 Task: Find connections with filter location Xinyu with filter topic #Creativitywith filter profile language Potuguese with filter current company S&P Global Ratings with filter school Kendriya Vidyalaya with filter industry Trusts and Estates with filter service category Interior Design with filter keywords title Community Food Project Worker
Action: Mouse scrolled (524, 752) with delta (0, 0)
Screenshot: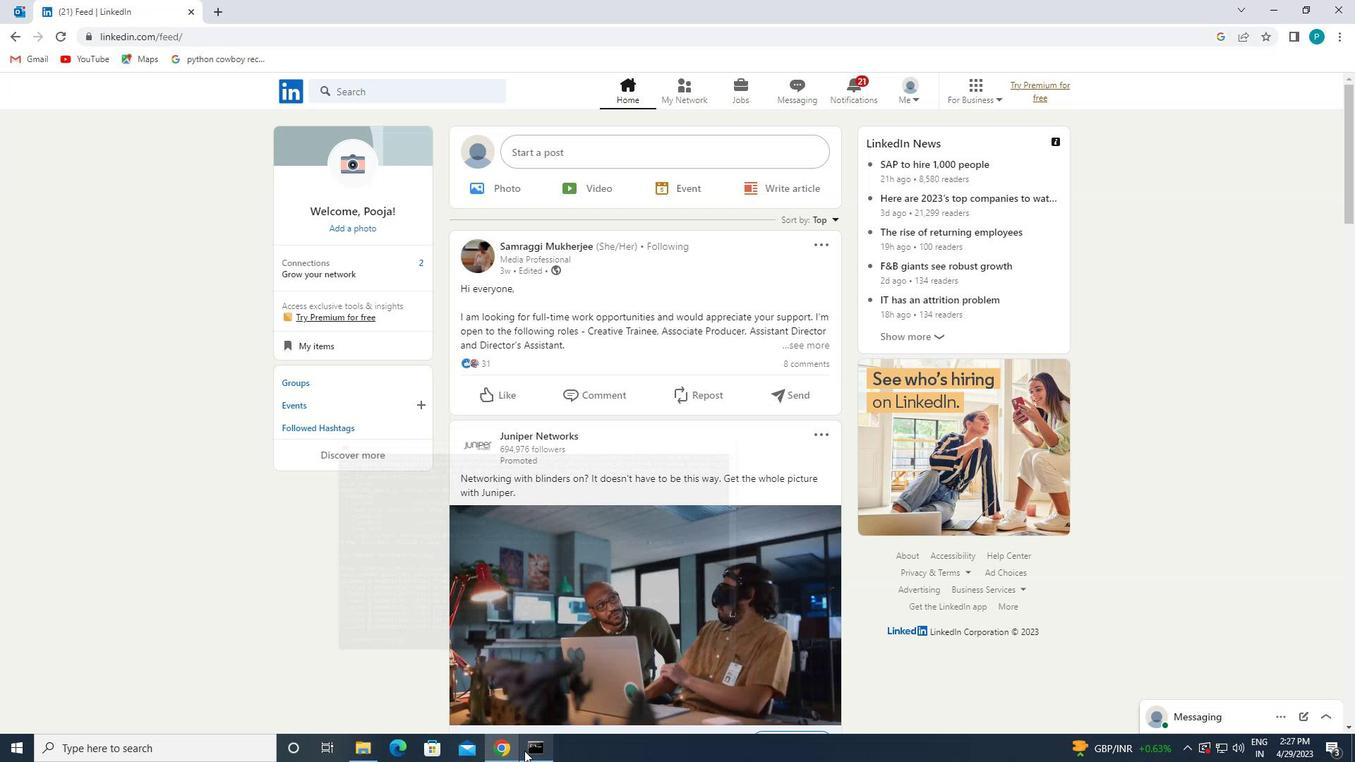 
Action: Mouse moved to (672, 91)
Screenshot: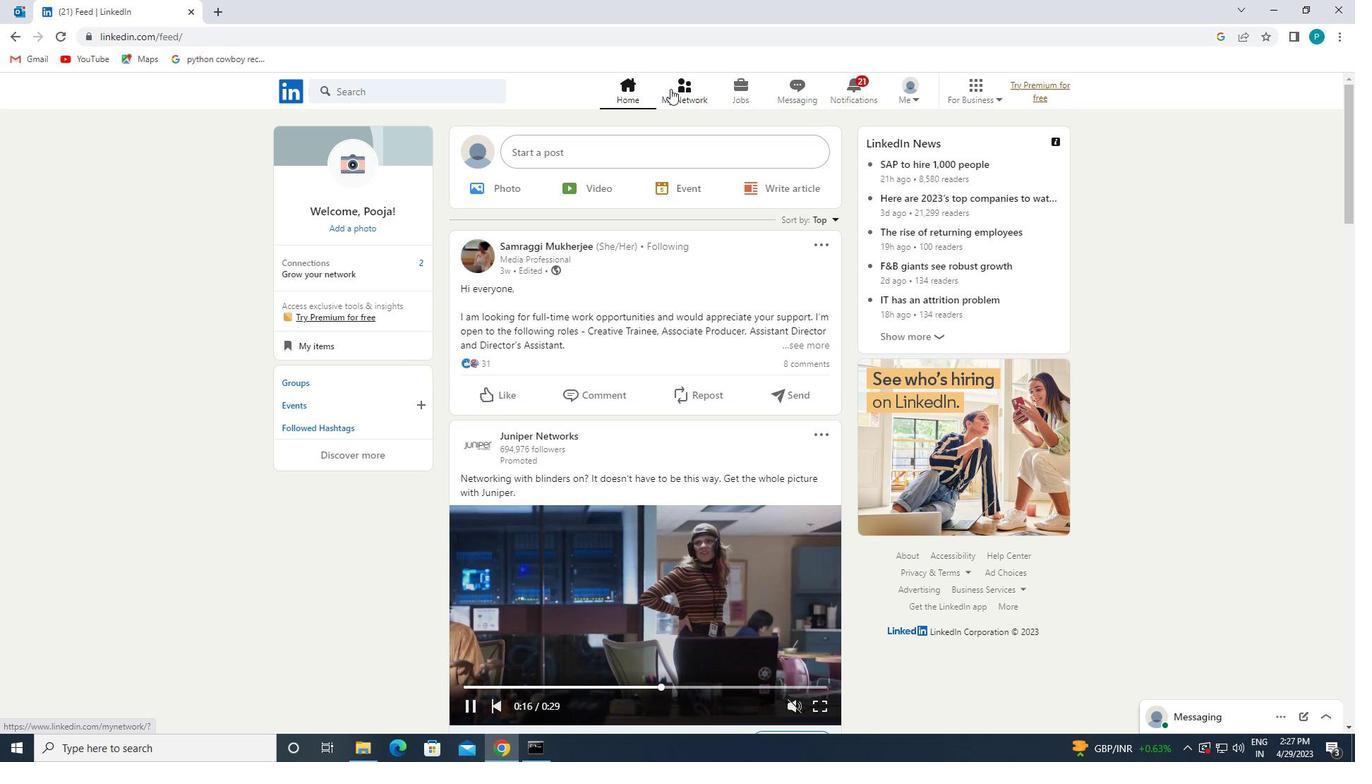 
Action: Mouse pressed left at (672, 91)
Screenshot: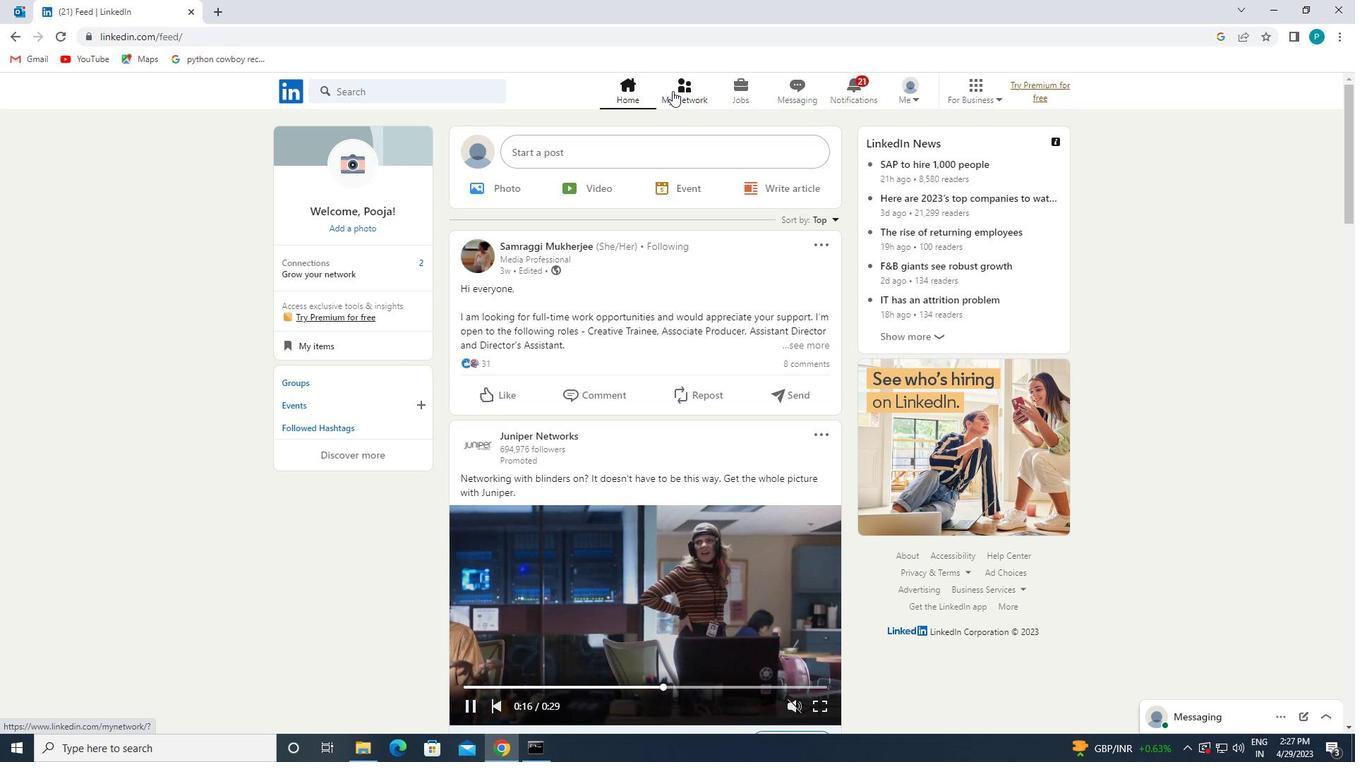 
Action: Mouse moved to (408, 164)
Screenshot: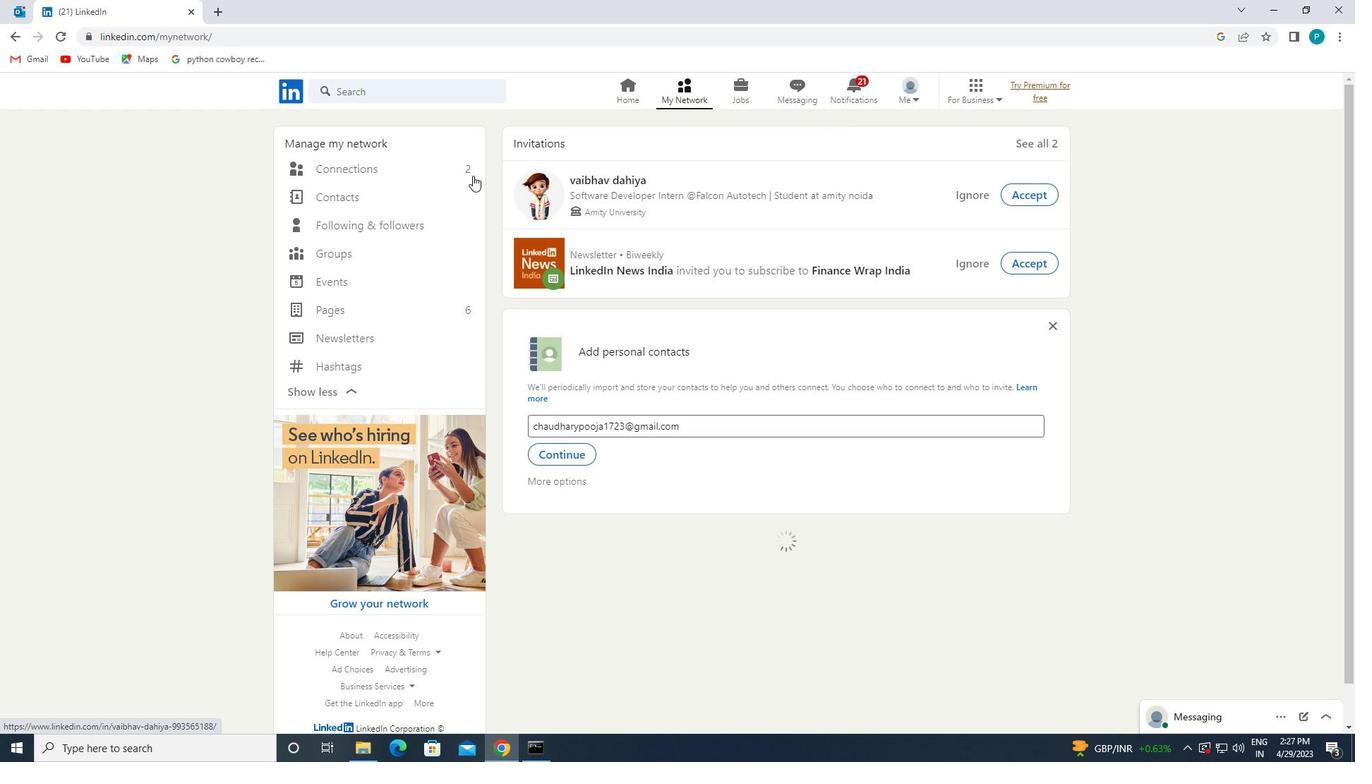 
Action: Mouse pressed left at (408, 164)
Screenshot: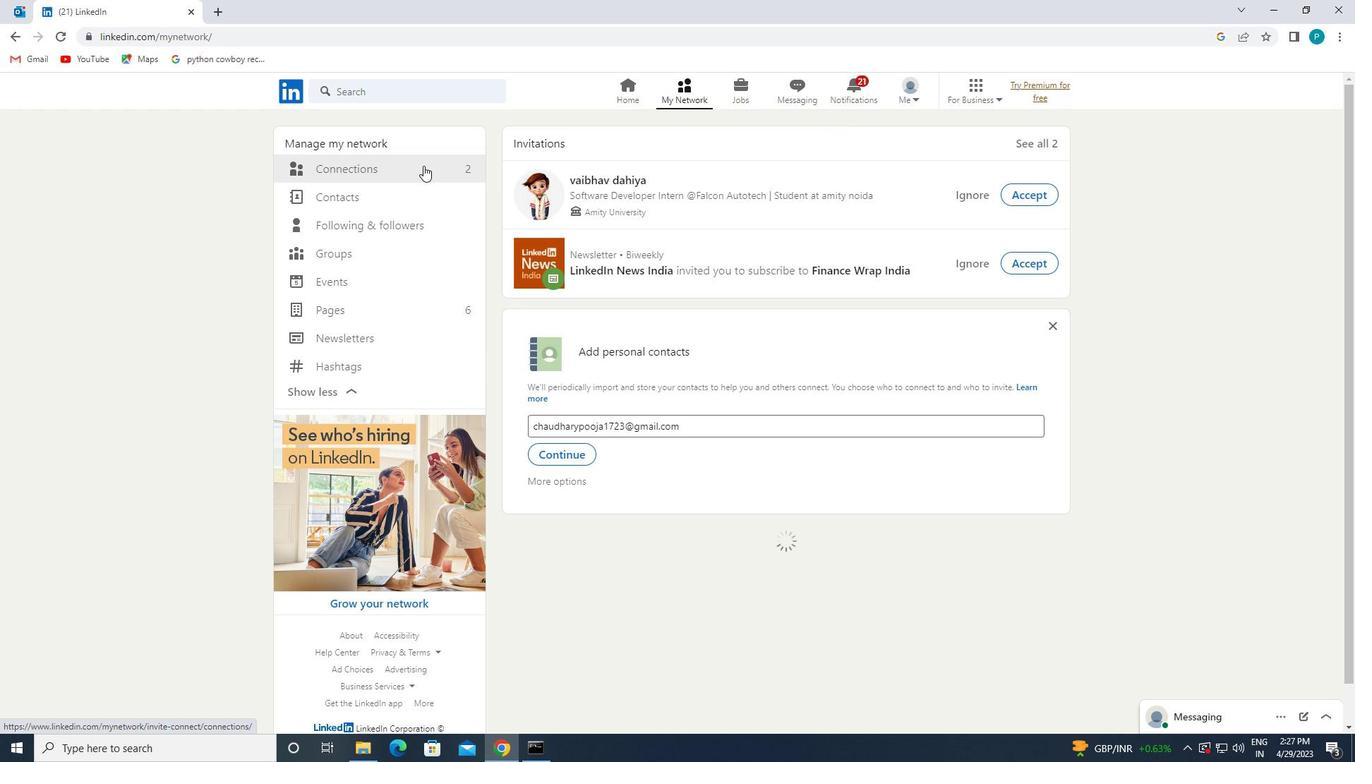 
Action: Mouse moved to (807, 173)
Screenshot: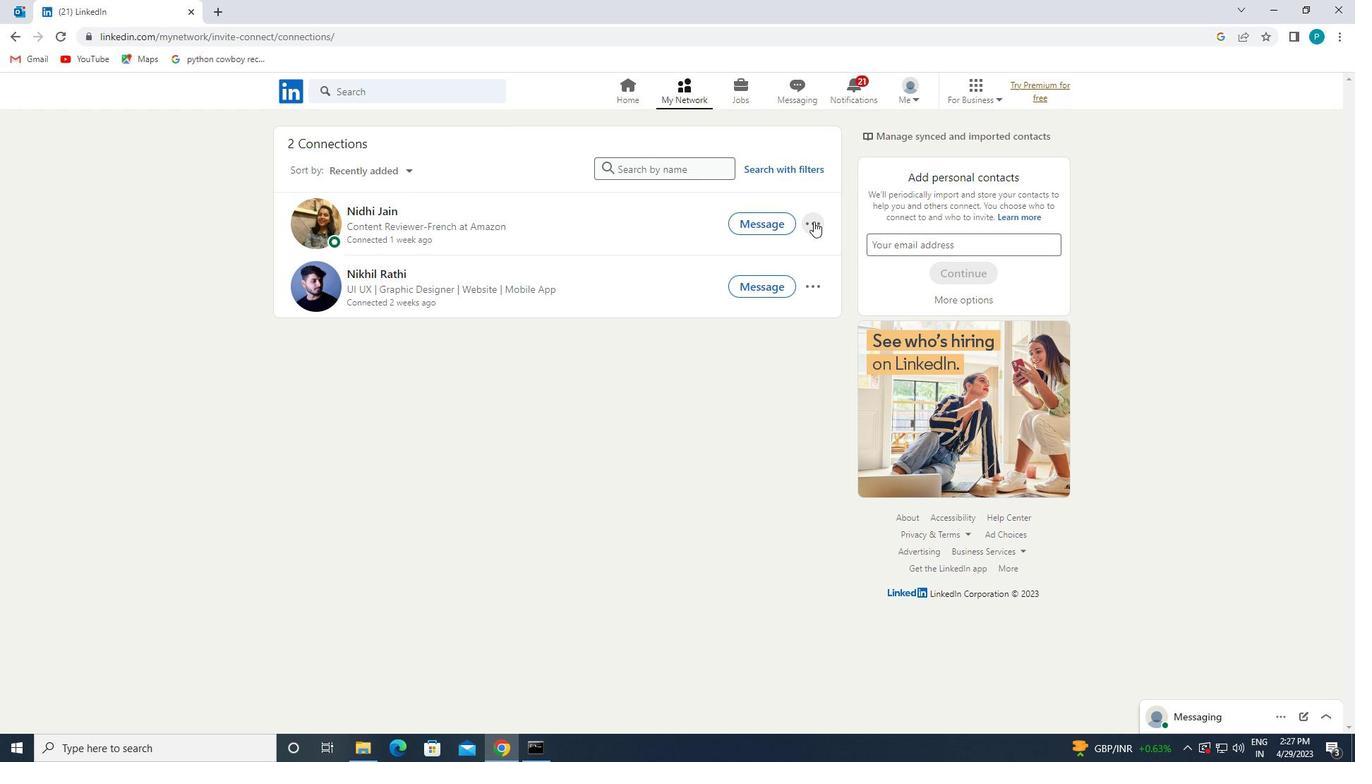 
Action: Mouse pressed left at (807, 173)
Screenshot: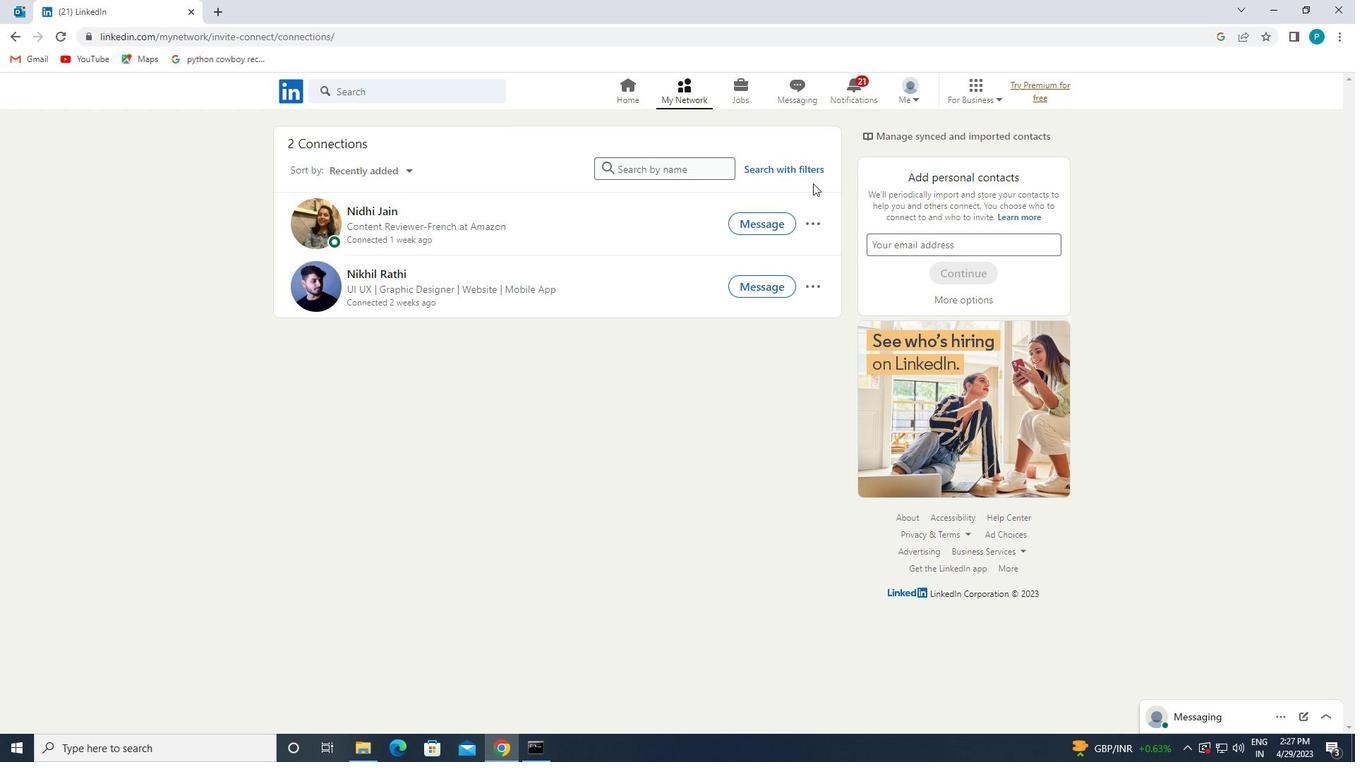 
Action: Mouse moved to (718, 144)
Screenshot: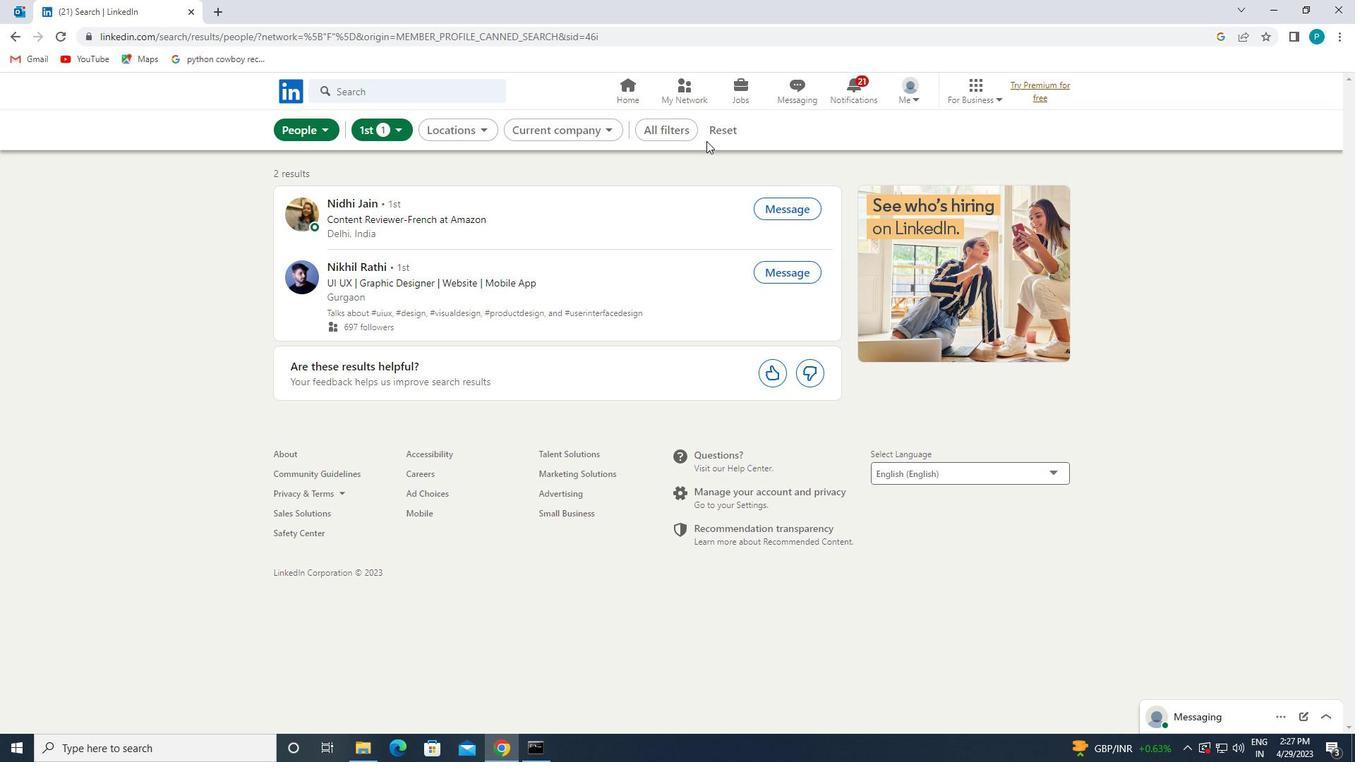 
Action: Mouse pressed left at (718, 144)
Screenshot: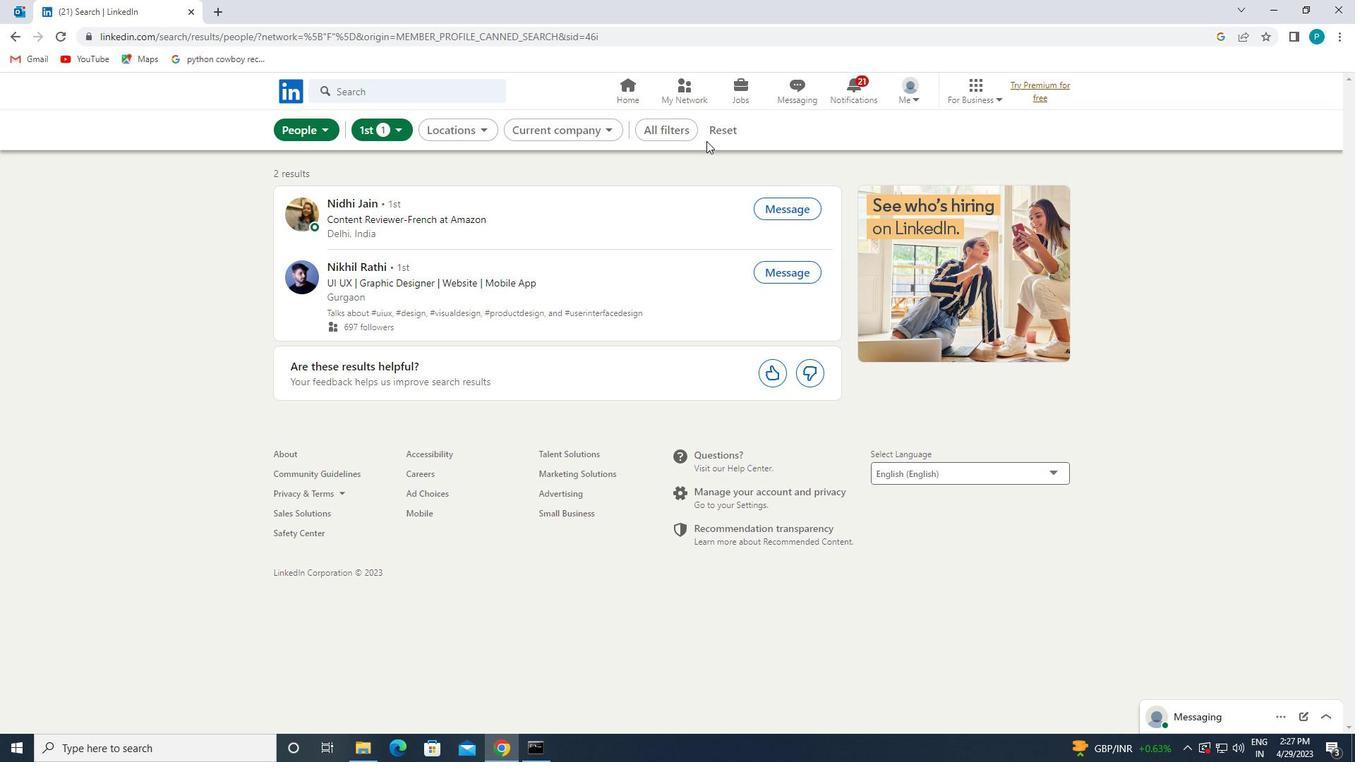
Action: Mouse moved to (718, 133)
Screenshot: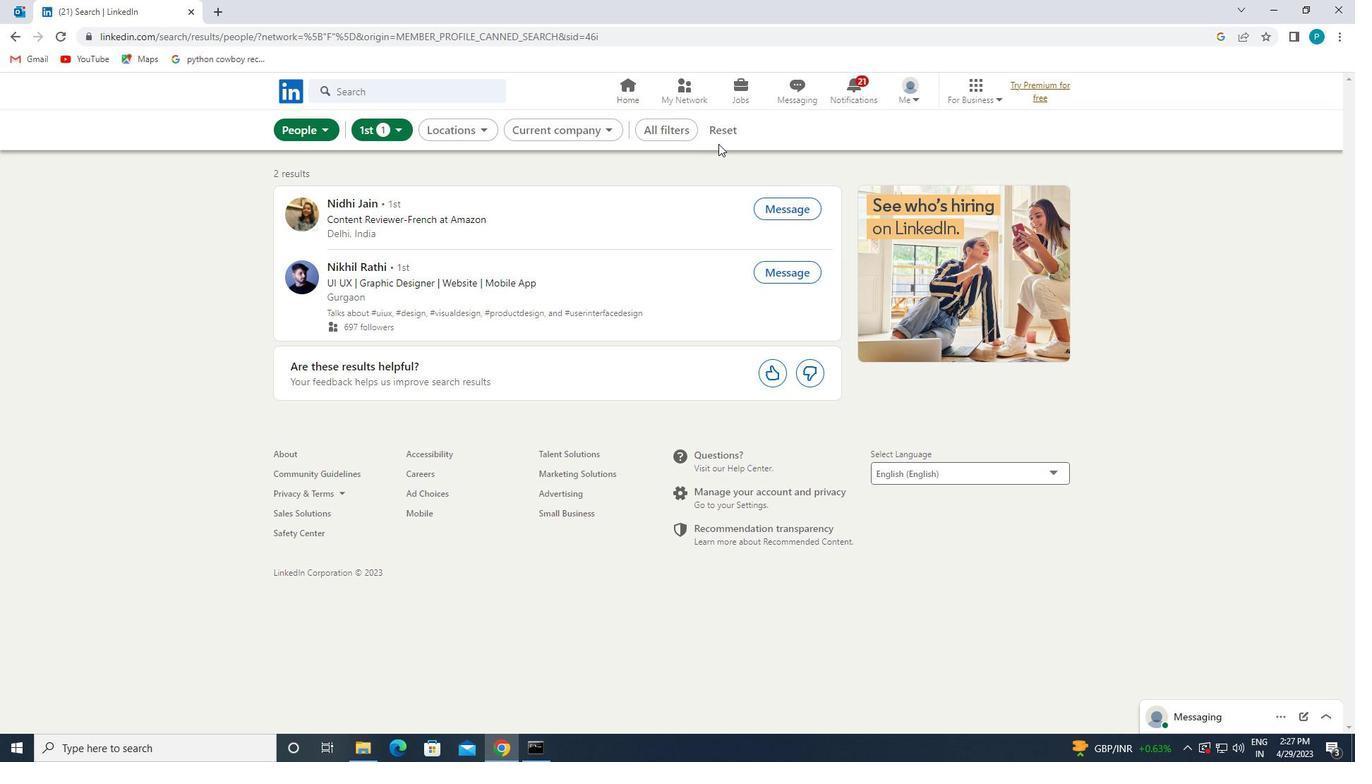 
Action: Mouse pressed left at (718, 133)
Screenshot: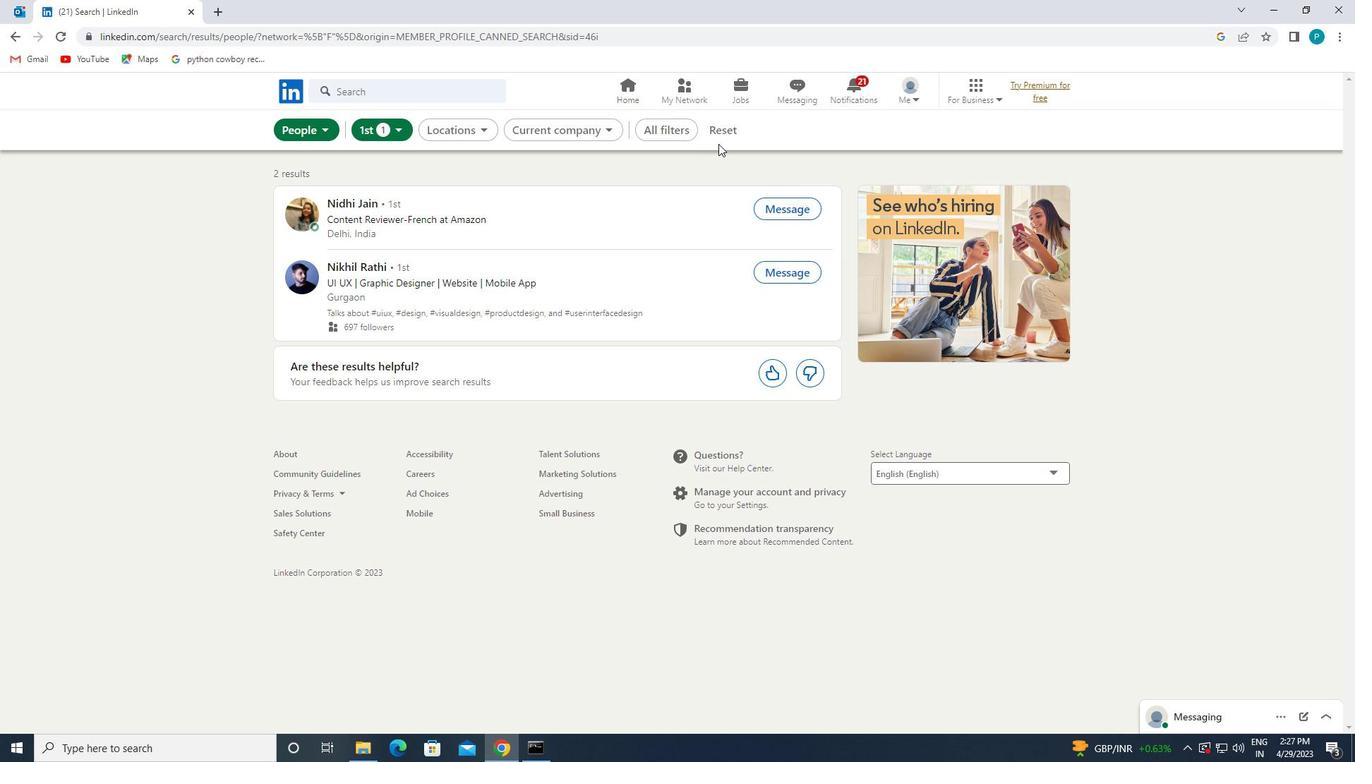 
Action: Mouse moved to (670, 127)
Screenshot: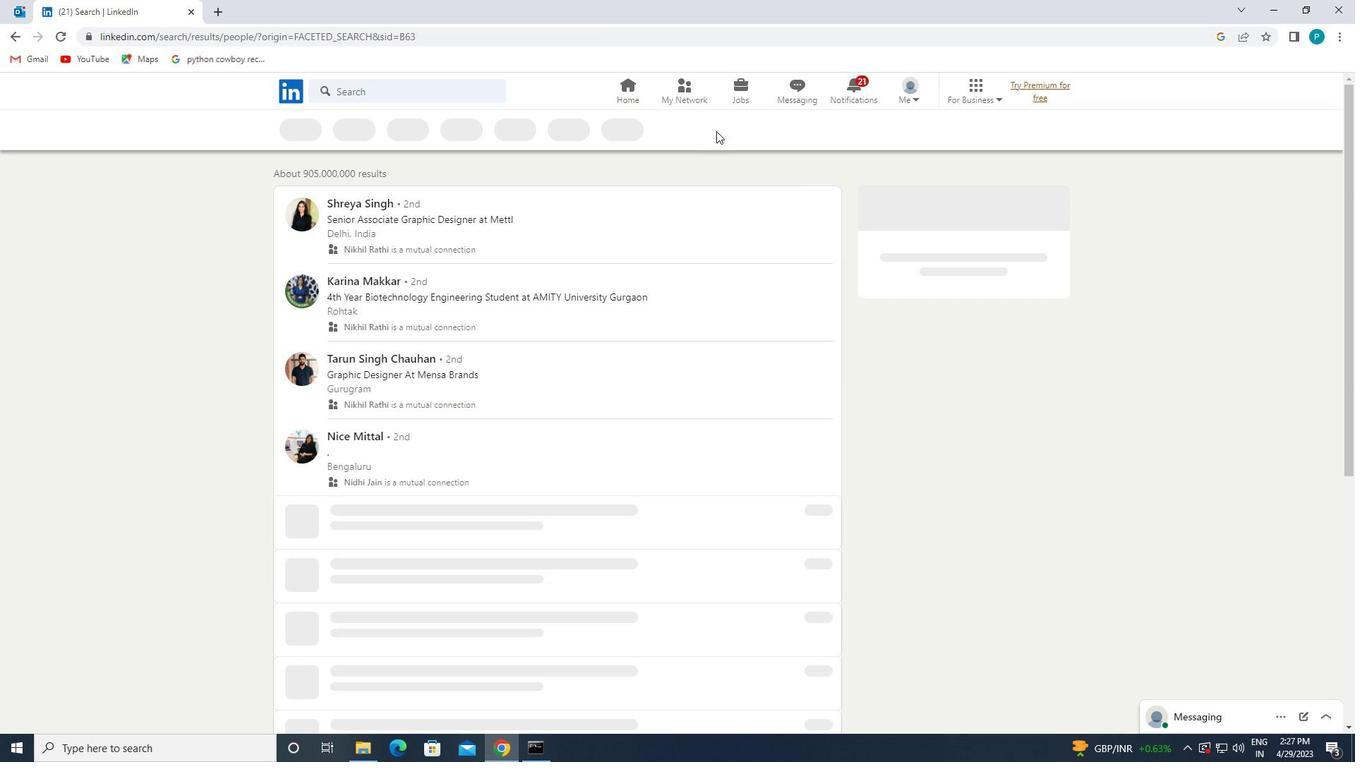 
Action: Mouse pressed left at (670, 127)
Screenshot: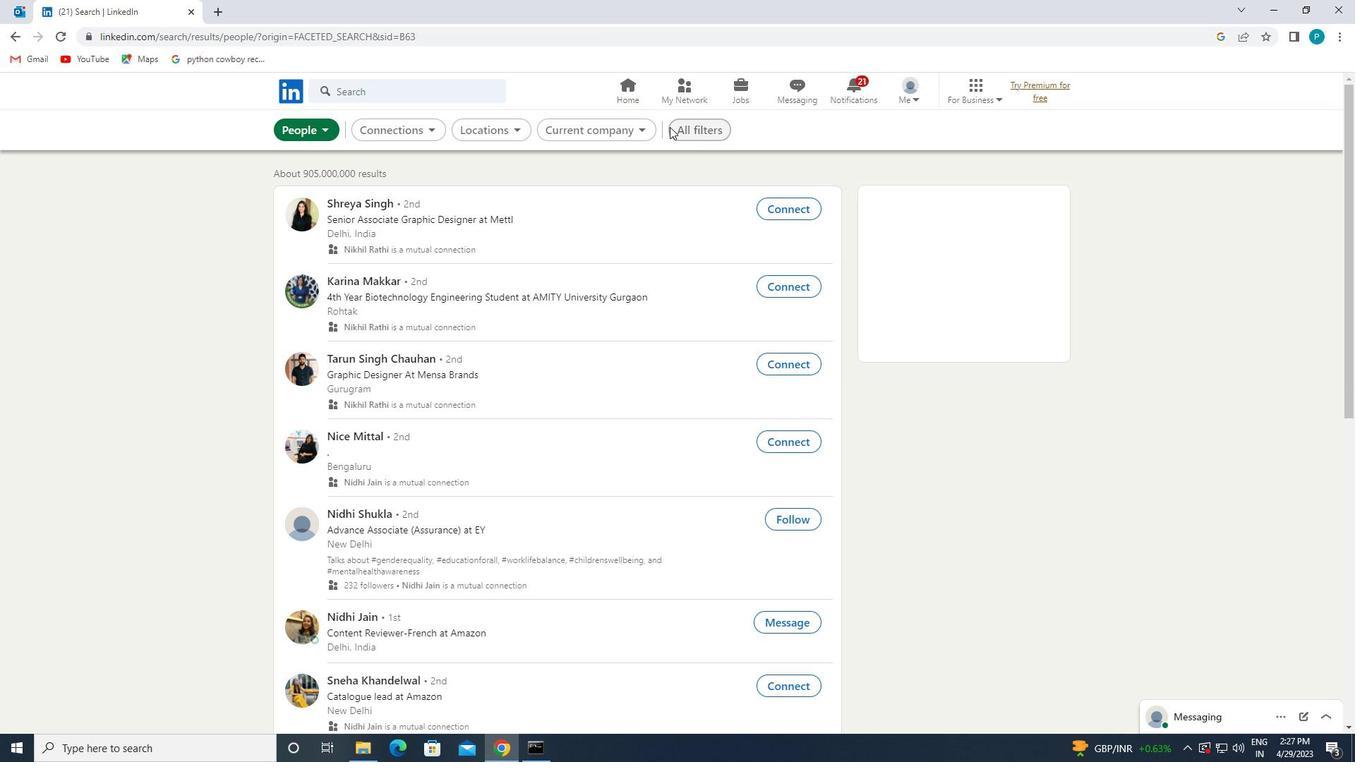 
Action: Mouse moved to (1180, 338)
Screenshot: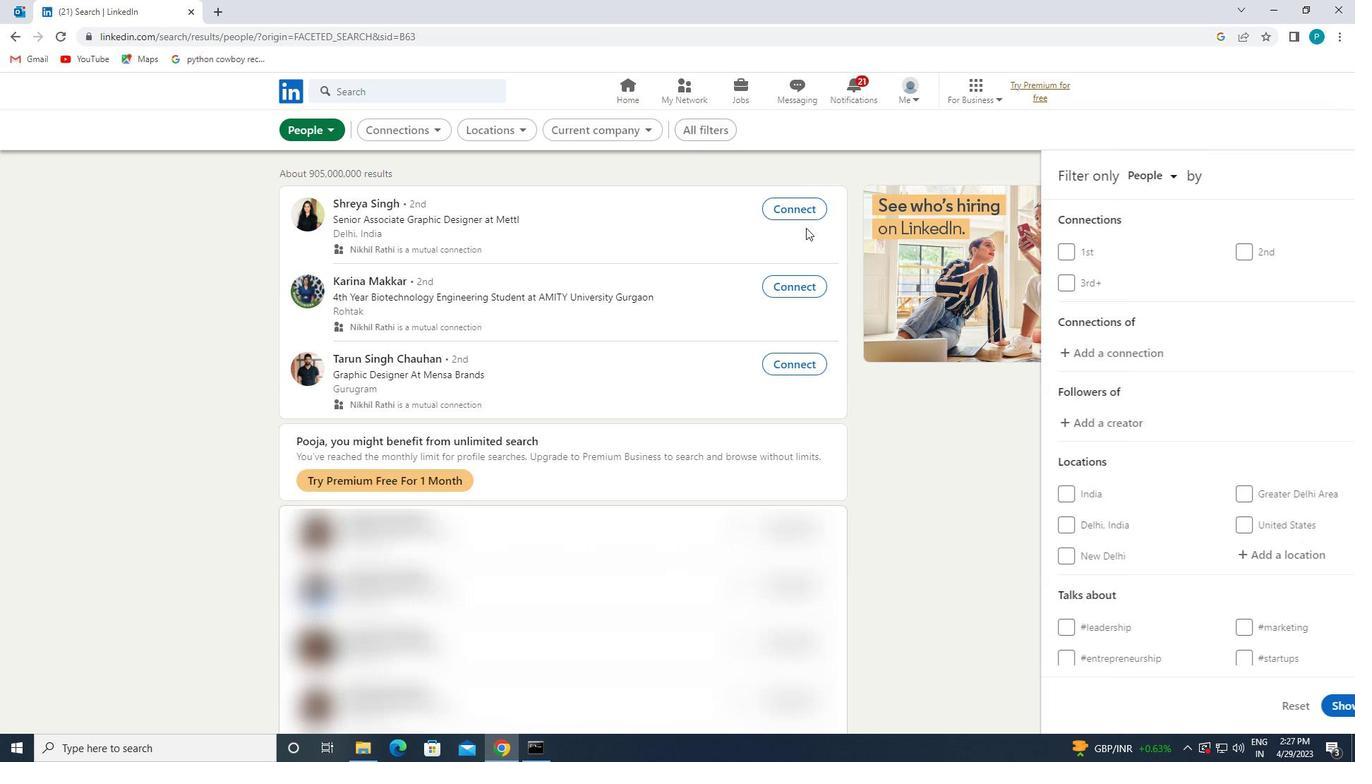 
Action: Mouse scrolled (1180, 338) with delta (0, 0)
Screenshot: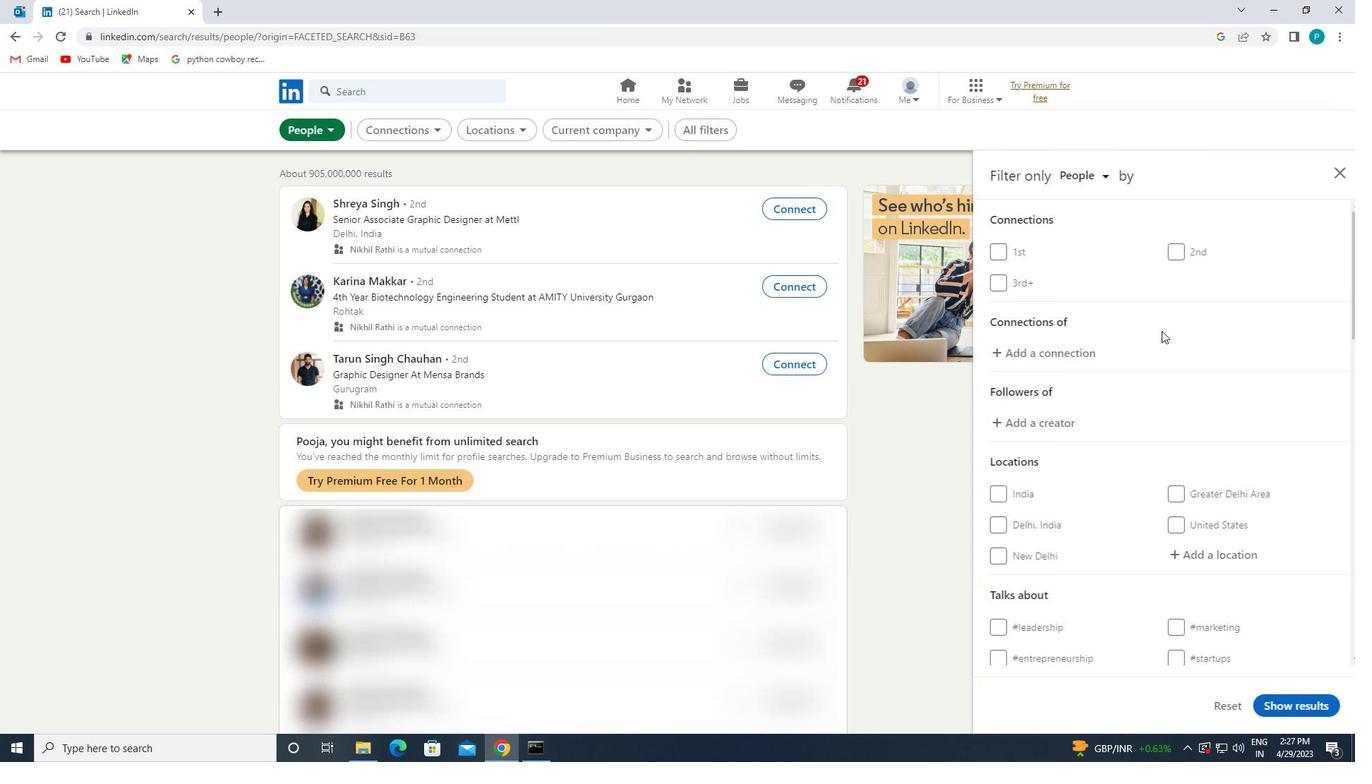 
Action: Mouse scrolled (1180, 338) with delta (0, 0)
Screenshot: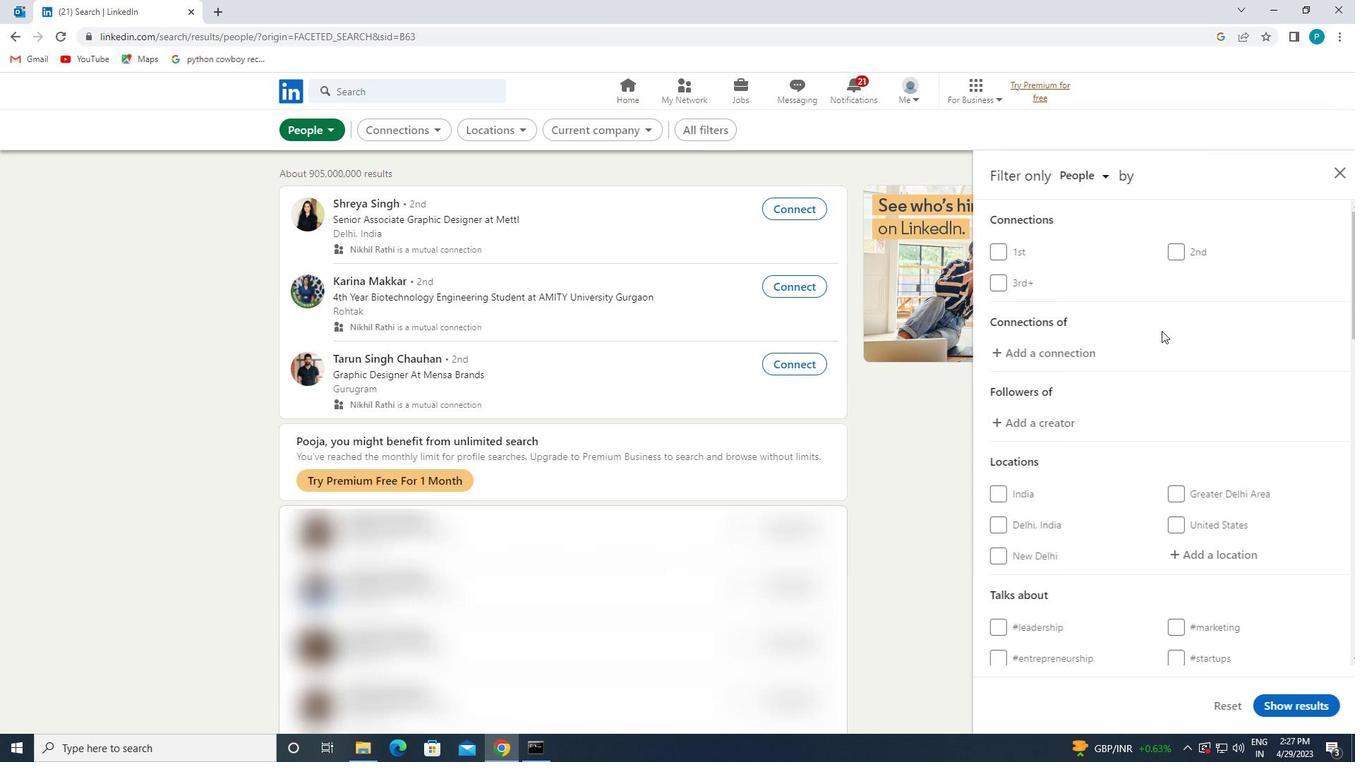 
Action: Mouse moved to (1217, 415)
Screenshot: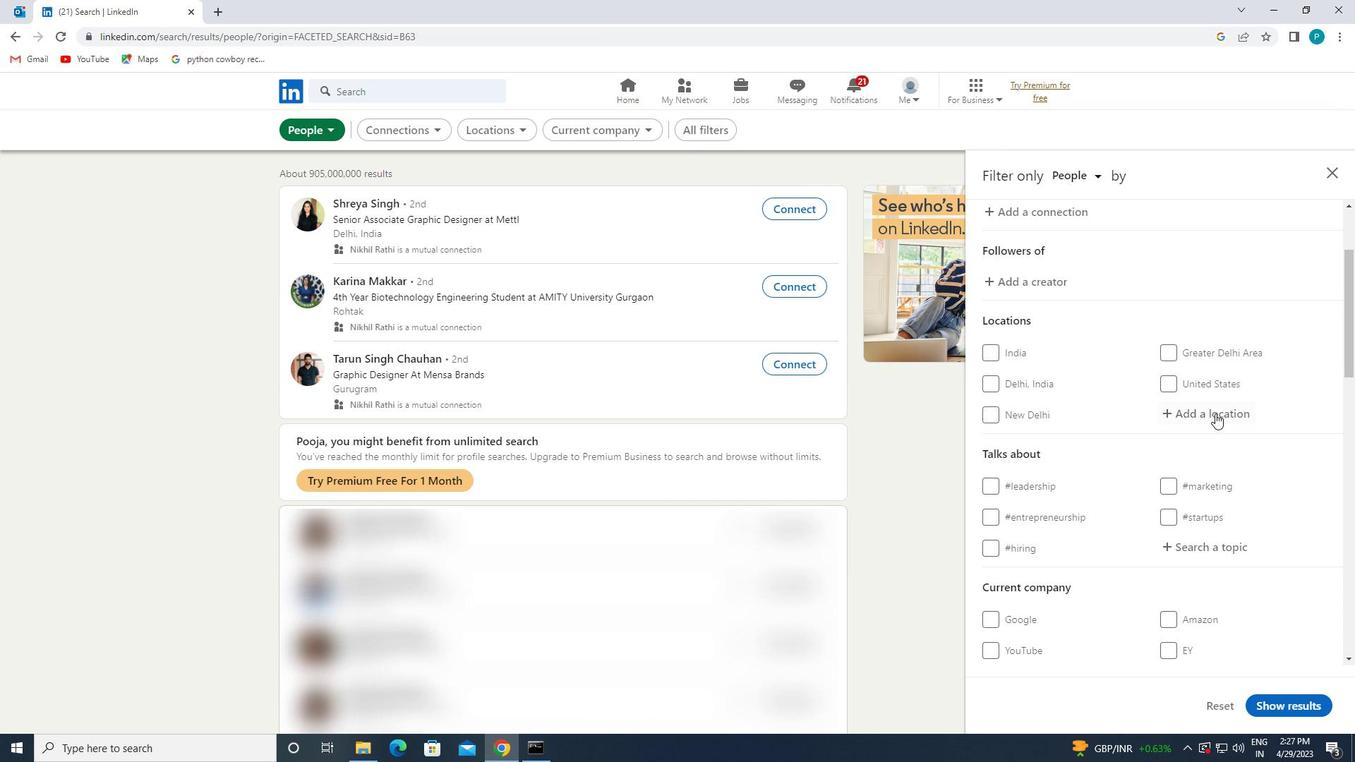 
Action: Mouse pressed left at (1217, 415)
Screenshot: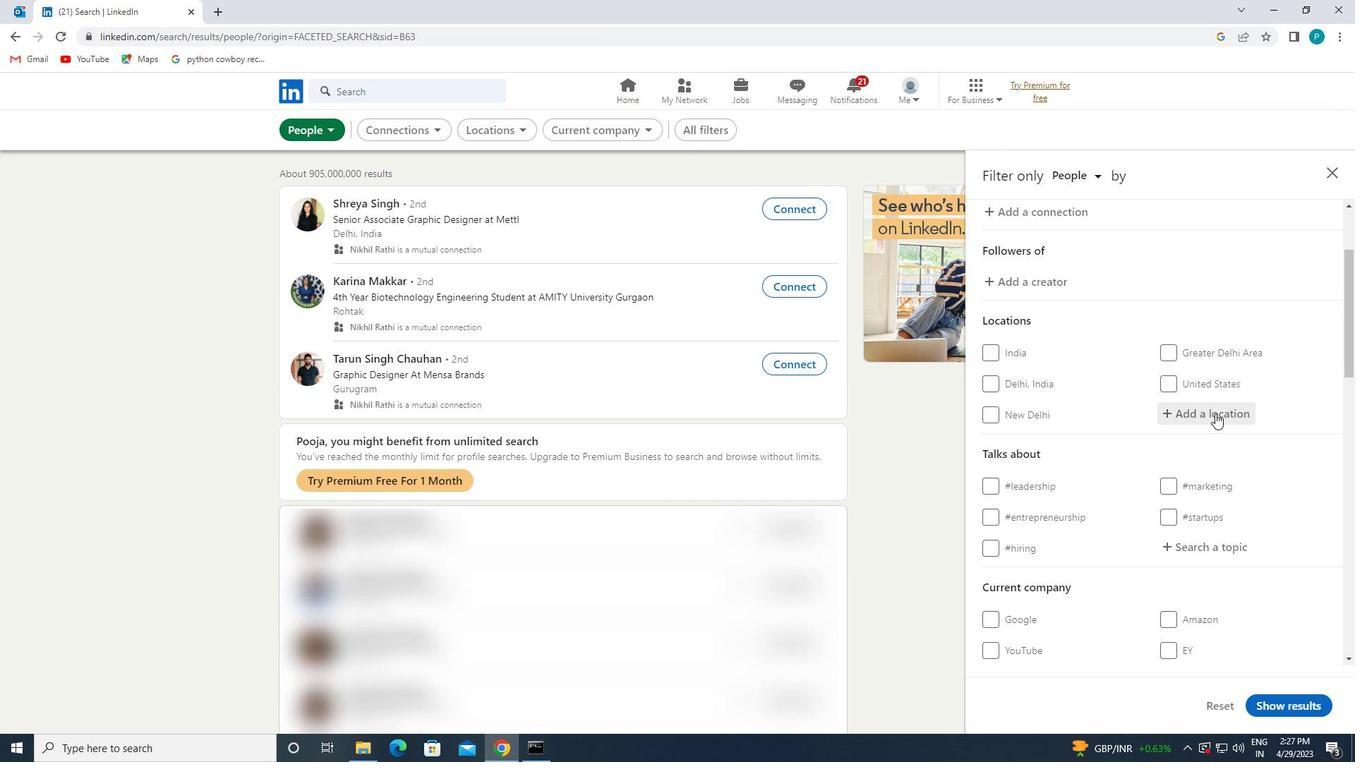 
Action: Key pressed <Key.caps_lock>x<Key.caps_lock>inyu
Screenshot: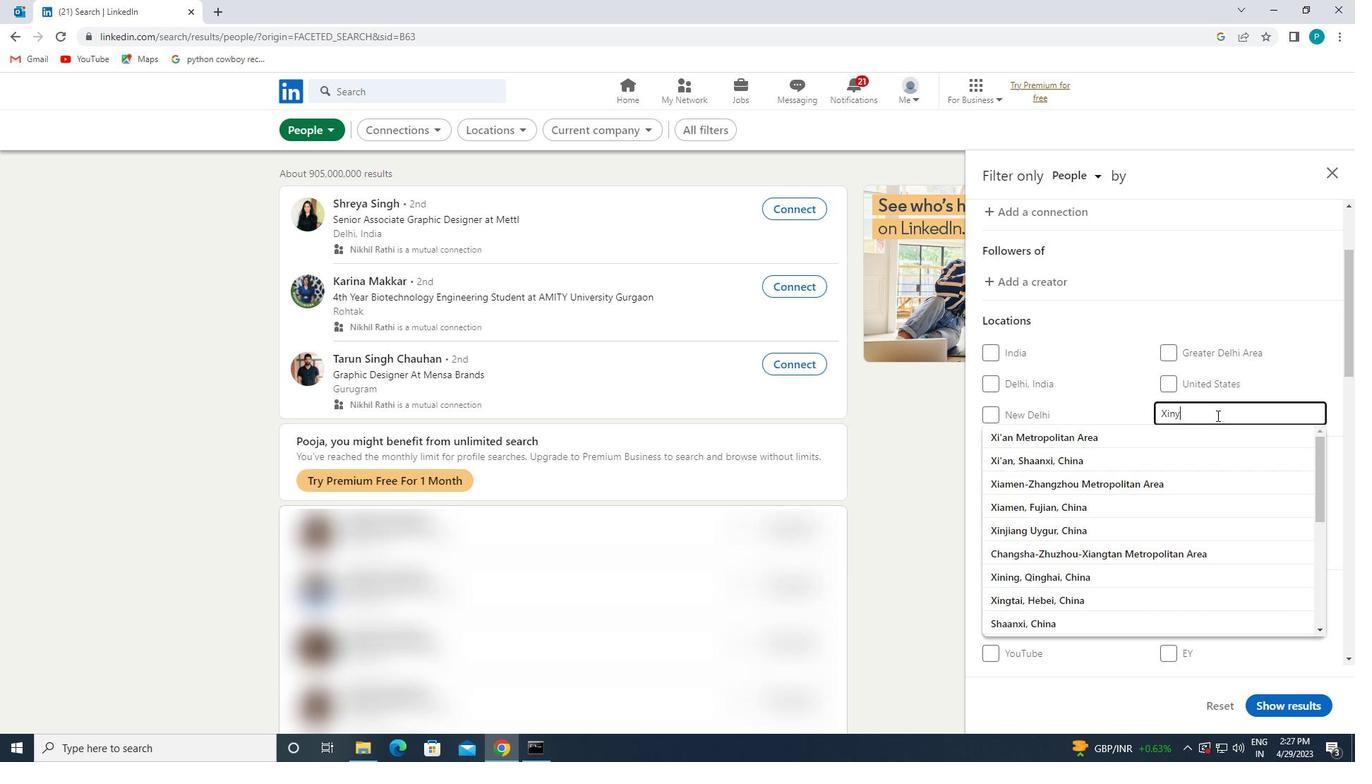 
Action: Mouse moved to (1220, 438)
Screenshot: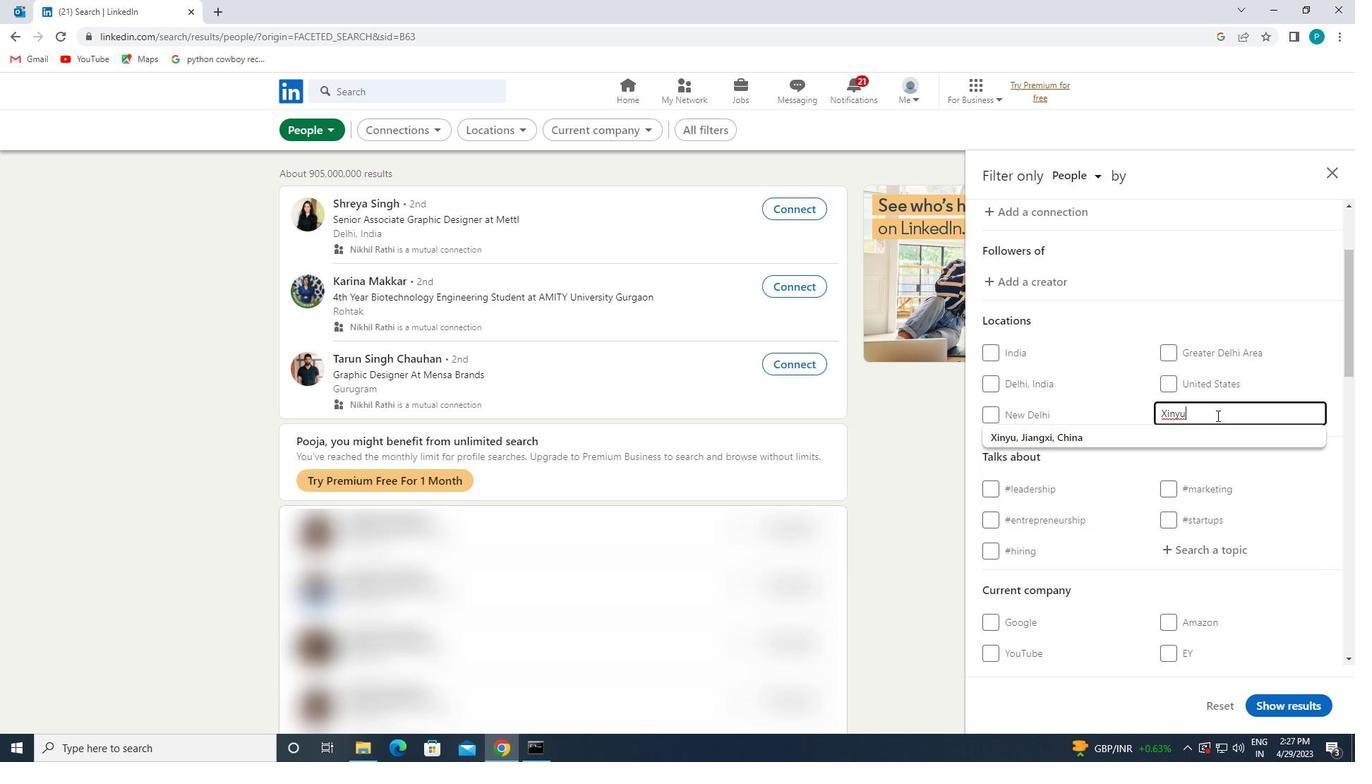 
Action: Mouse pressed left at (1220, 438)
Screenshot: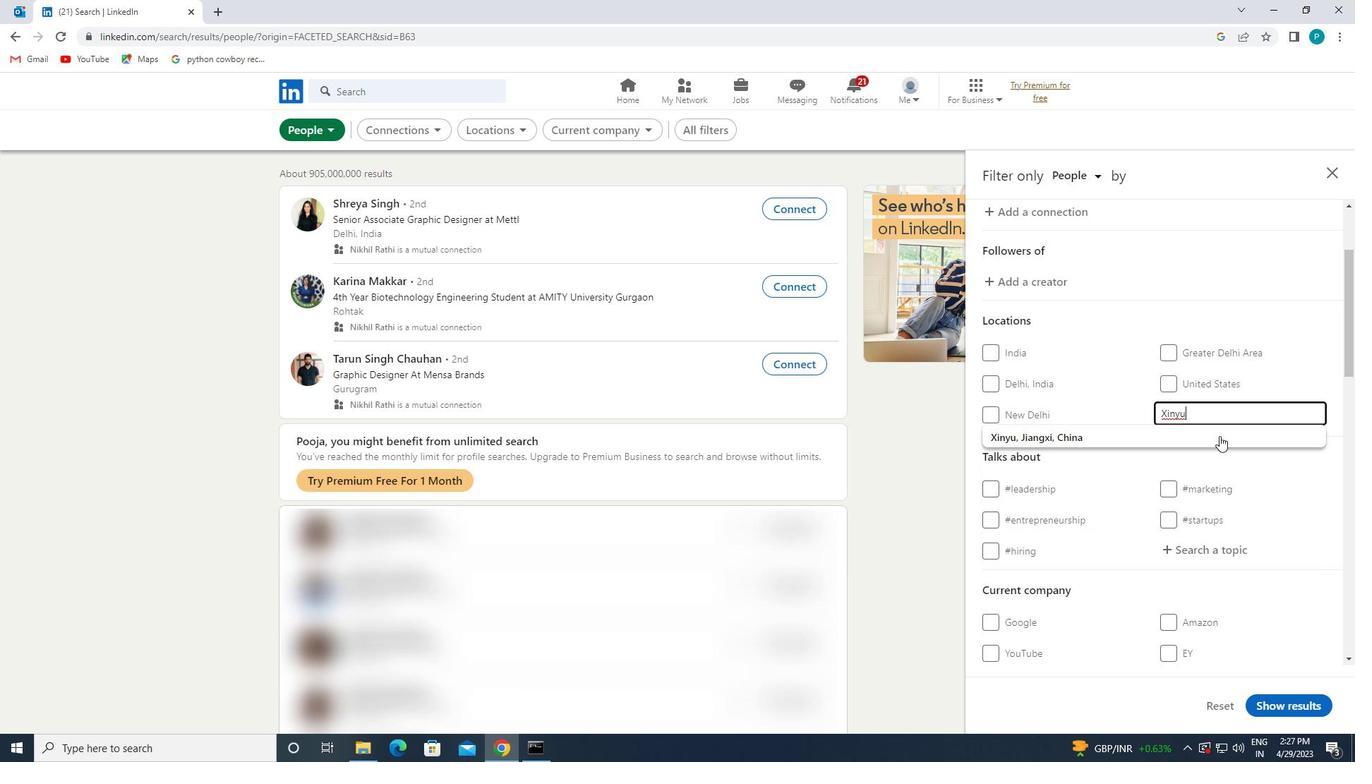 
Action: Mouse moved to (1223, 451)
Screenshot: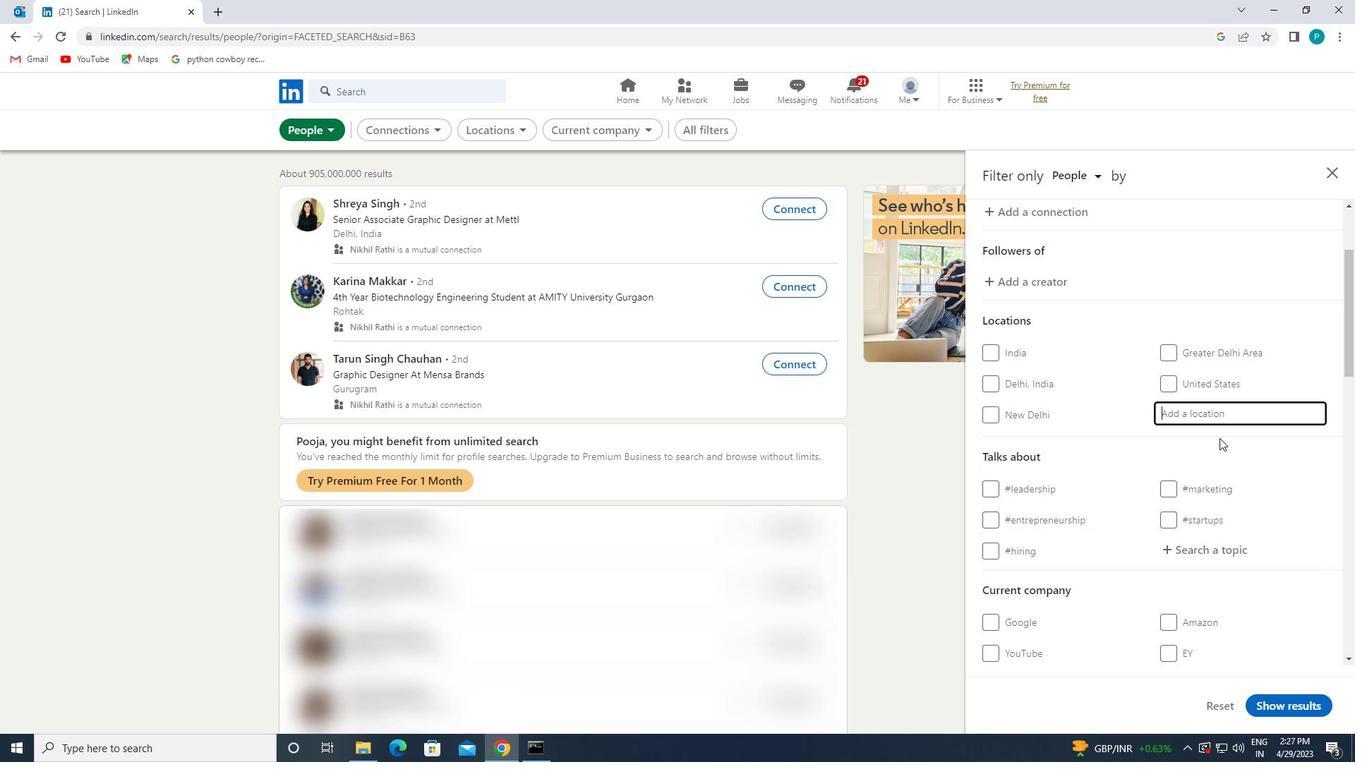
Action: Mouse scrolled (1223, 451) with delta (0, 0)
Screenshot: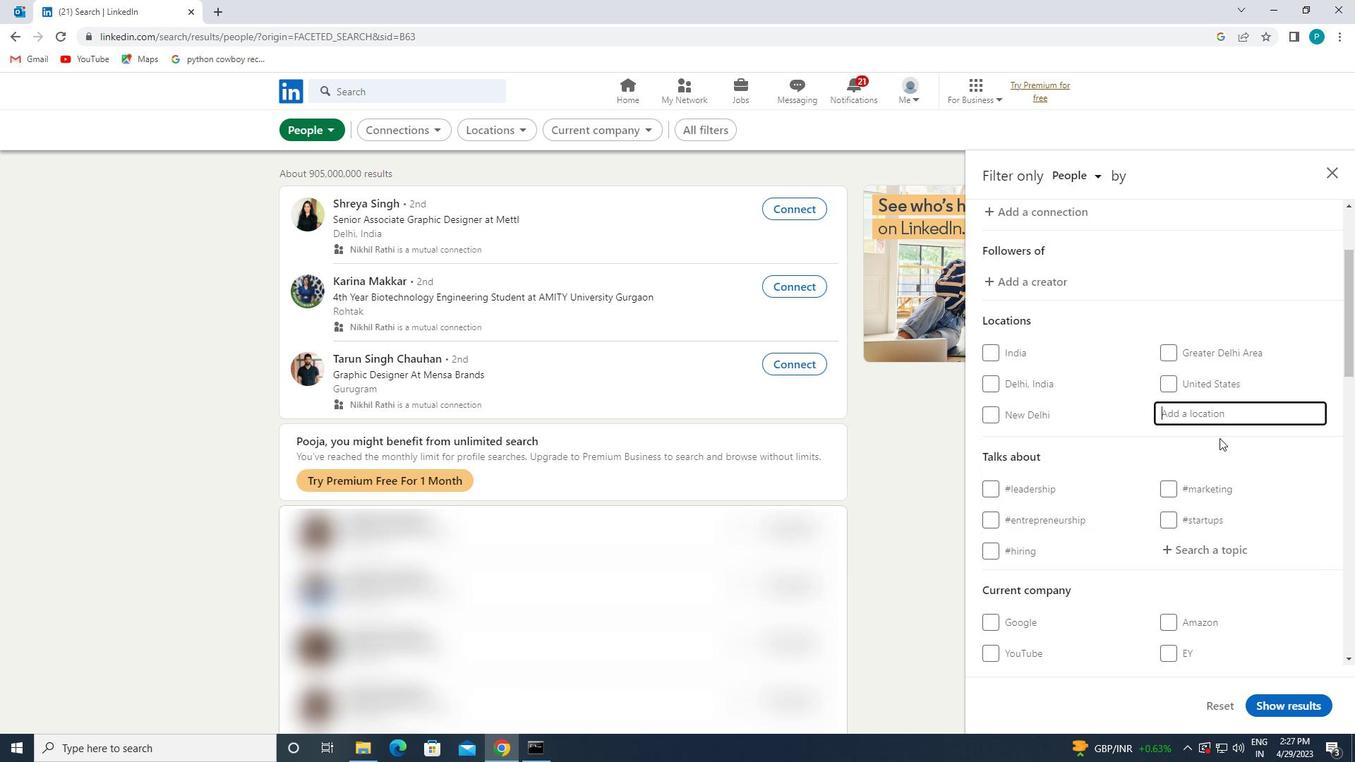 
Action: Mouse scrolled (1223, 451) with delta (0, 0)
Screenshot: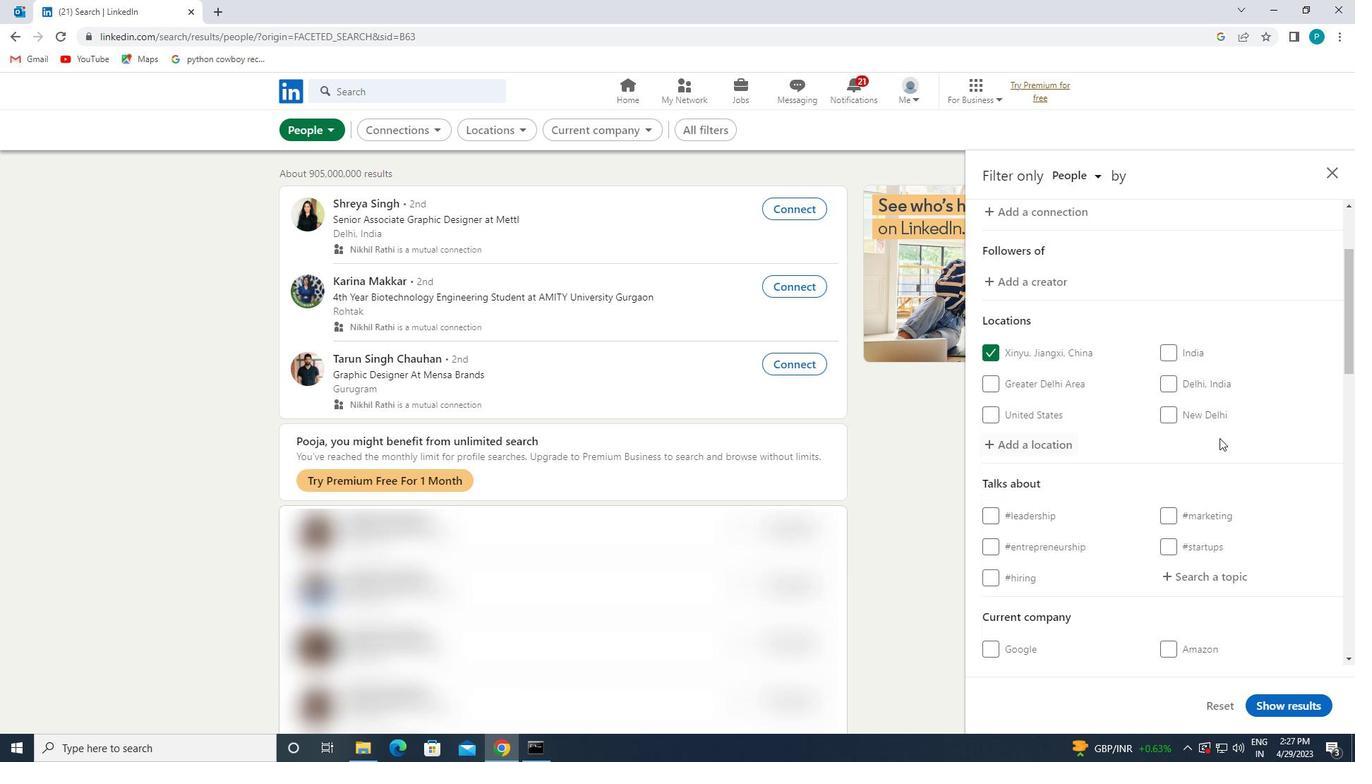 
Action: Mouse pressed left at (1223, 451)
Screenshot: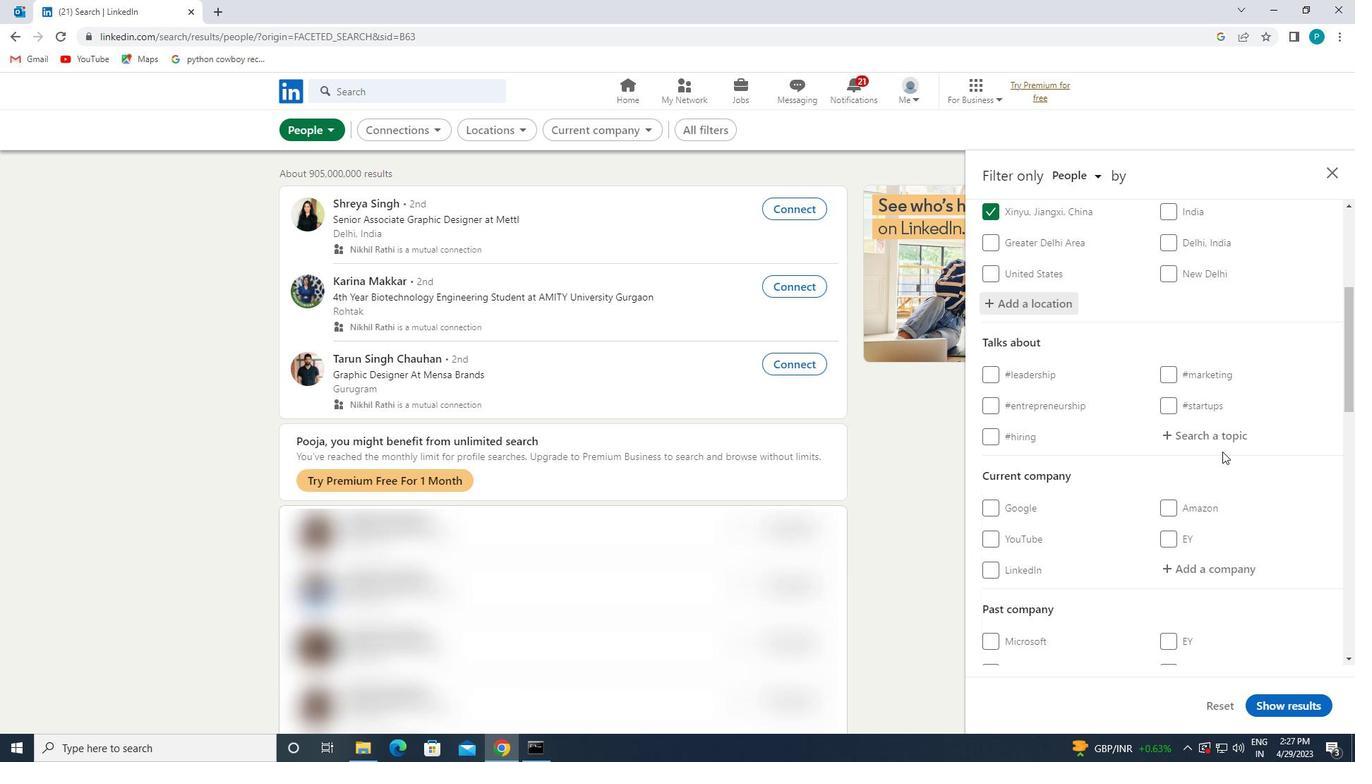 
Action: Mouse moved to (1214, 436)
Screenshot: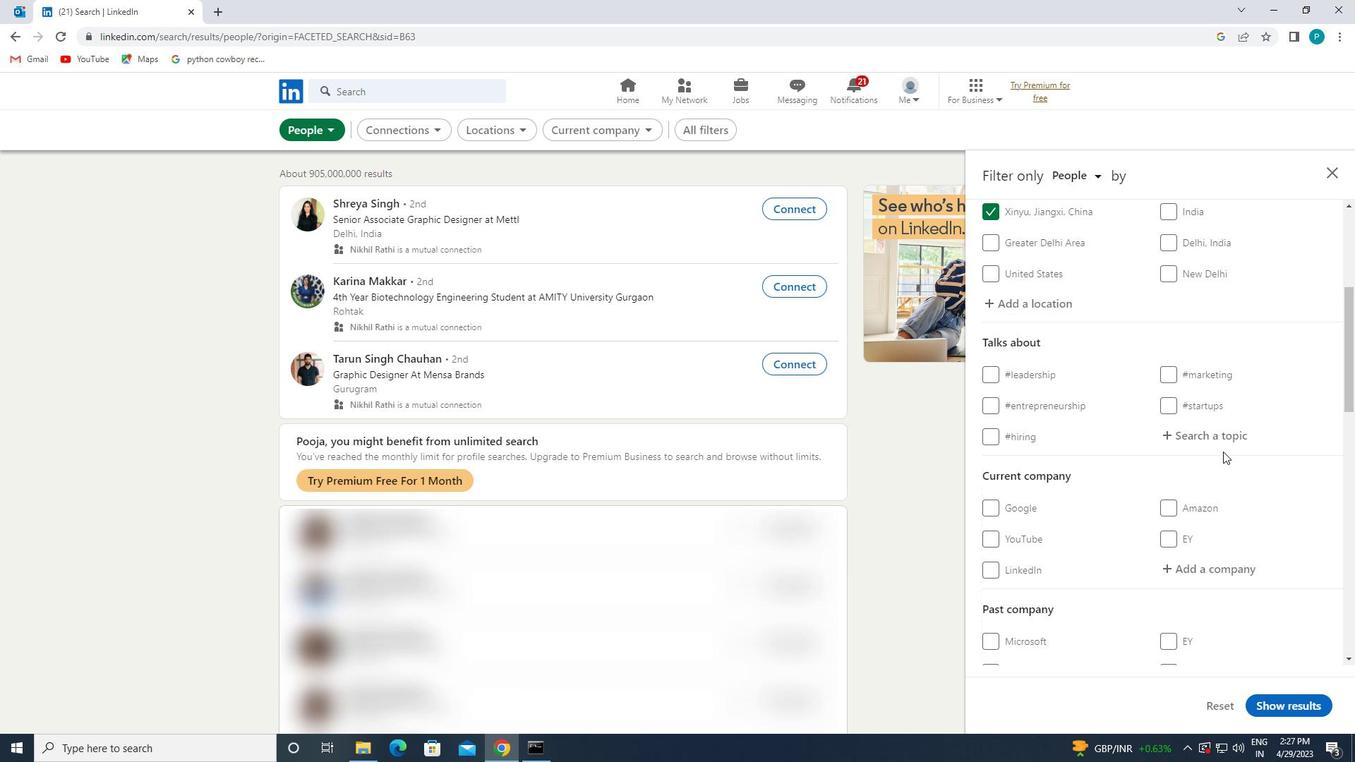 
Action: Mouse pressed left at (1214, 436)
Screenshot: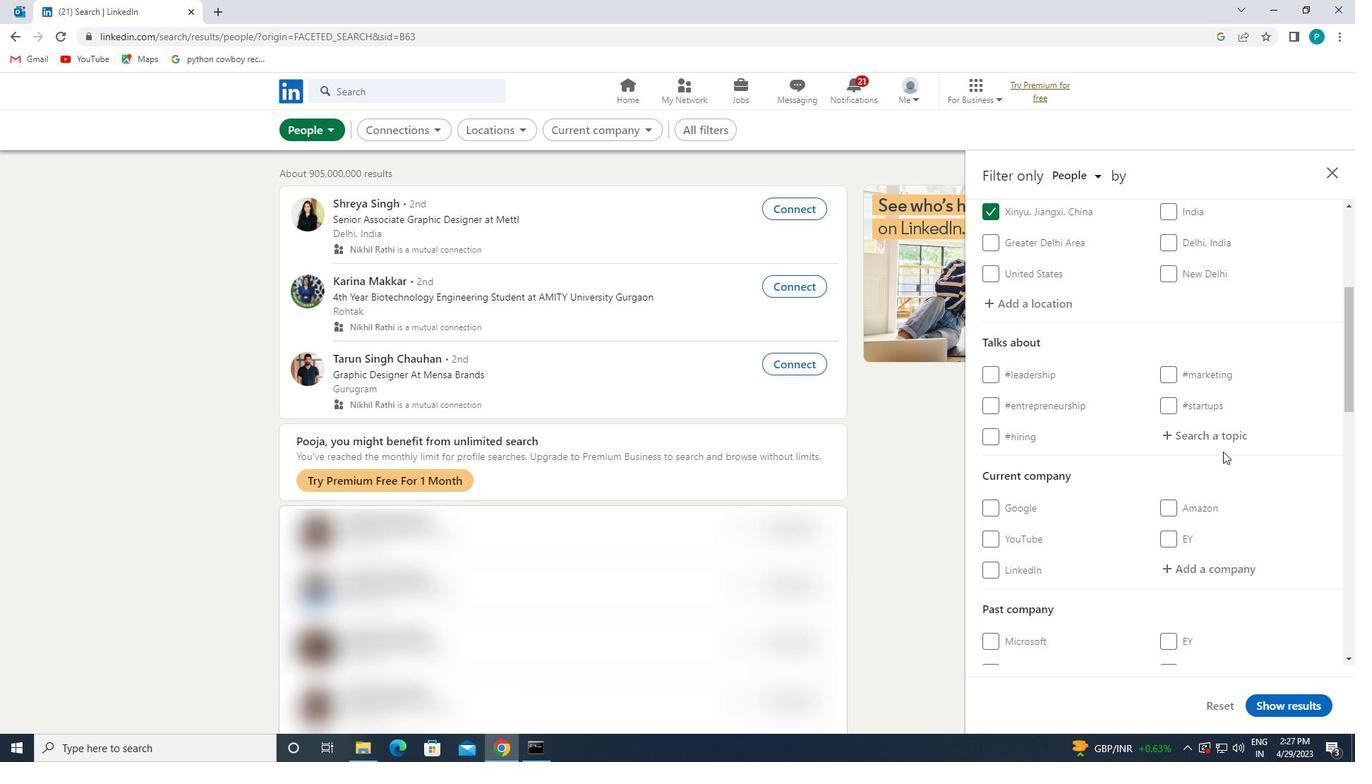 
Action: Key pressed <Key.shift>#<Key.caps_lock>C<Key.caps_lock>REATIVITY
Screenshot: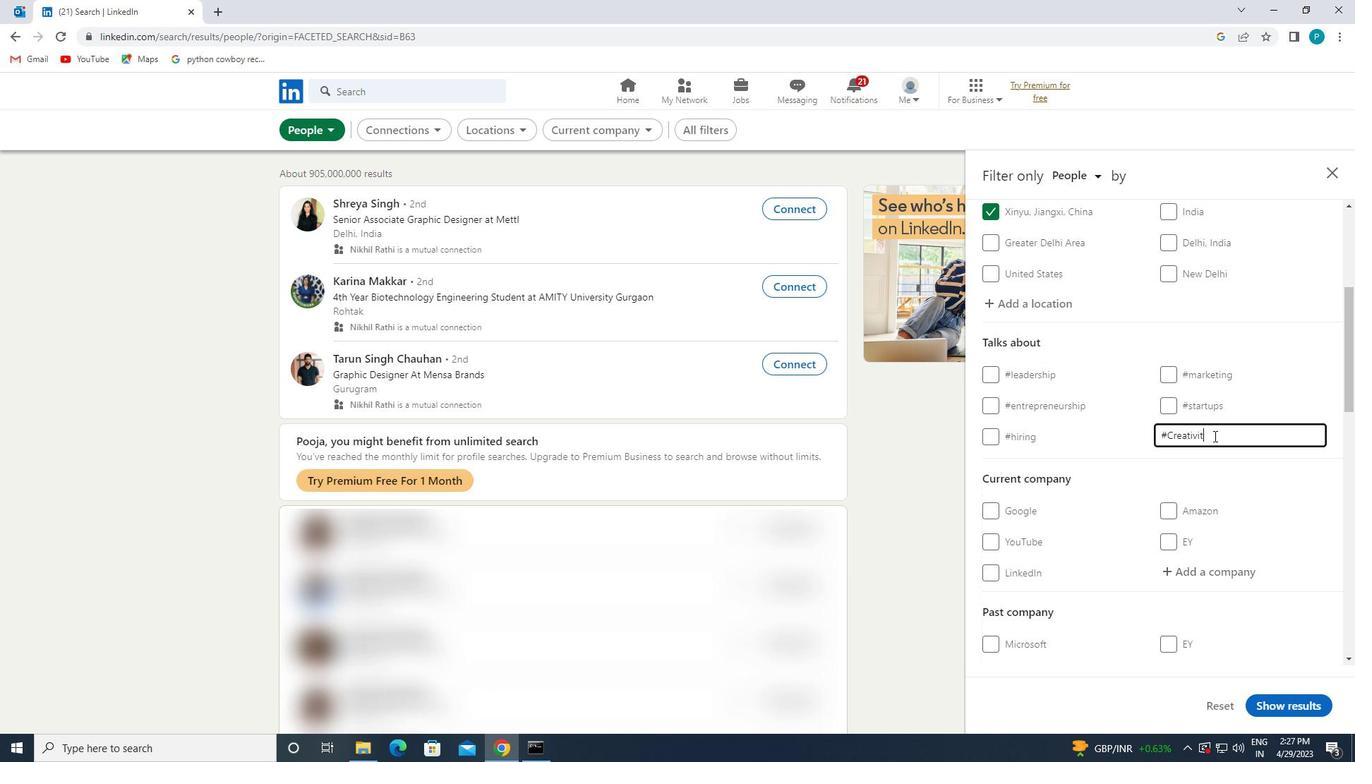 
Action: Mouse scrolled (1214, 435) with delta (0, 0)
Screenshot: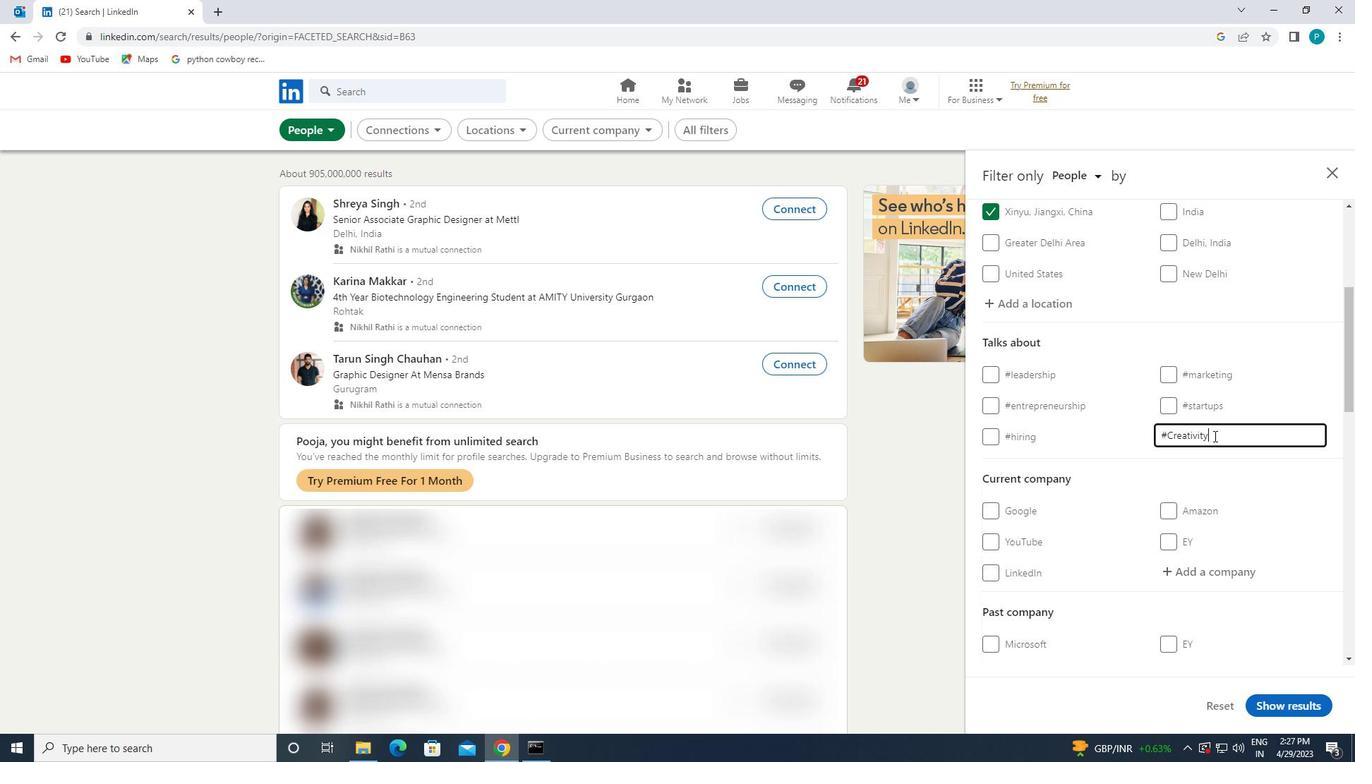 
Action: Mouse scrolled (1214, 435) with delta (0, 0)
Screenshot: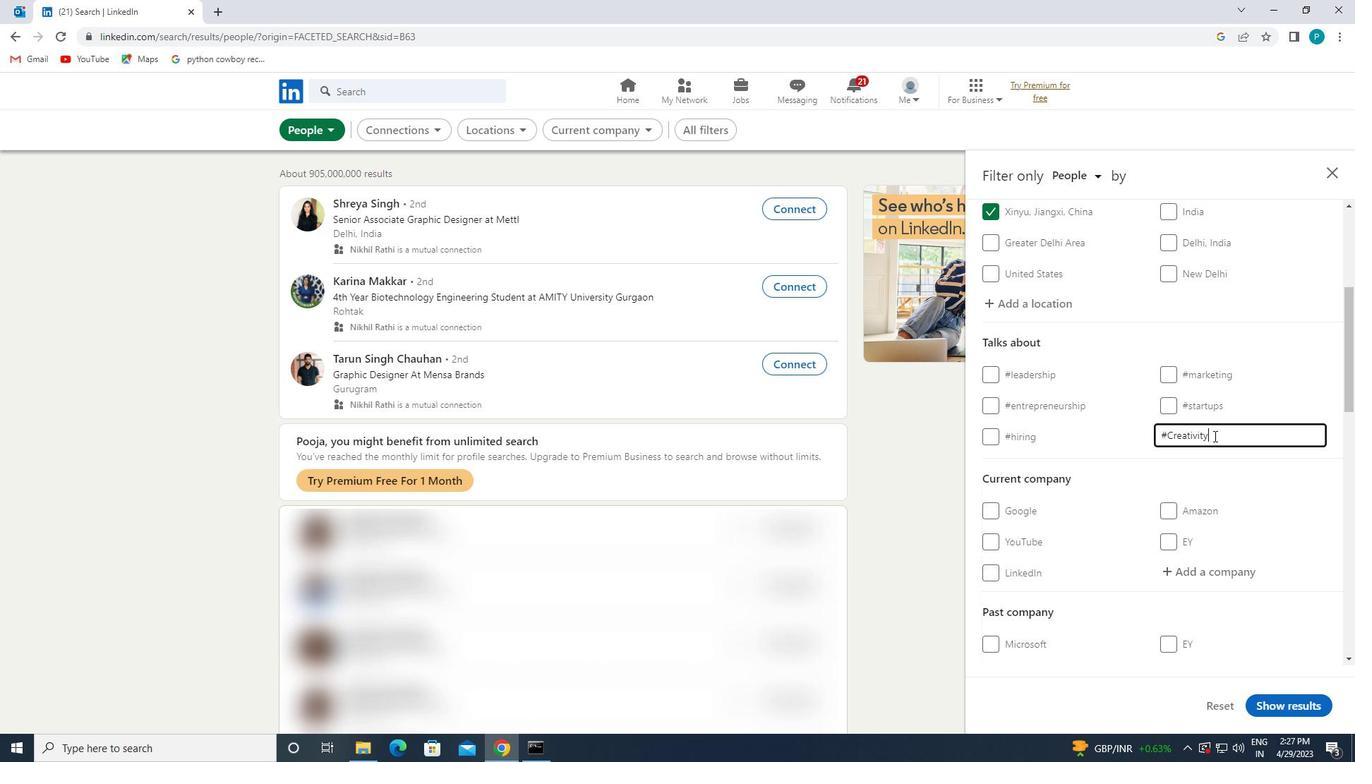 
Action: Mouse scrolled (1214, 435) with delta (0, 0)
Screenshot: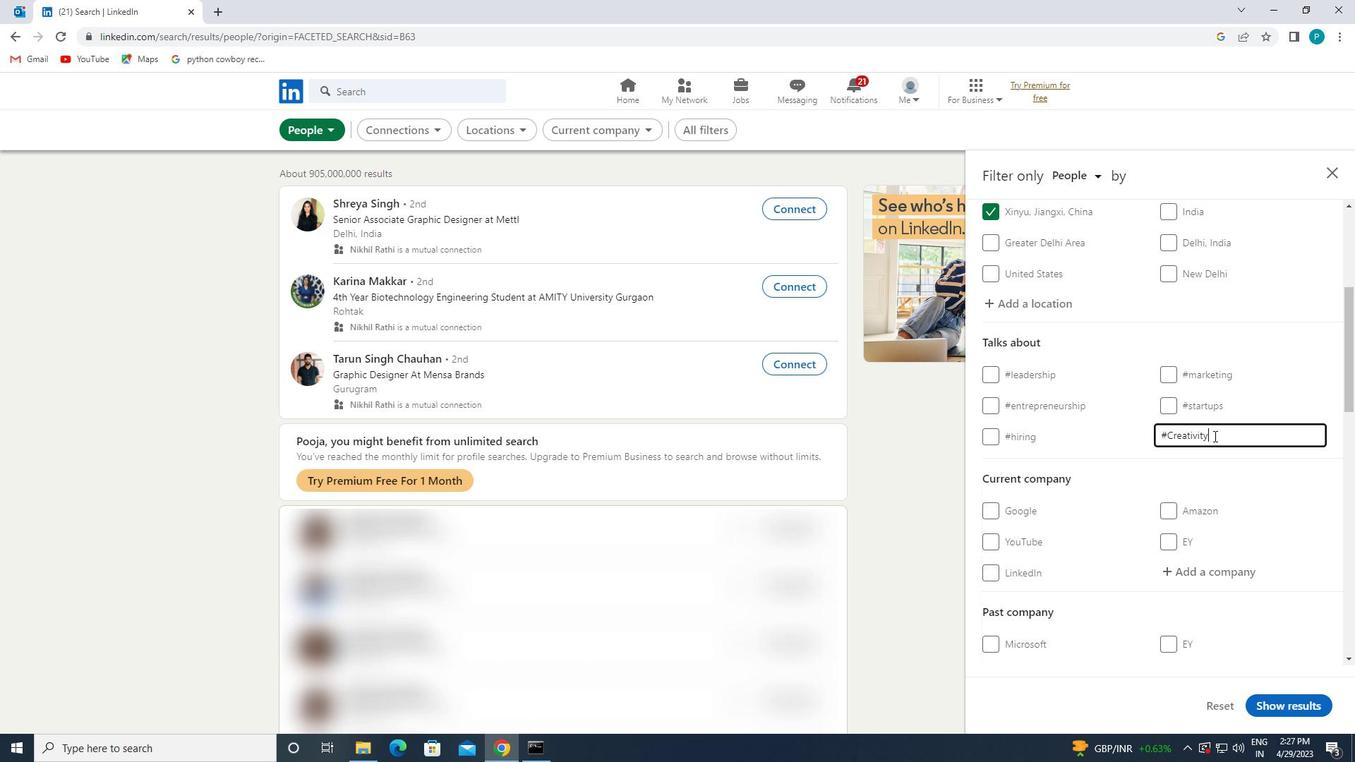 
Action: Mouse moved to (1168, 437)
Screenshot: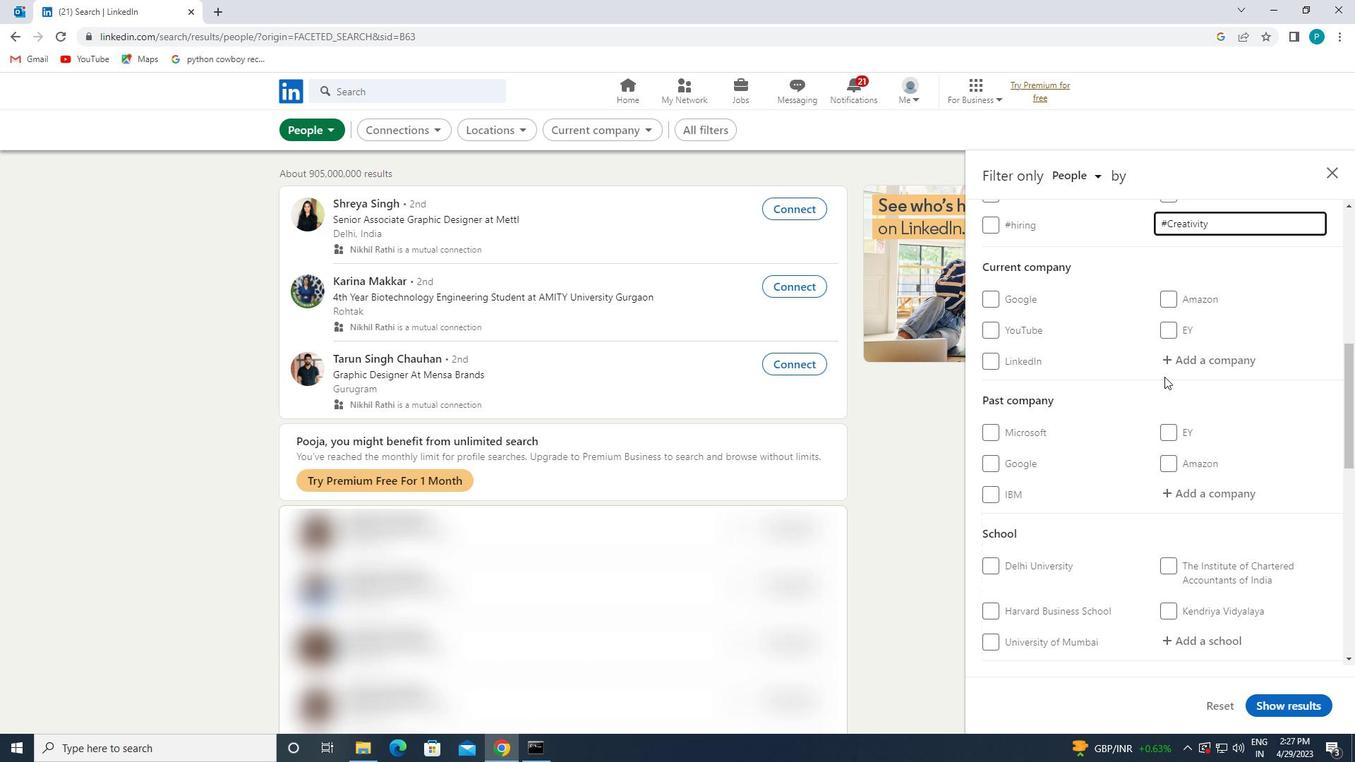 
Action: Mouse scrolled (1168, 436) with delta (0, 0)
Screenshot: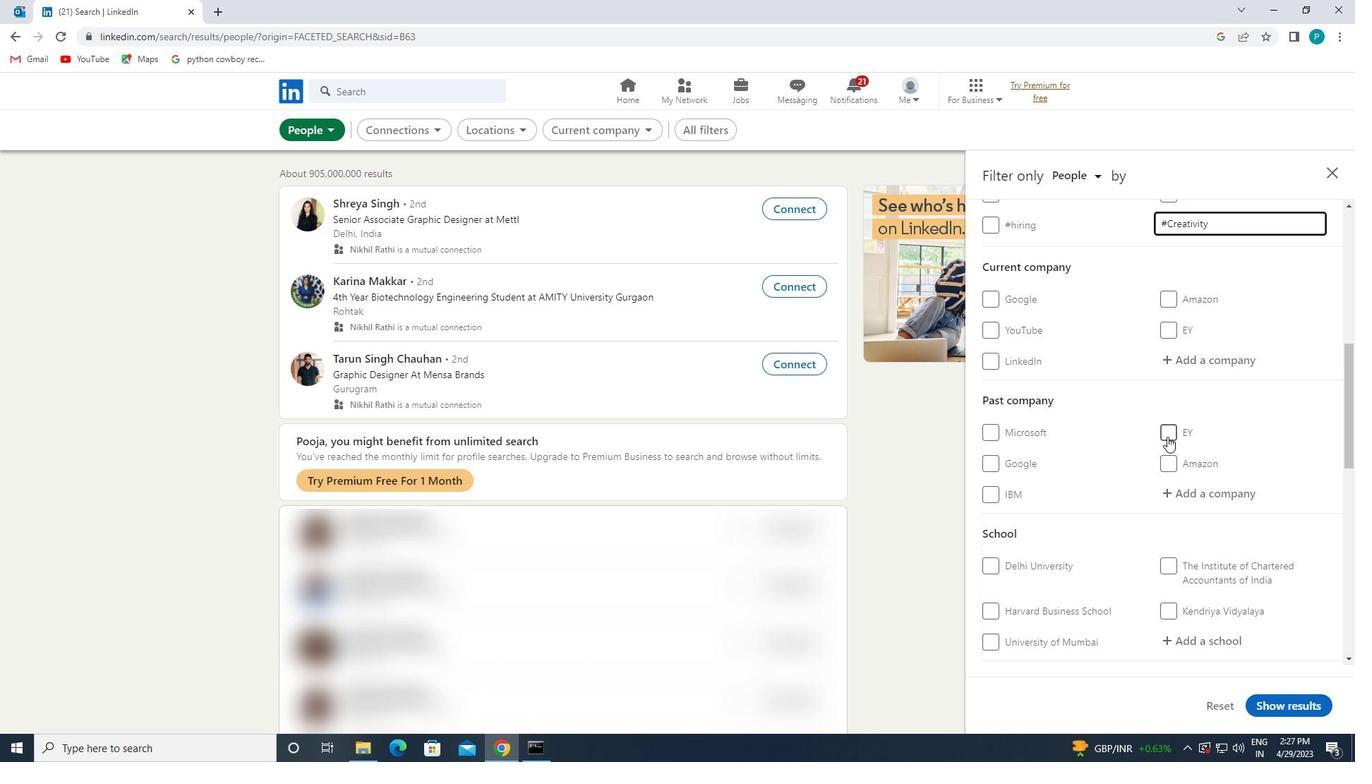 
Action: Mouse scrolled (1168, 436) with delta (0, 0)
Screenshot: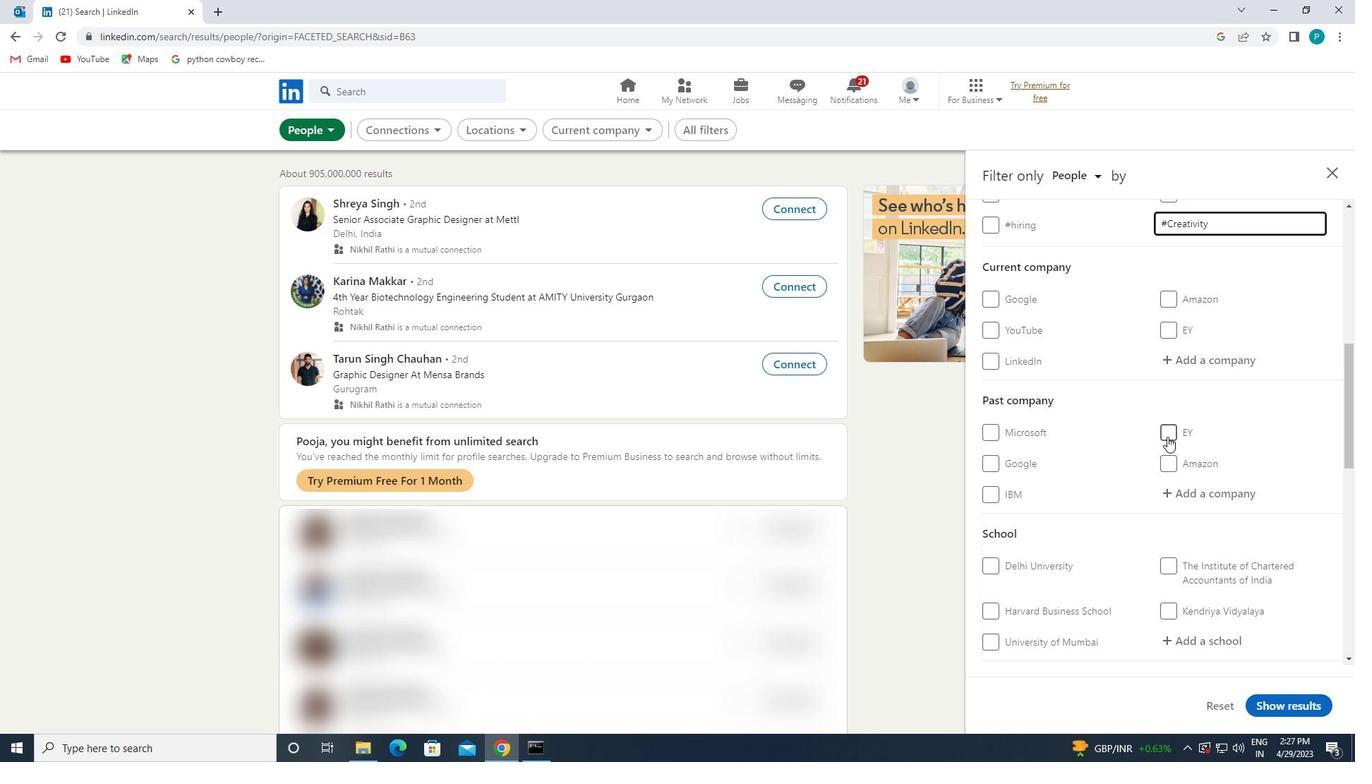 
Action: Mouse scrolled (1168, 436) with delta (0, 0)
Screenshot: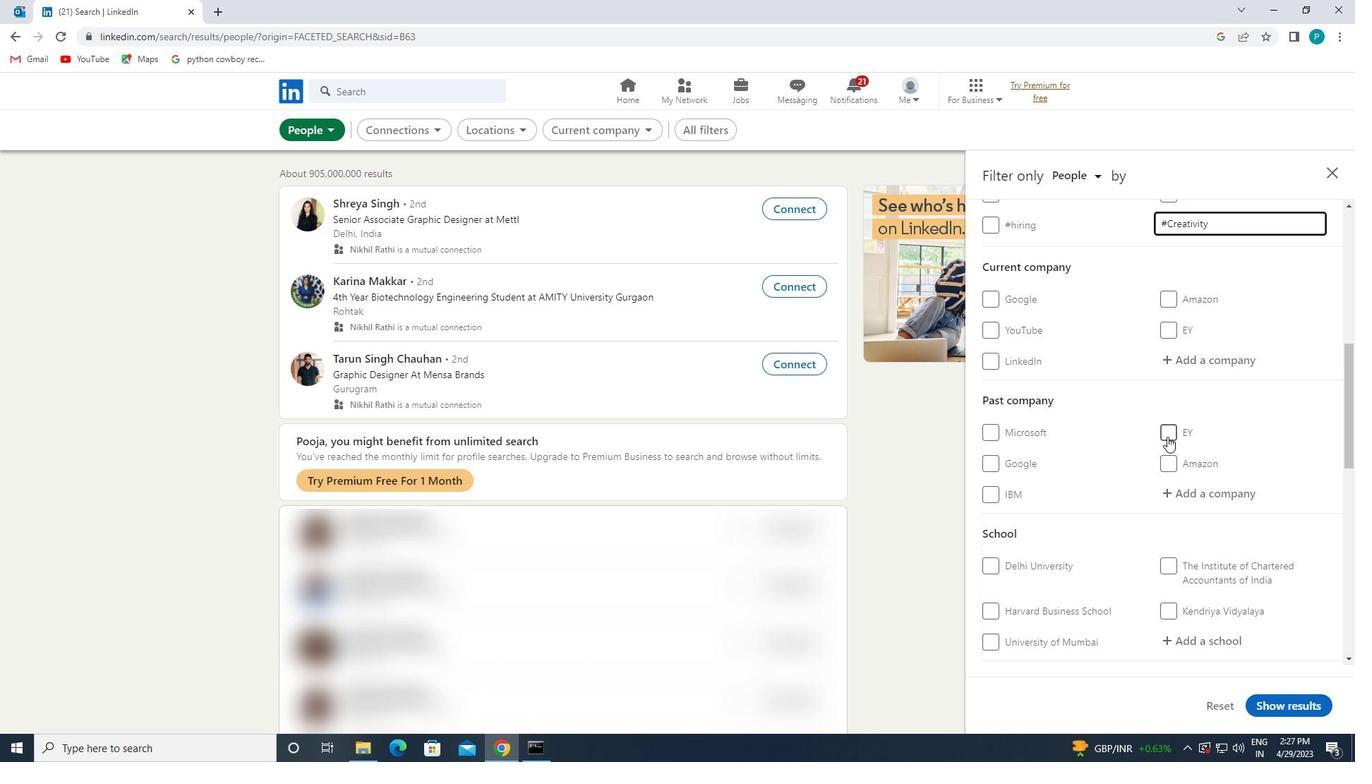 
Action: Mouse scrolled (1168, 436) with delta (0, 0)
Screenshot: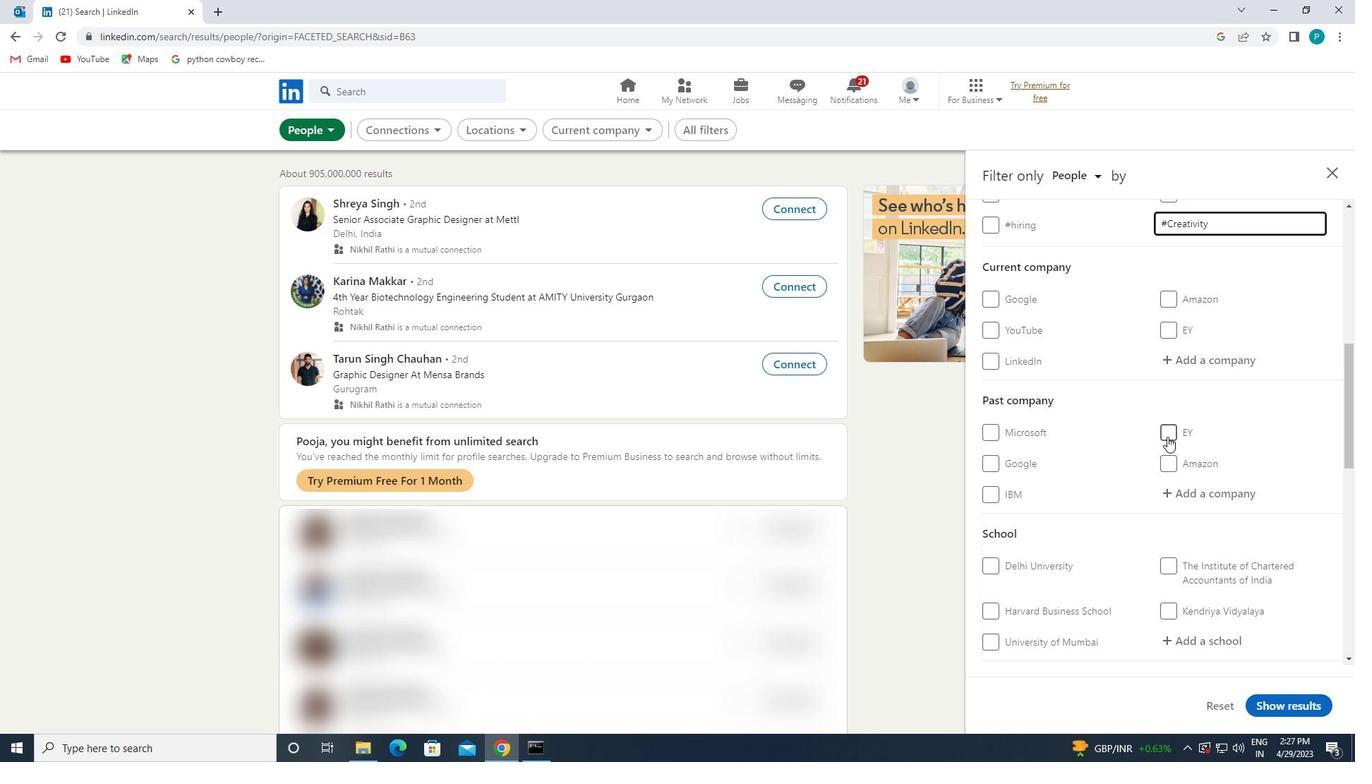 
Action: Mouse scrolled (1168, 436) with delta (0, 0)
Screenshot: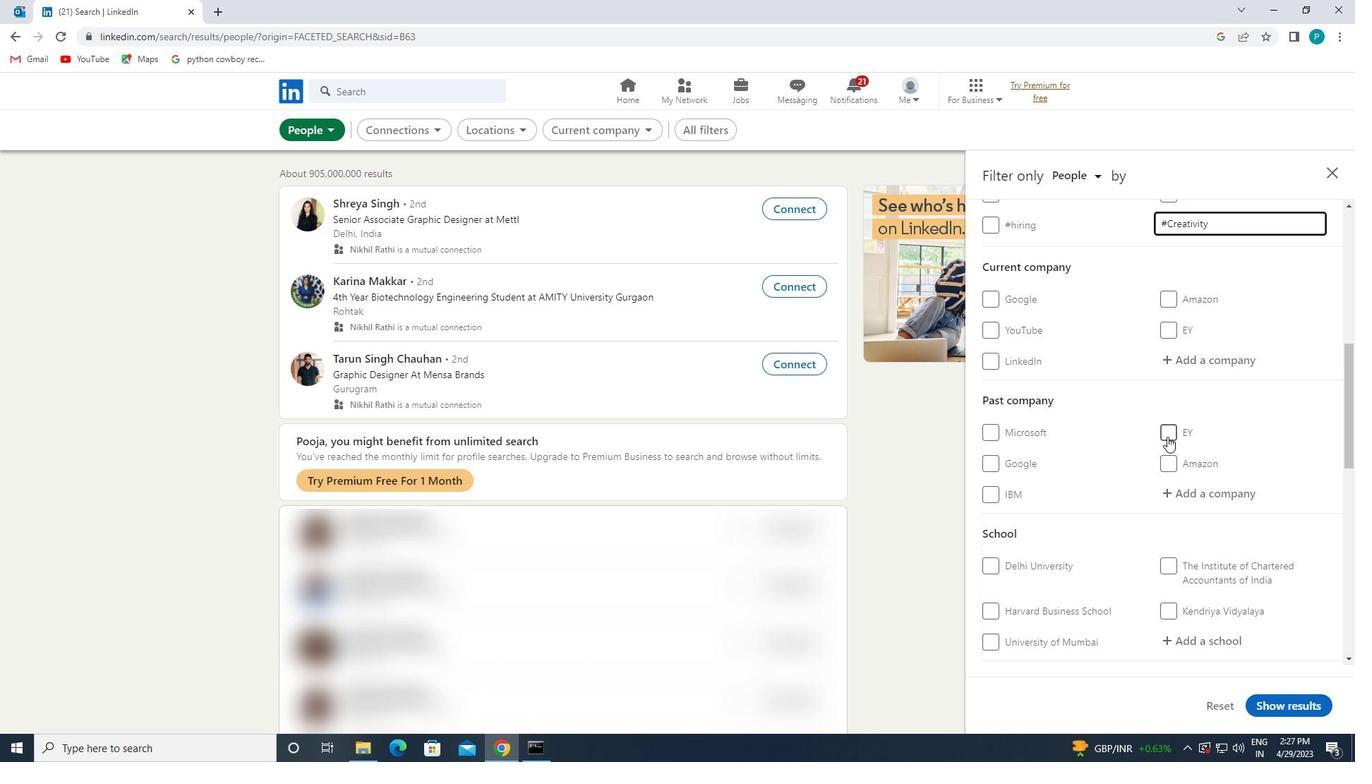 
Action: Mouse moved to (1115, 424)
Screenshot: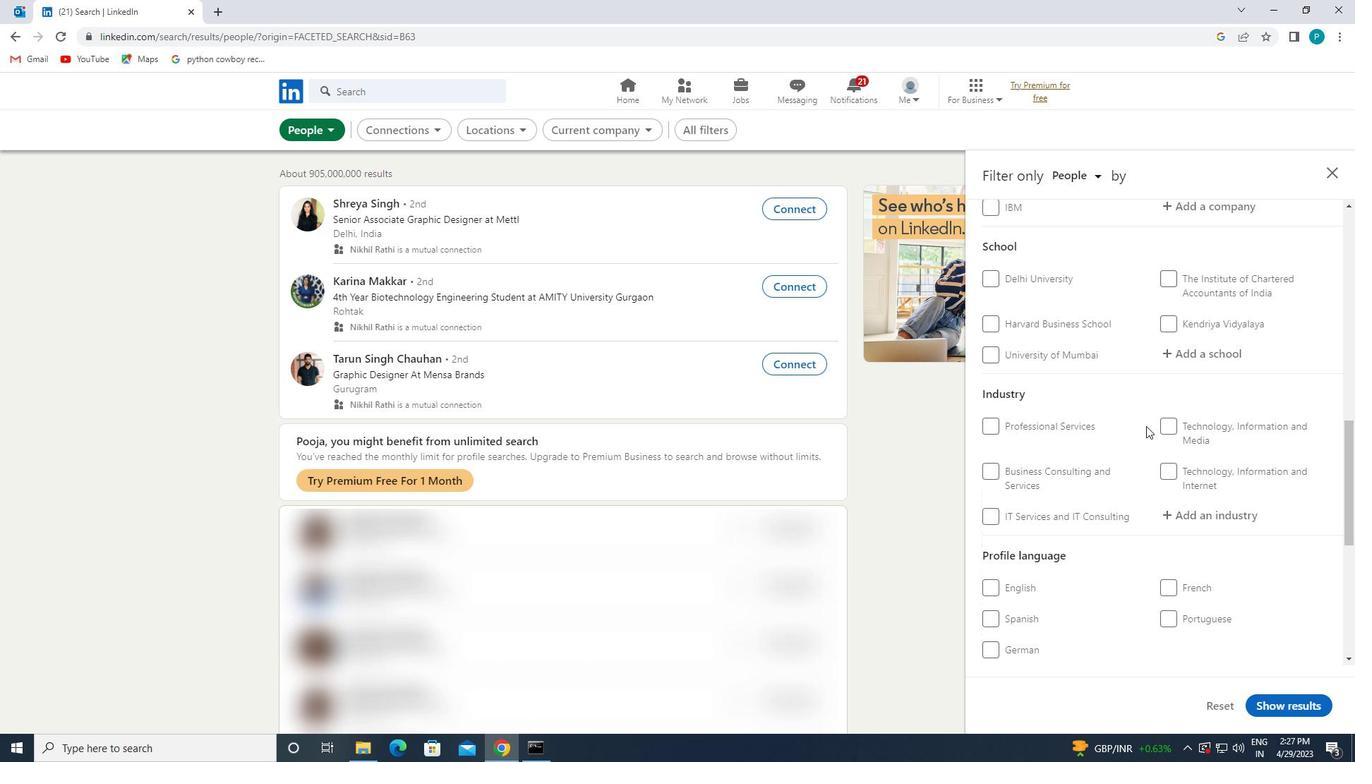 
Action: Mouse scrolled (1115, 423) with delta (0, 0)
Screenshot: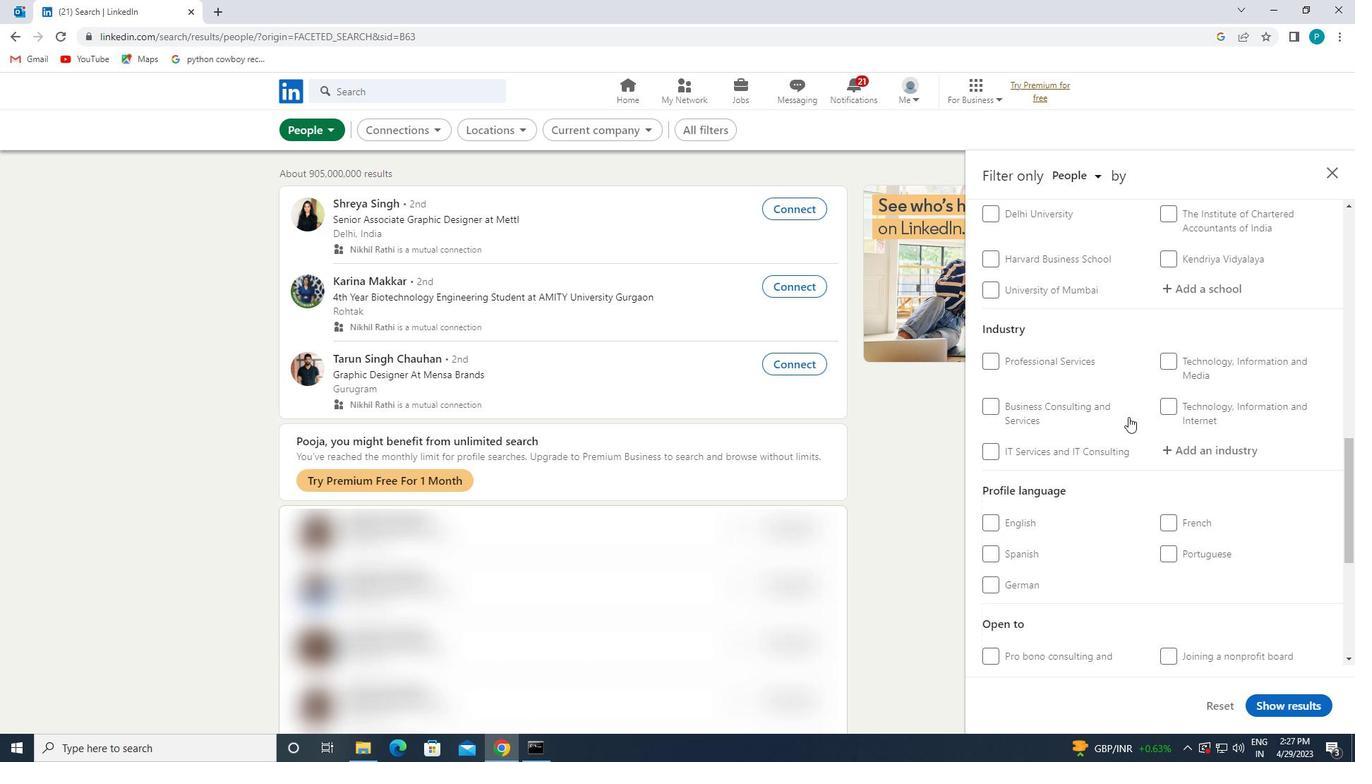 
Action: Mouse scrolled (1115, 423) with delta (0, 0)
Screenshot: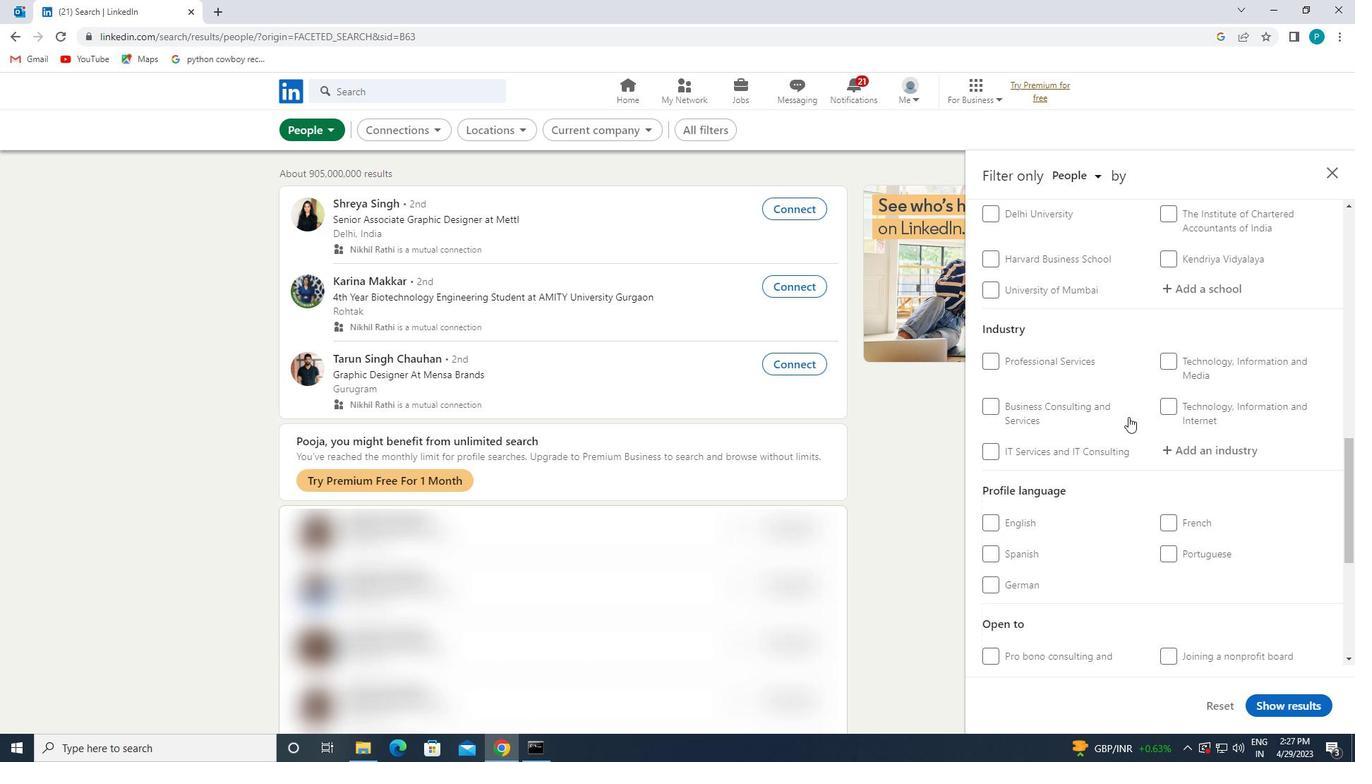 
Action: Mouse scrolled (1115, 423) with delta (0, 0)
Screenshot: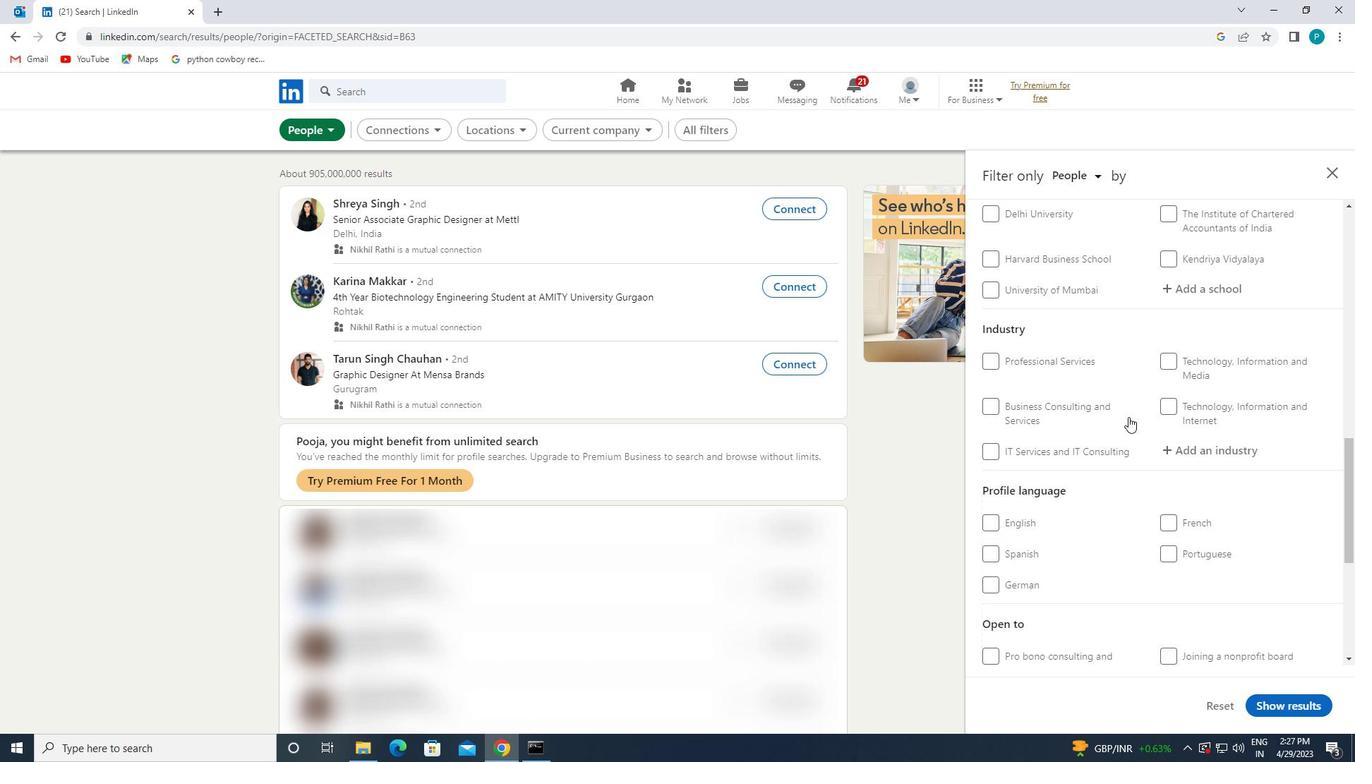 
Action: Mouse scrolled (1115, 423) with delta (0, 0)
Screenshot: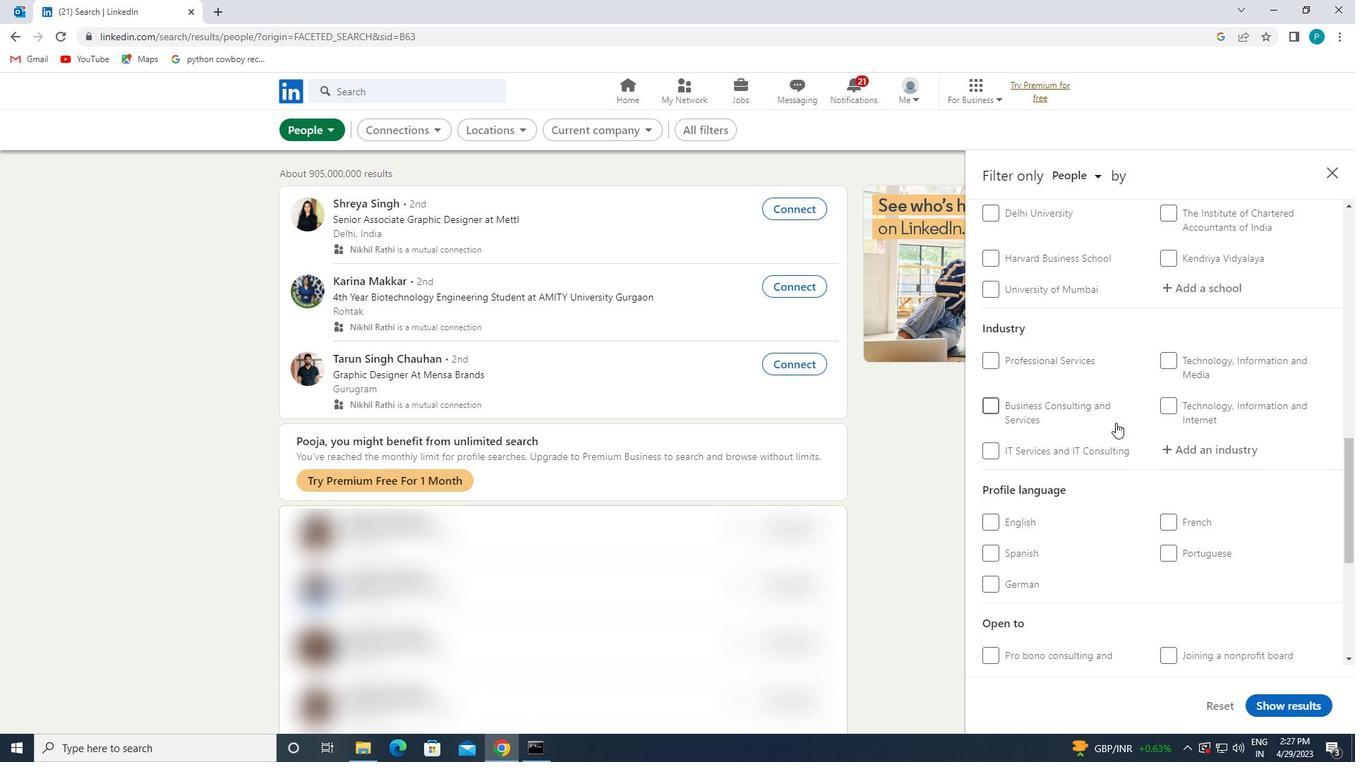 
Action: Mouse moved to (1155, 333)
Screenshot: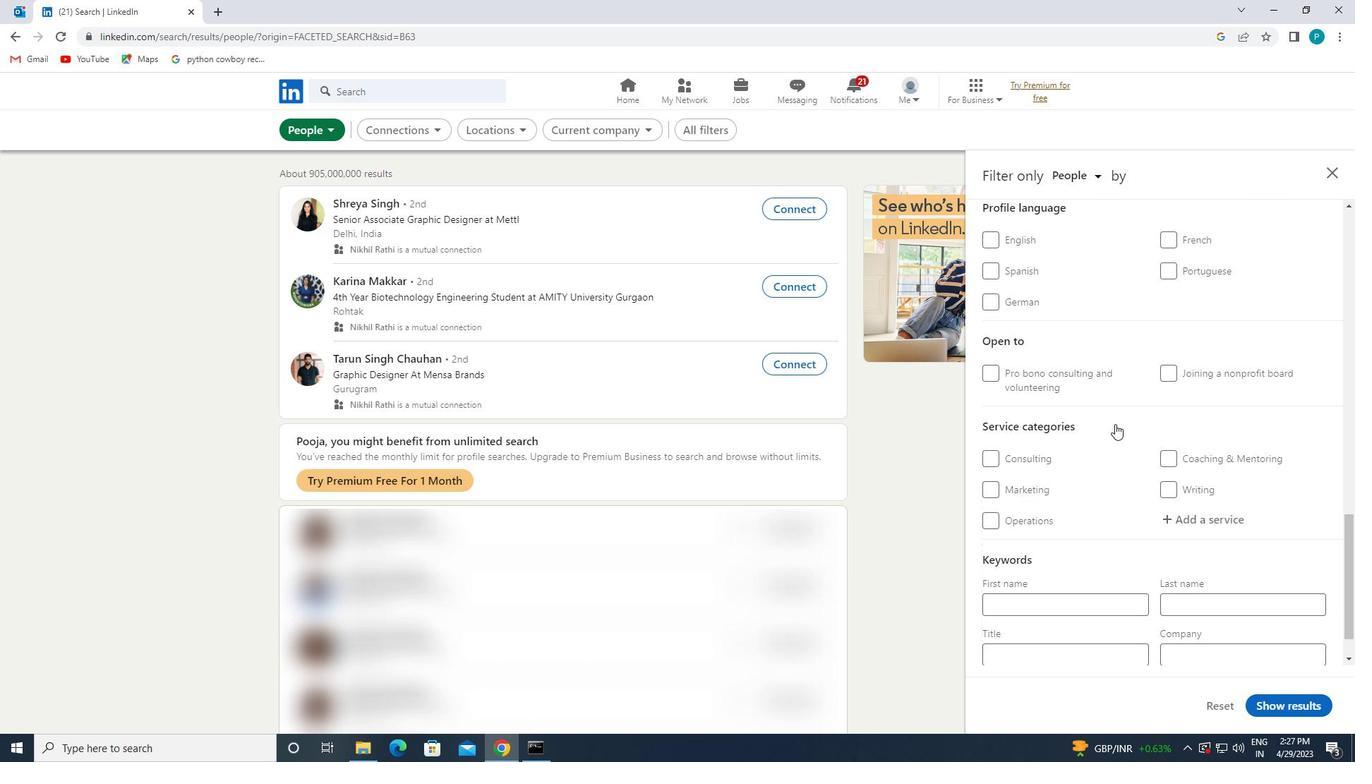 
Action: Mouse scrolled (1155, 334) with delta (0, 0)
Screenshot: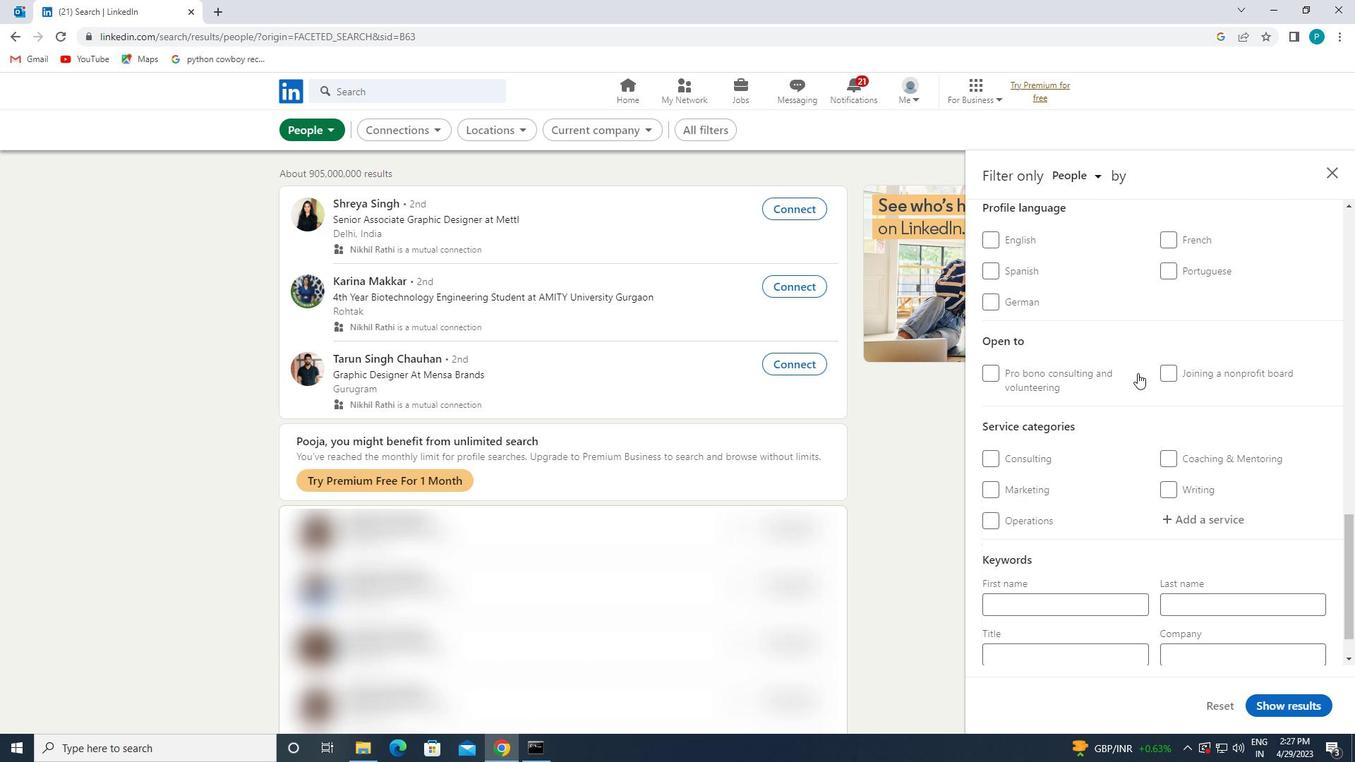 
Action: Mouse moved to (1168, 337)
Screenshot: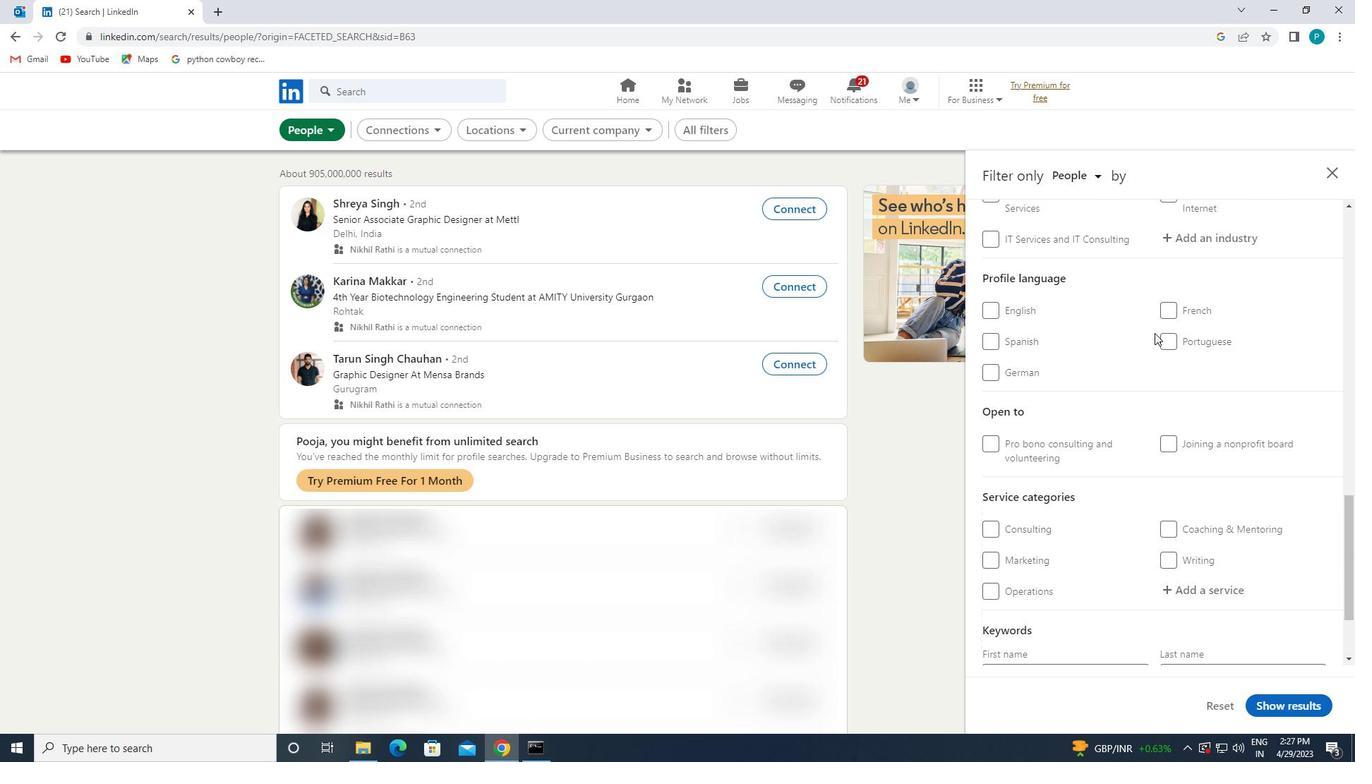 
Action: Mouse pressed left at (1168, 337)
Screenshot: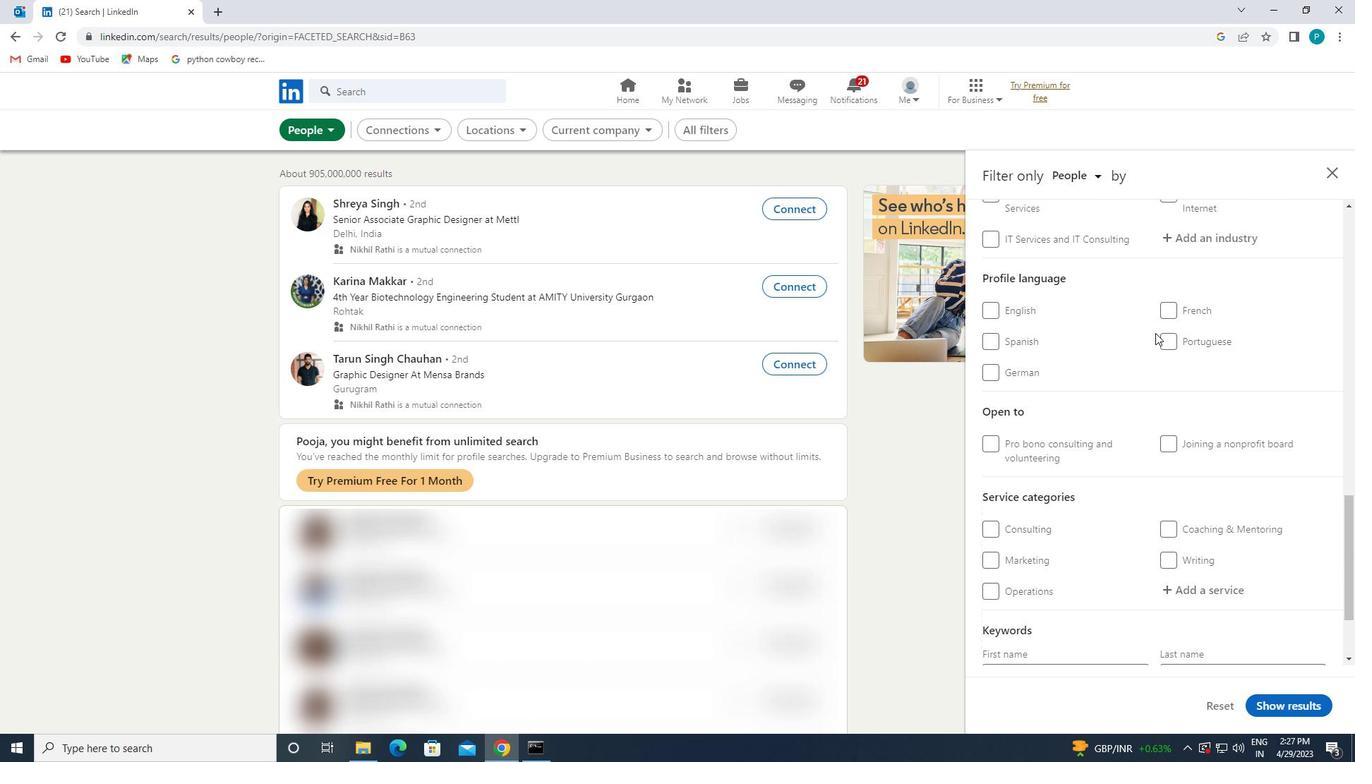 
Action: Mouse moved to (1167, 338)
Screenshot: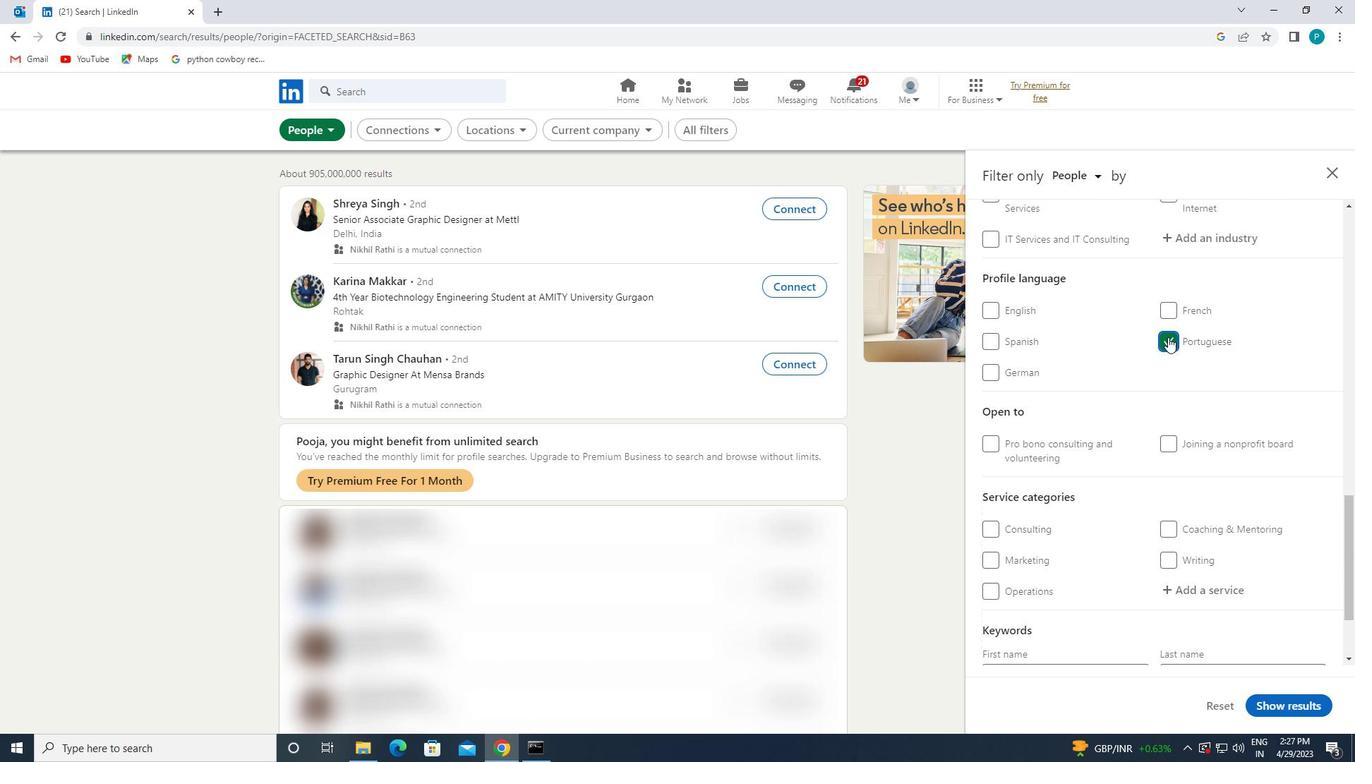 
Action: Mouse scrolled (1167, 339) with delta (0, 0)
Screenshot: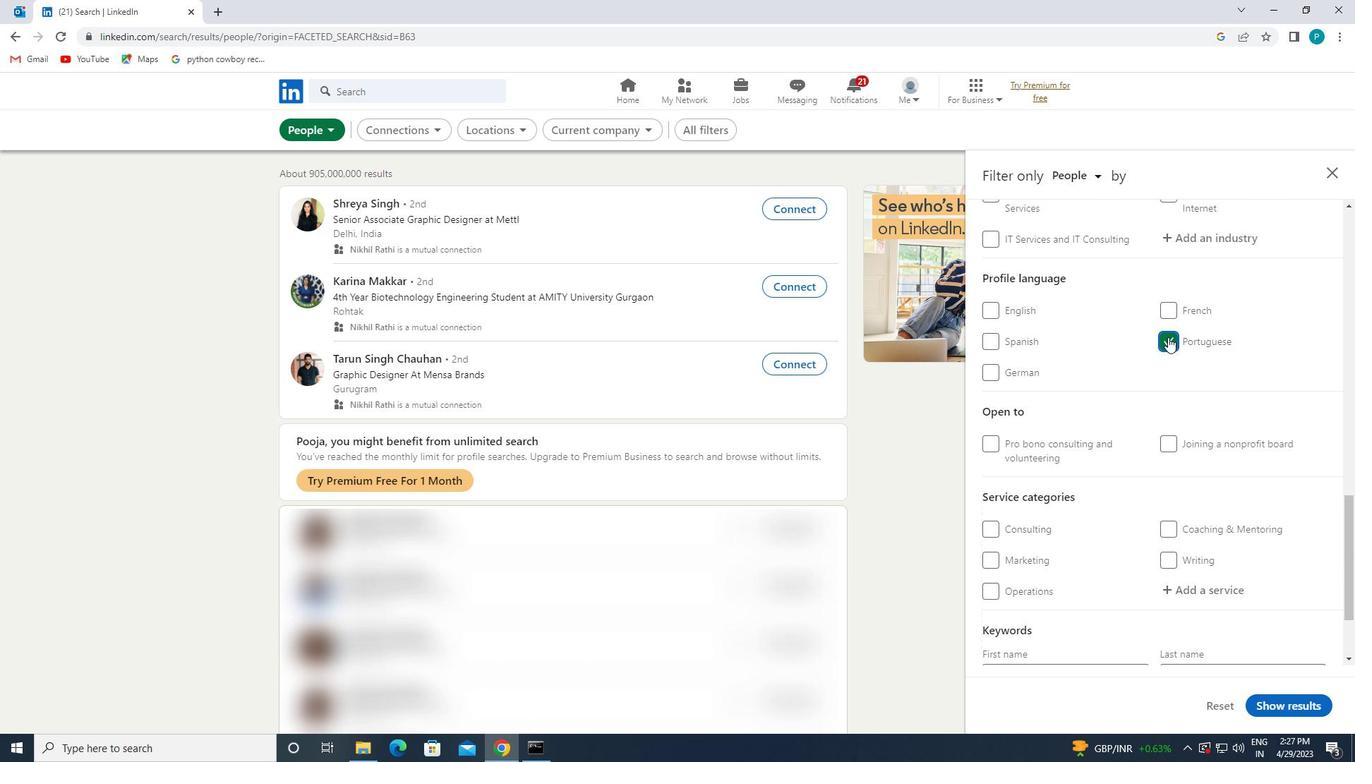 
Action: Mouse scrolled (1167, 339) with delta (0, 0)
Screenshot: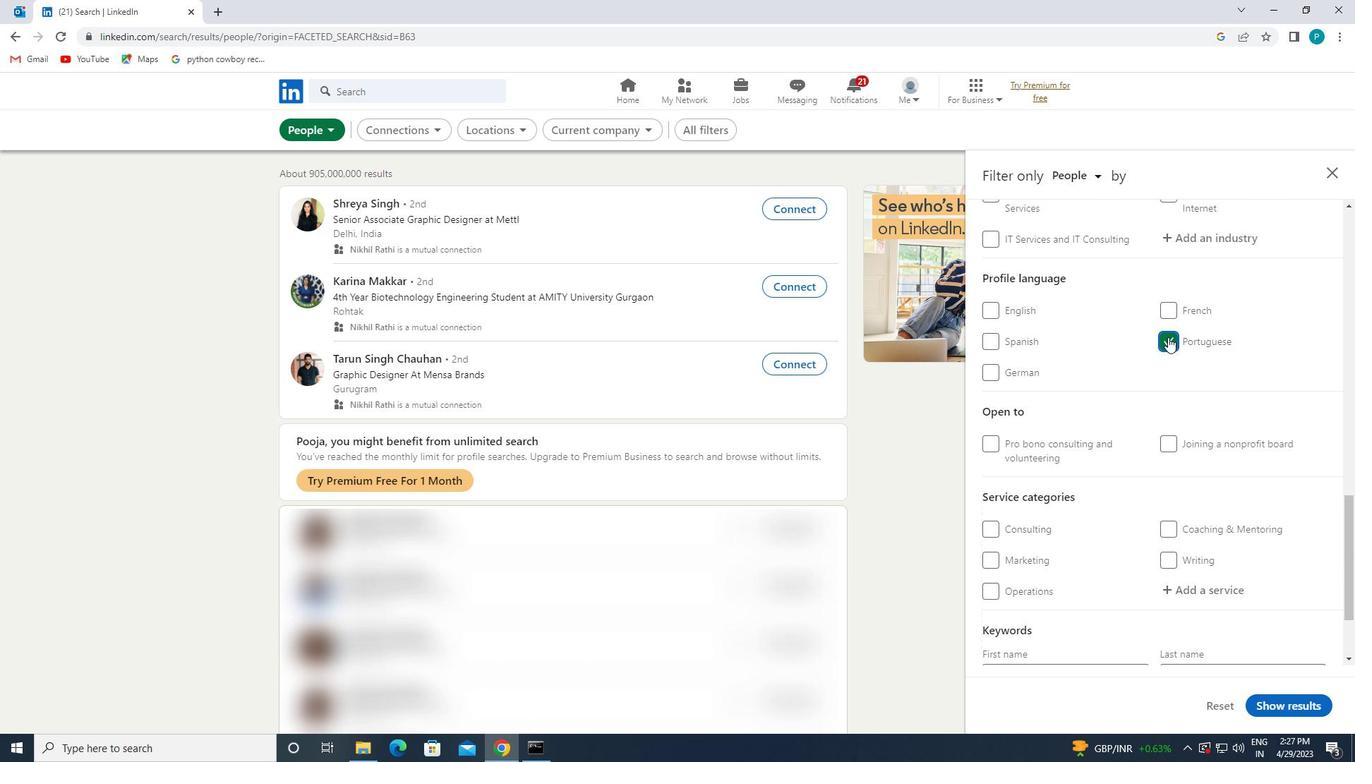 
Action: Mouse scrolled (1167, 339) with delta (0, 0)
Screenshot: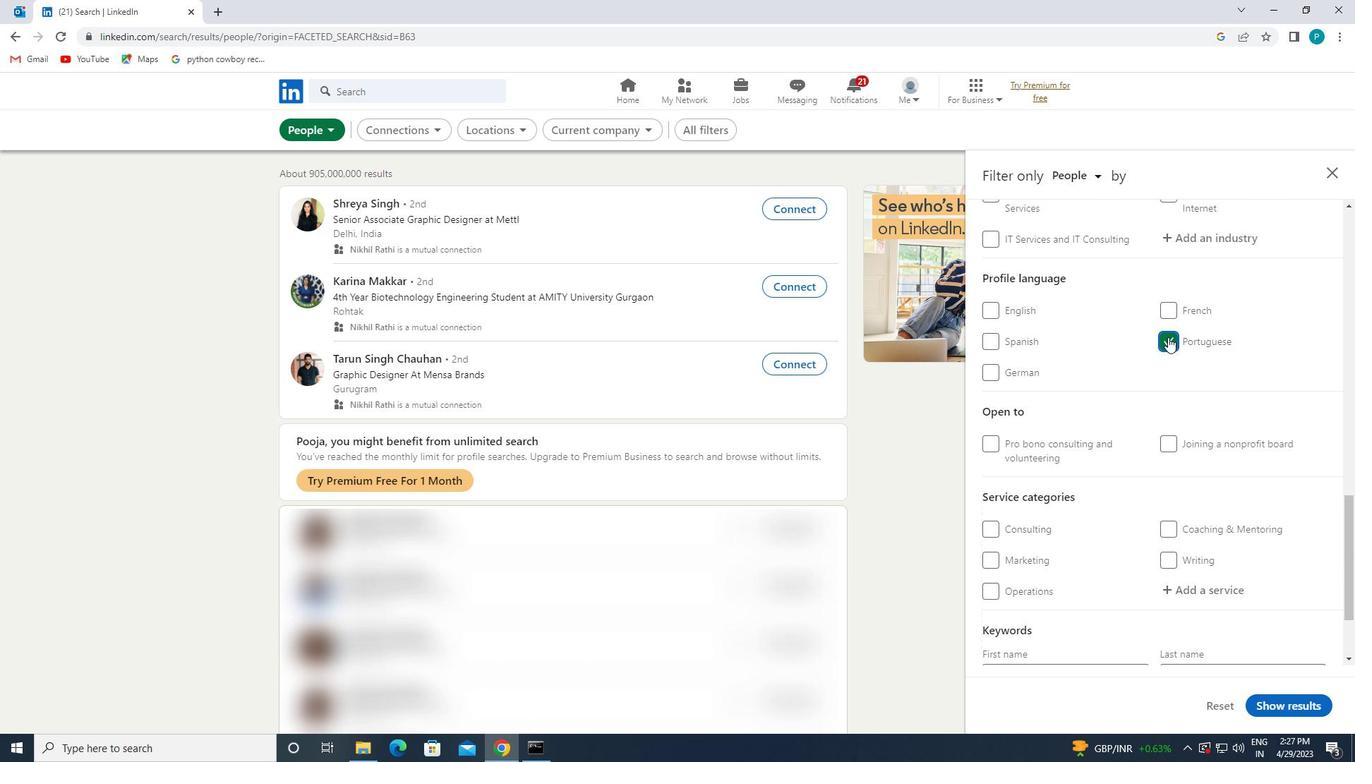 
Action: Mouse scrolled (1167, 339) with delta (0, 0)
Screenshot: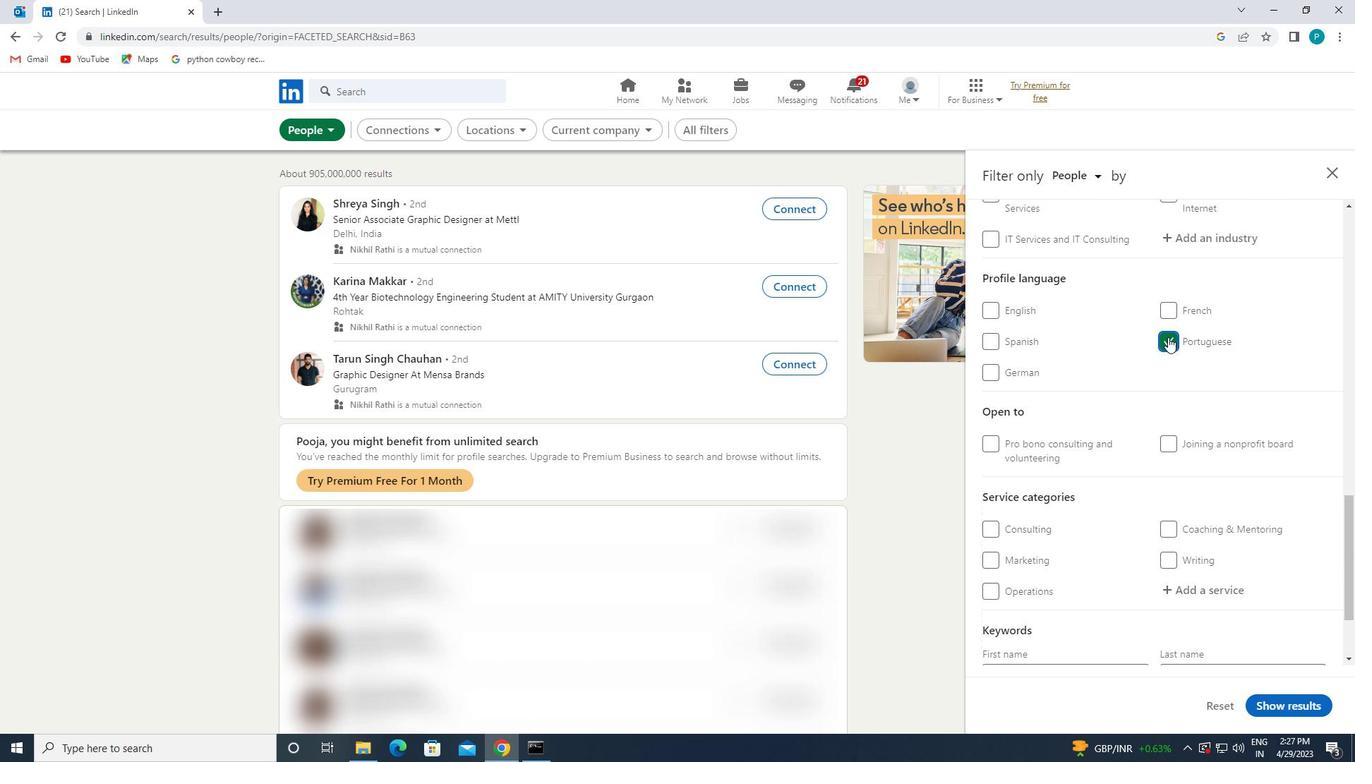 
Action: Mouse moved to (1166, 338)
Screenshot: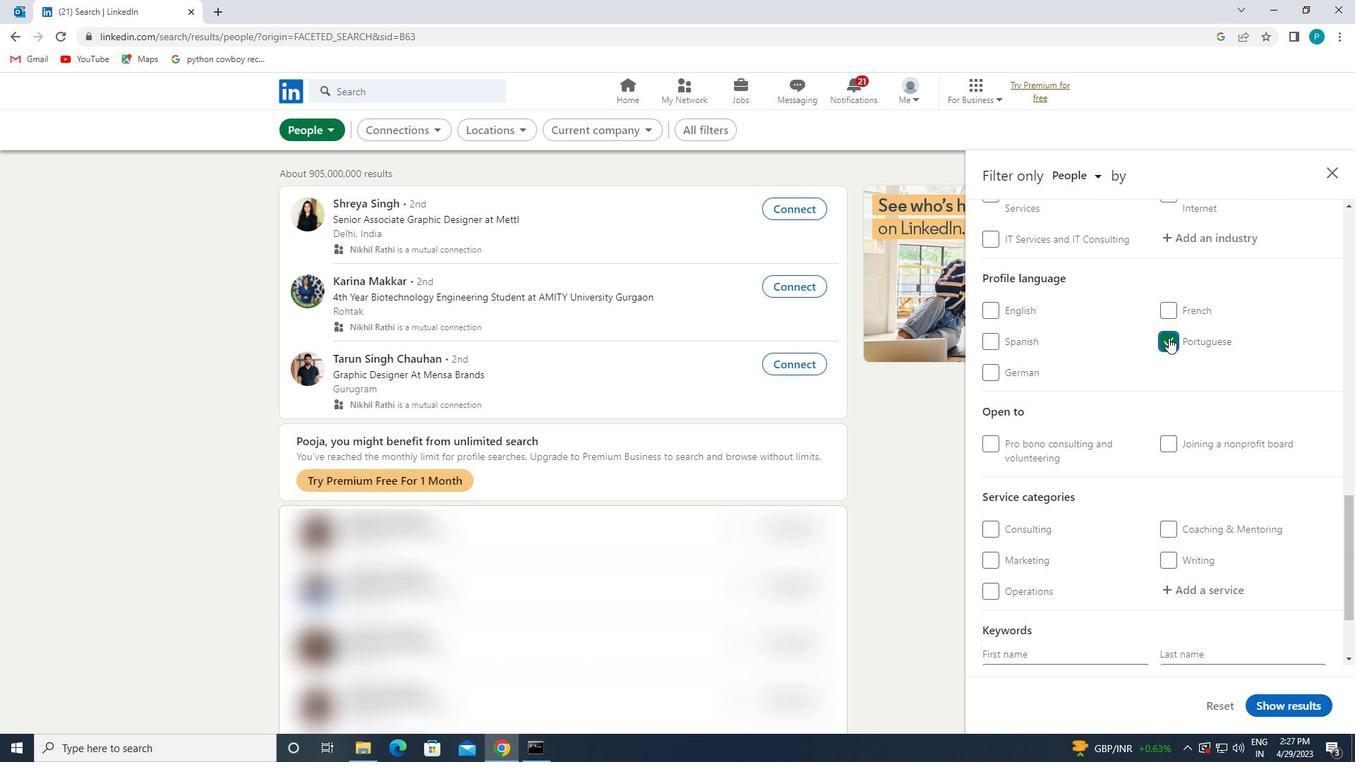 
Action: Mouse scrolled (1166, 339) with delta (0, 0)
Screenshot: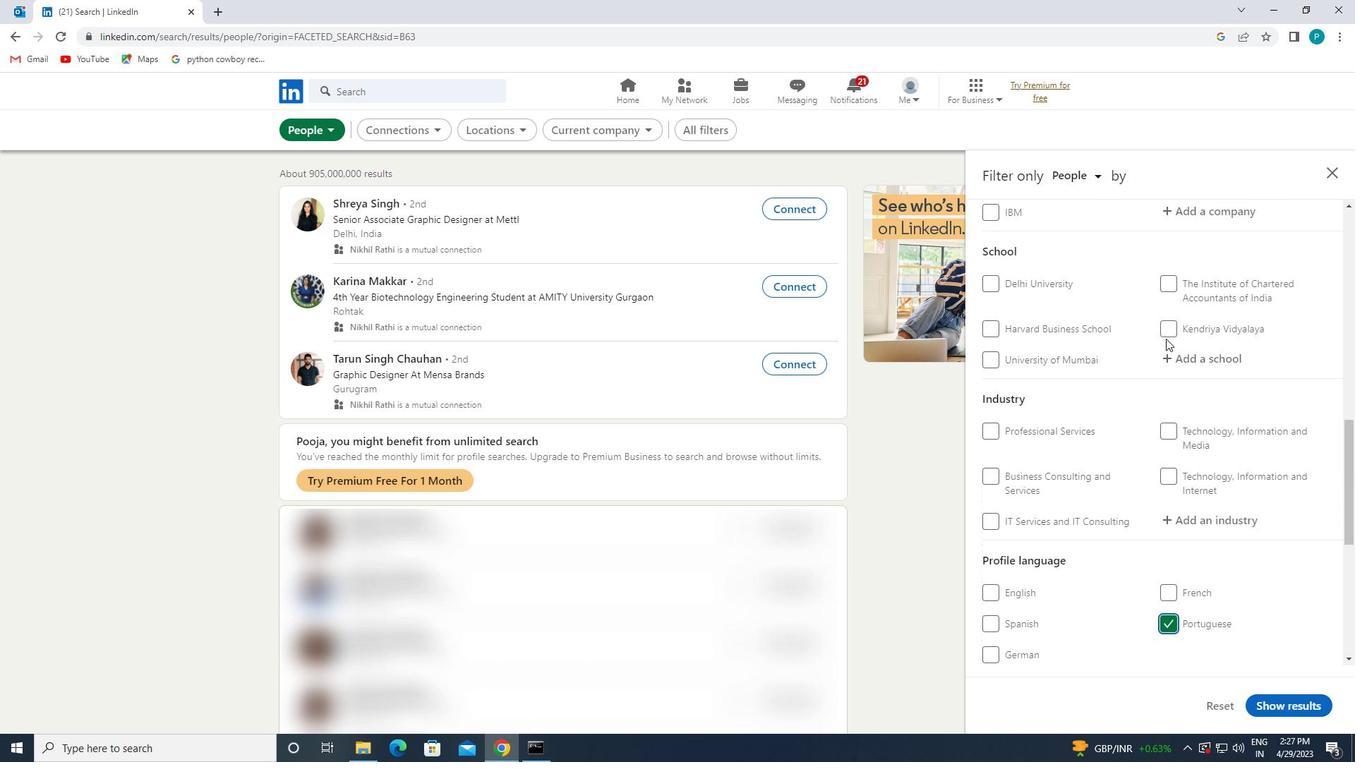 
Action: Mouse scrolled (1166, 339) with delta (0, 0)
Screenshot: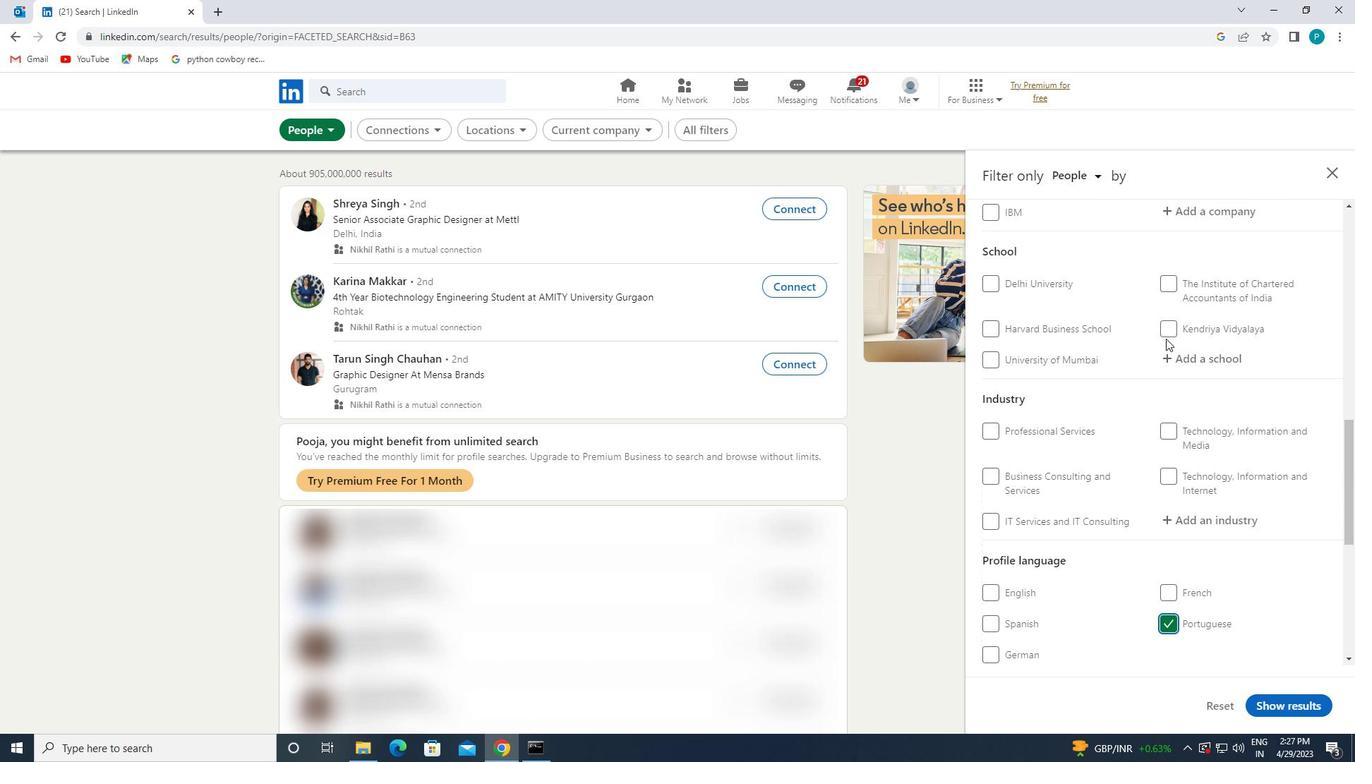 
Action: Mouse scrolled (1166, 339) with delta (0, 0)
Screenshot: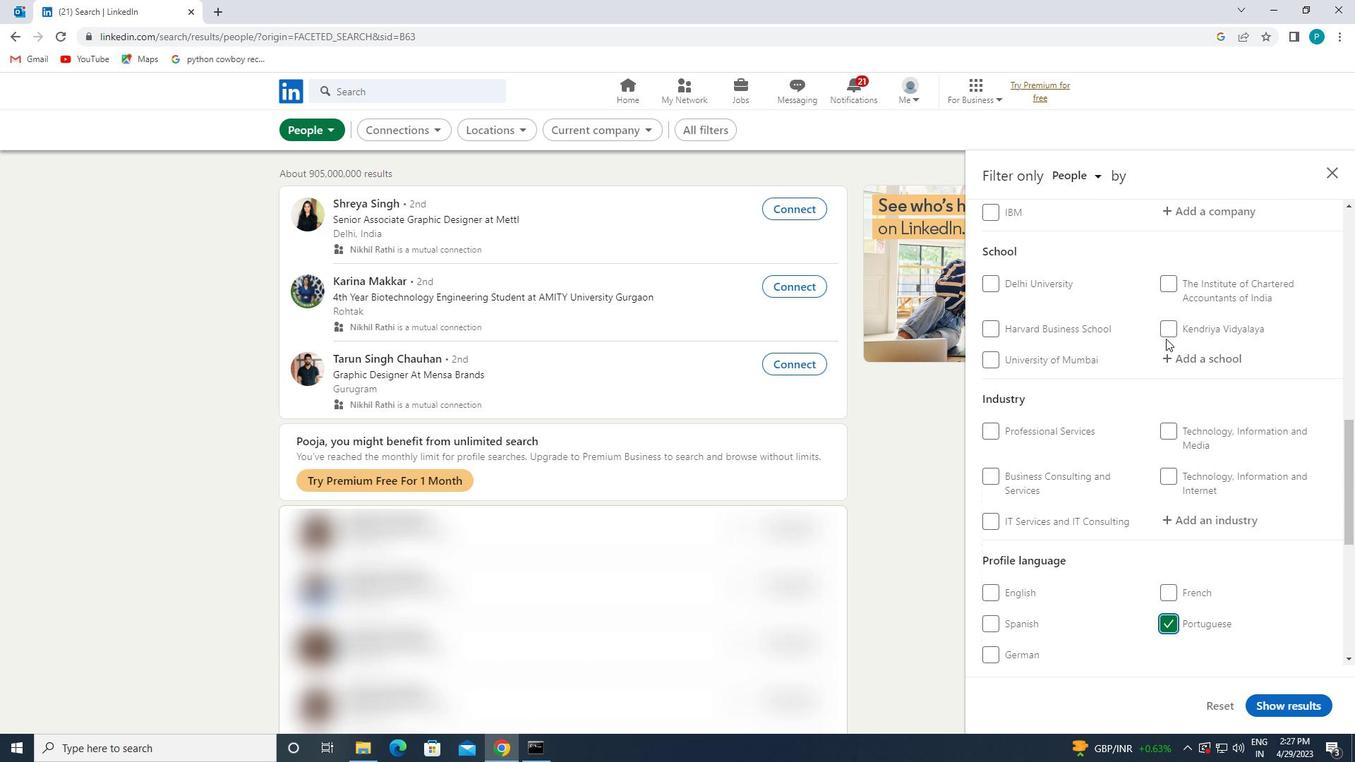 
Action: Mouse scrolled (1166, 339) with delta (0, 0)
Screenshot: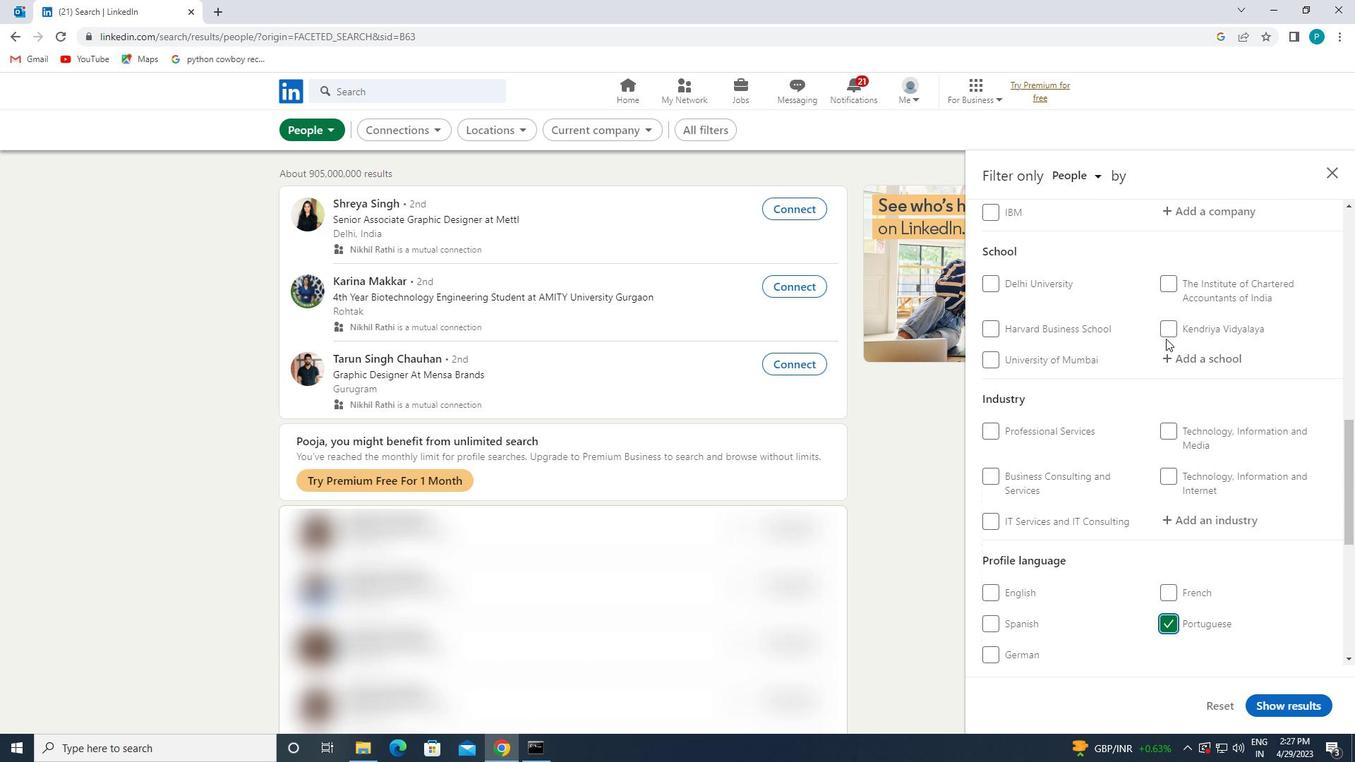 
Action: Mouse scrolled (1166, 339) with delta (0, 0)
Screenshot: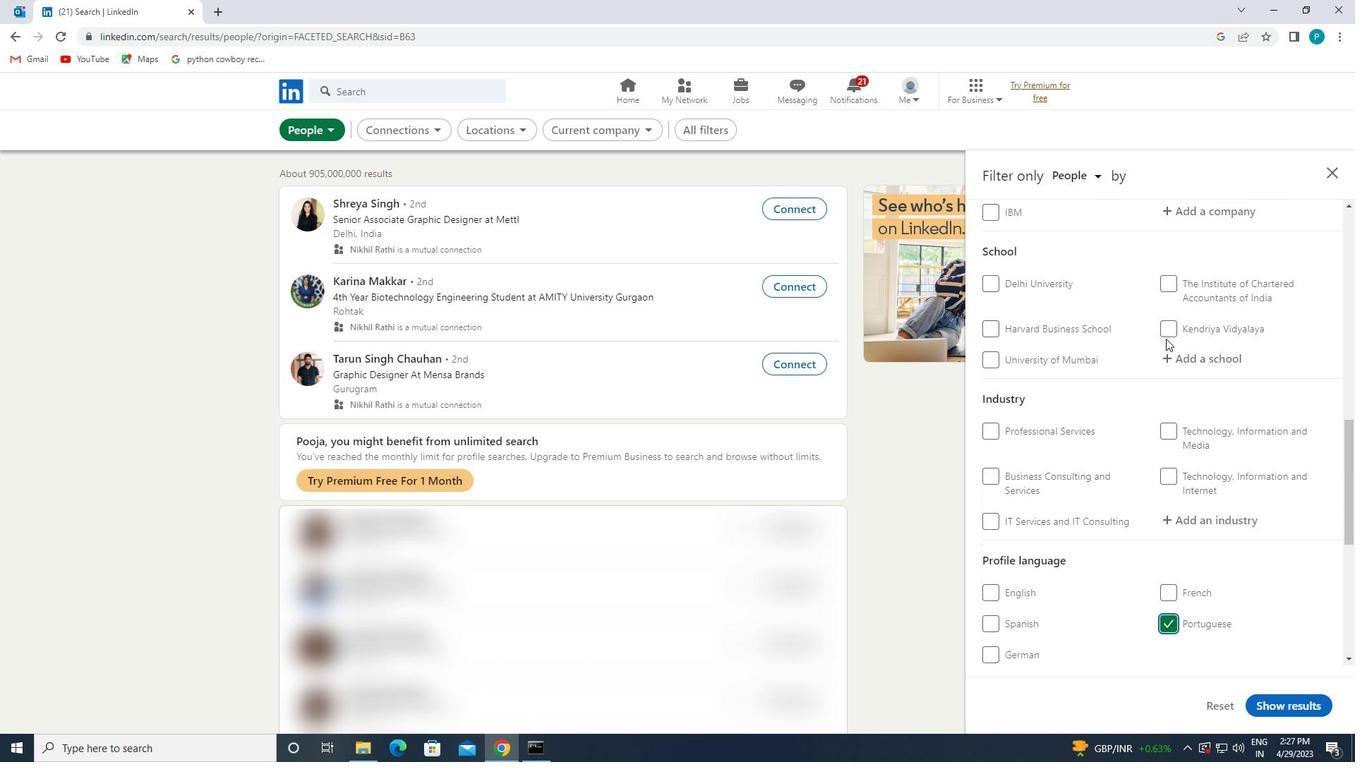 
Action: Mouse moved to (1191, 439)
Screenshot: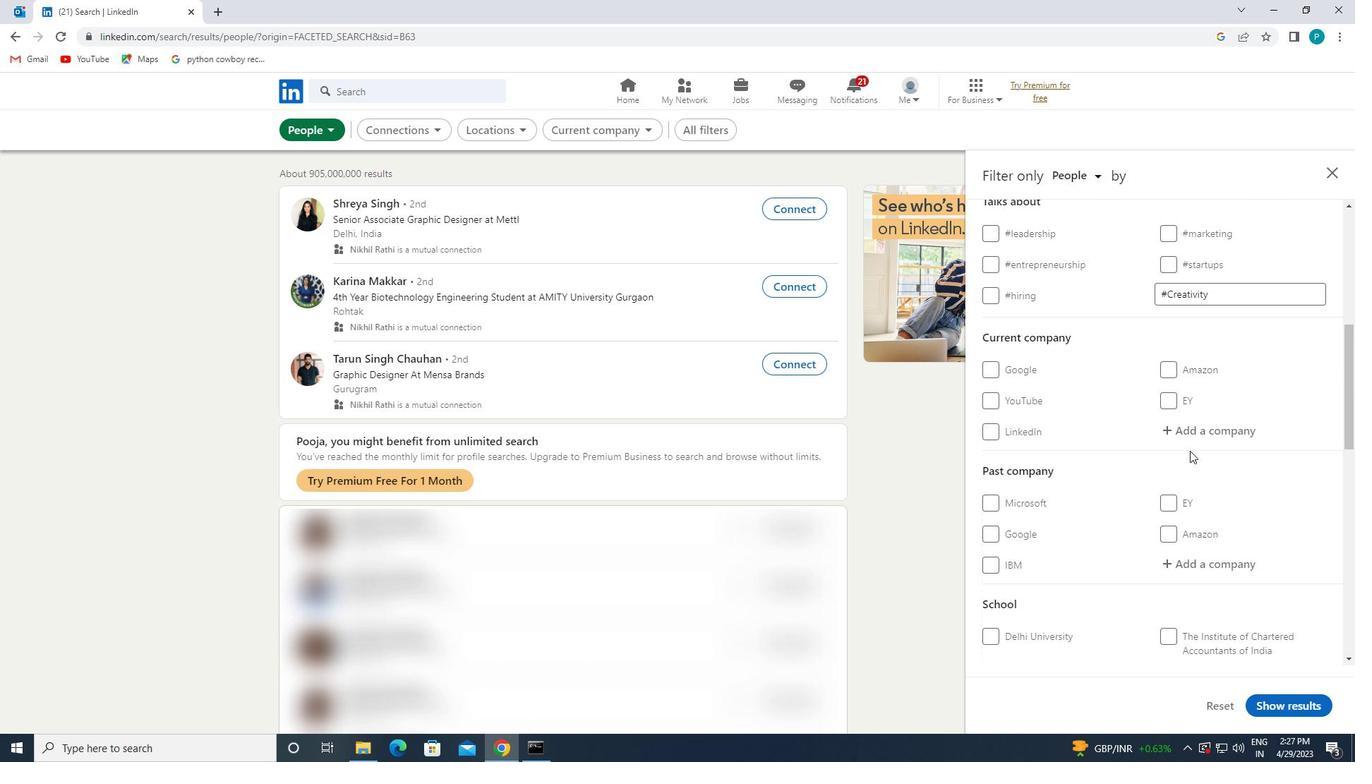 
Action: Mouse pressed left at (1191, 439)
Screenshot: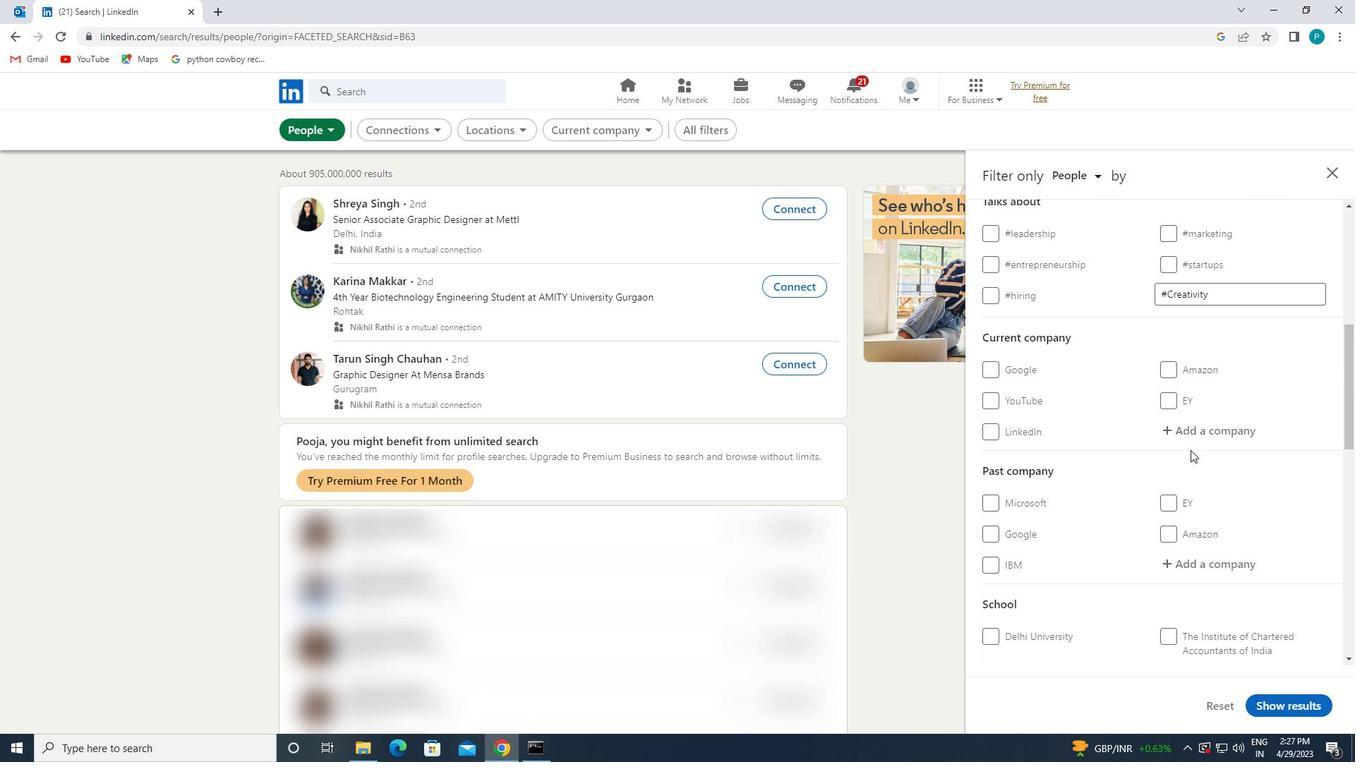 
Action: Key pressed <Key.caps_lock>S<Key.shift><Key.shift><Key.shift><Key.shift><Key.shift><Key.shift><Key.shift><Key.shift><Key.shift><Key.shift>&P<Key.space>
Screenshot: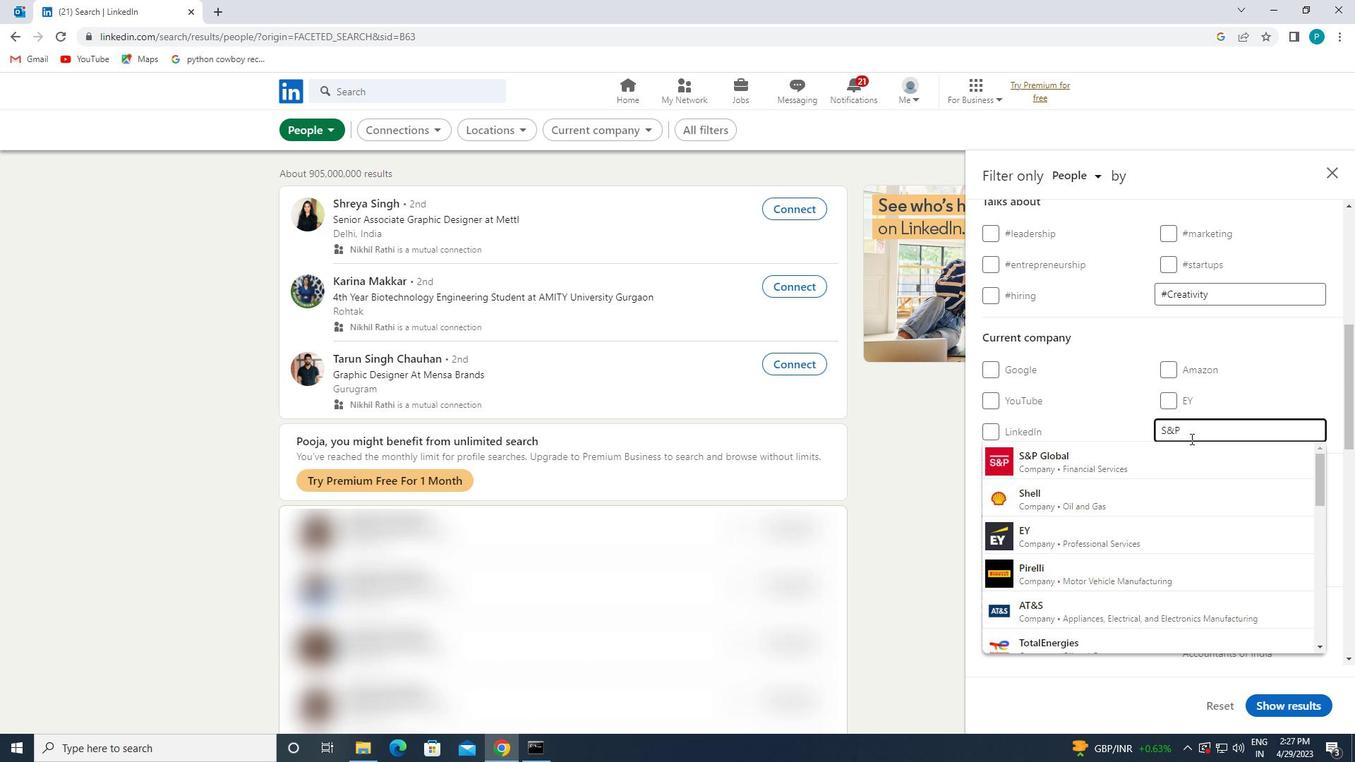 
Action: Mouse moved to (1169, 475)
Screenshot: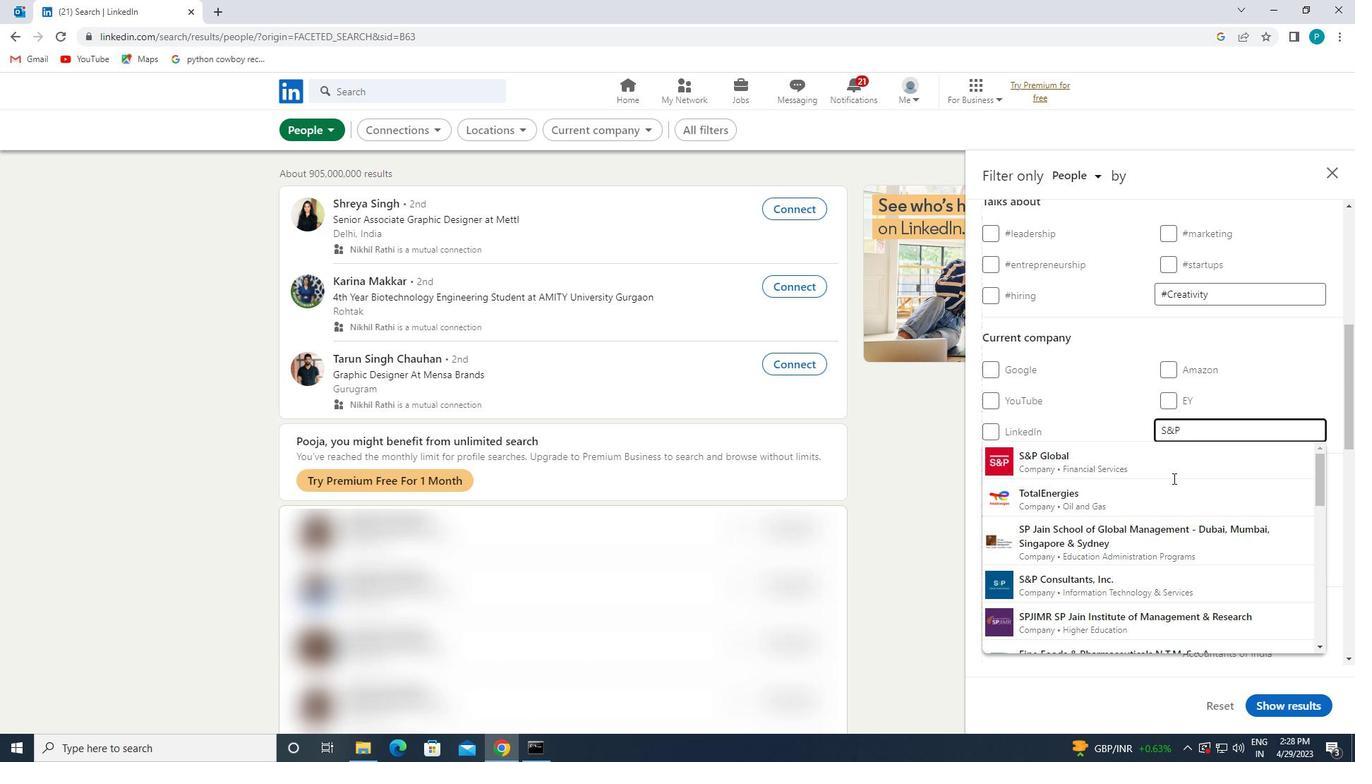 
Action: Mouse scrolled (1169, 475) with delta (0, 0)
Screenshot: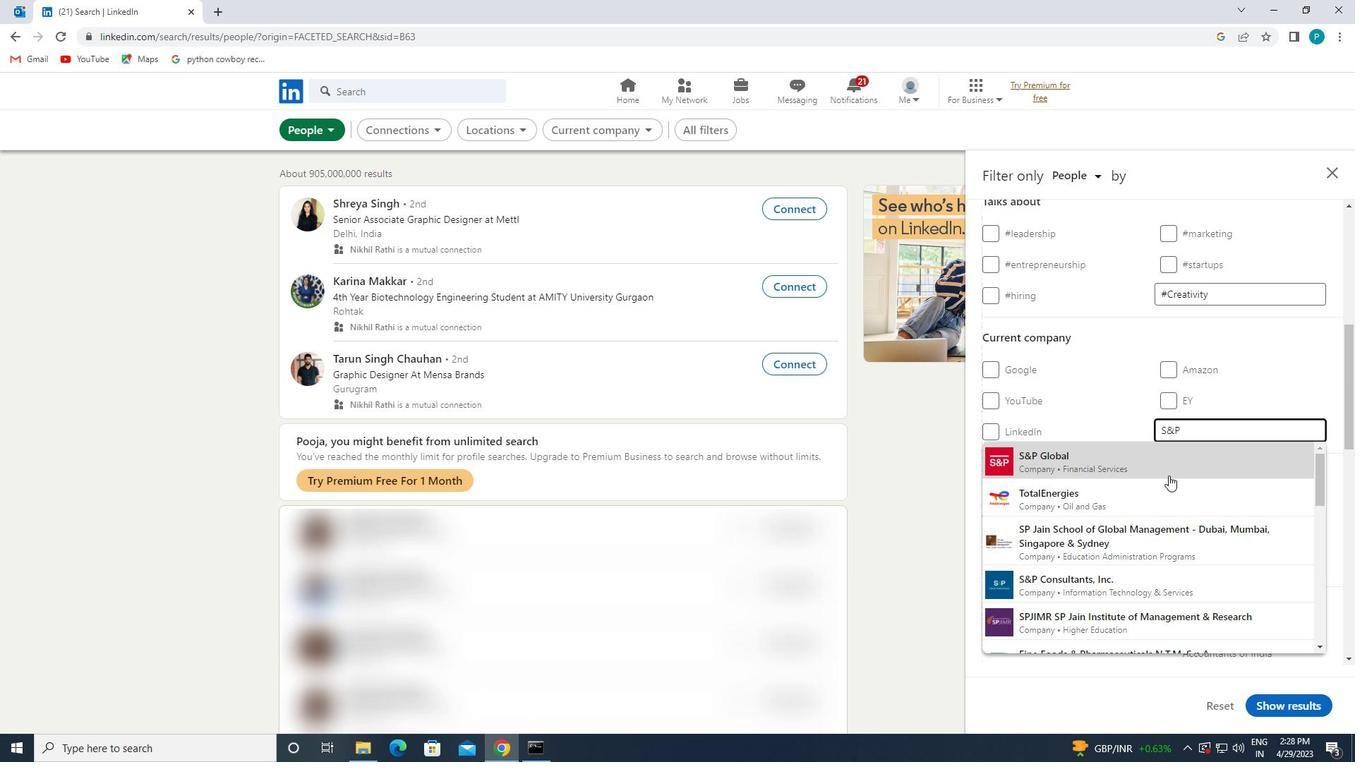 
Action: Mouse moved to (1201, 445)
Screenshot: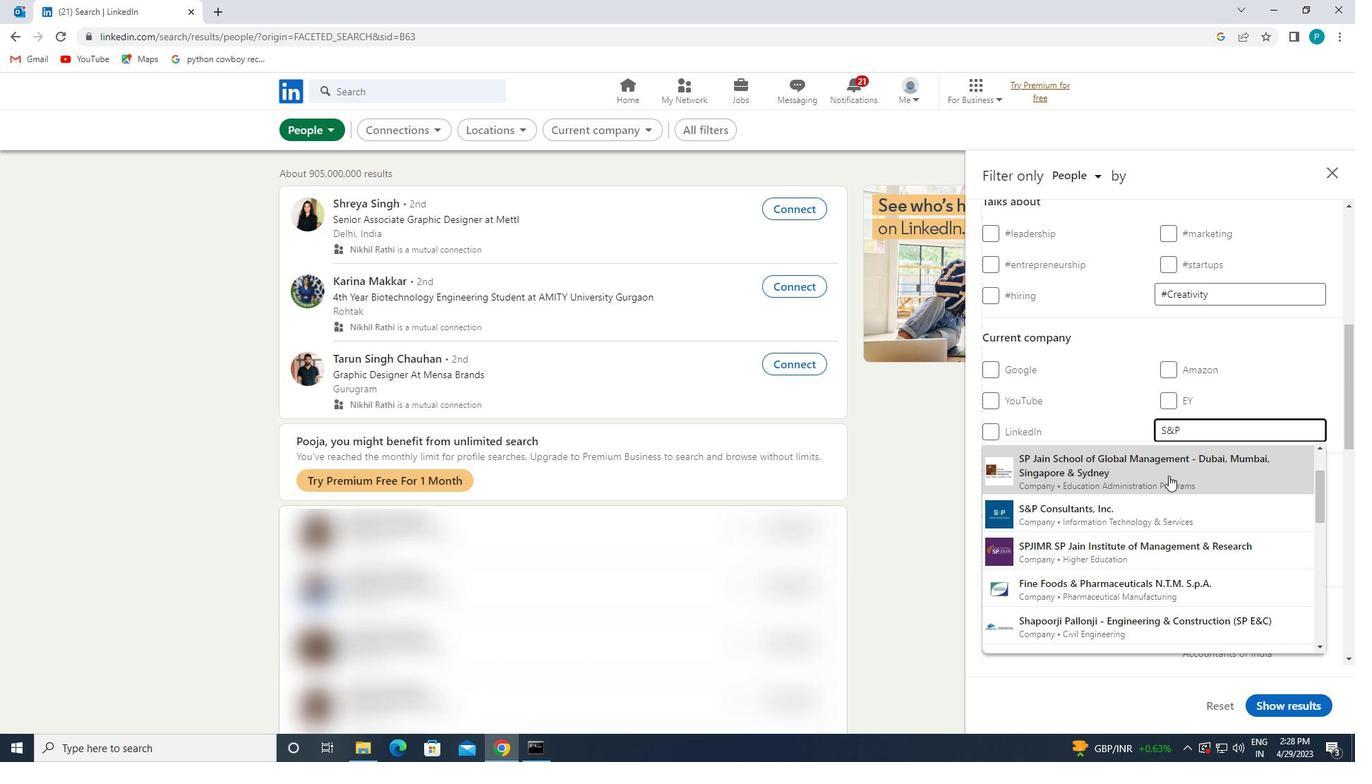 
Action: Key pressed <Key.space>G<Key.caps_lock>LOBLE<Key.space><Key.backspace><Key.backspace><Key.backspace>AL<Key.space><Key.caps_lock>R<Key.caps_lock>AT
Screenshot: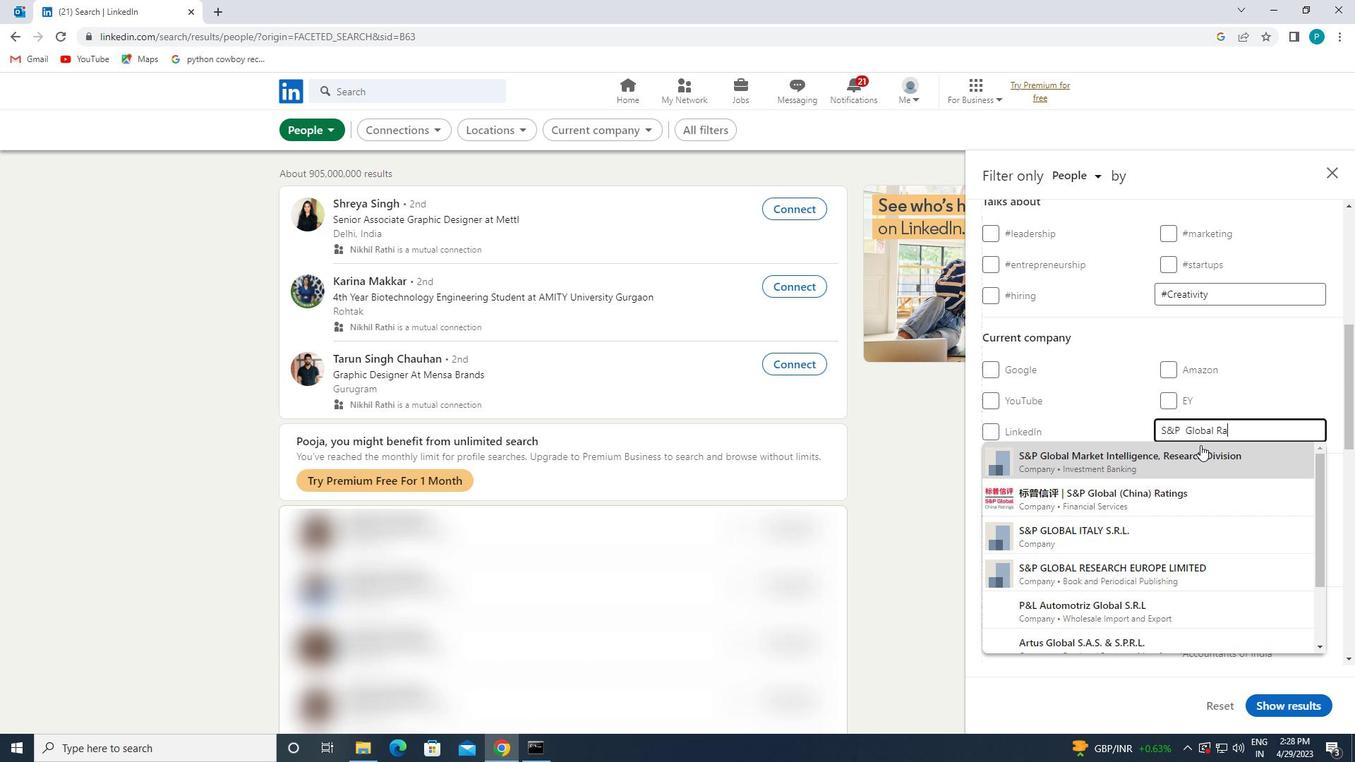 
Action: Mouse moved to (1217, 453)
Screenshot: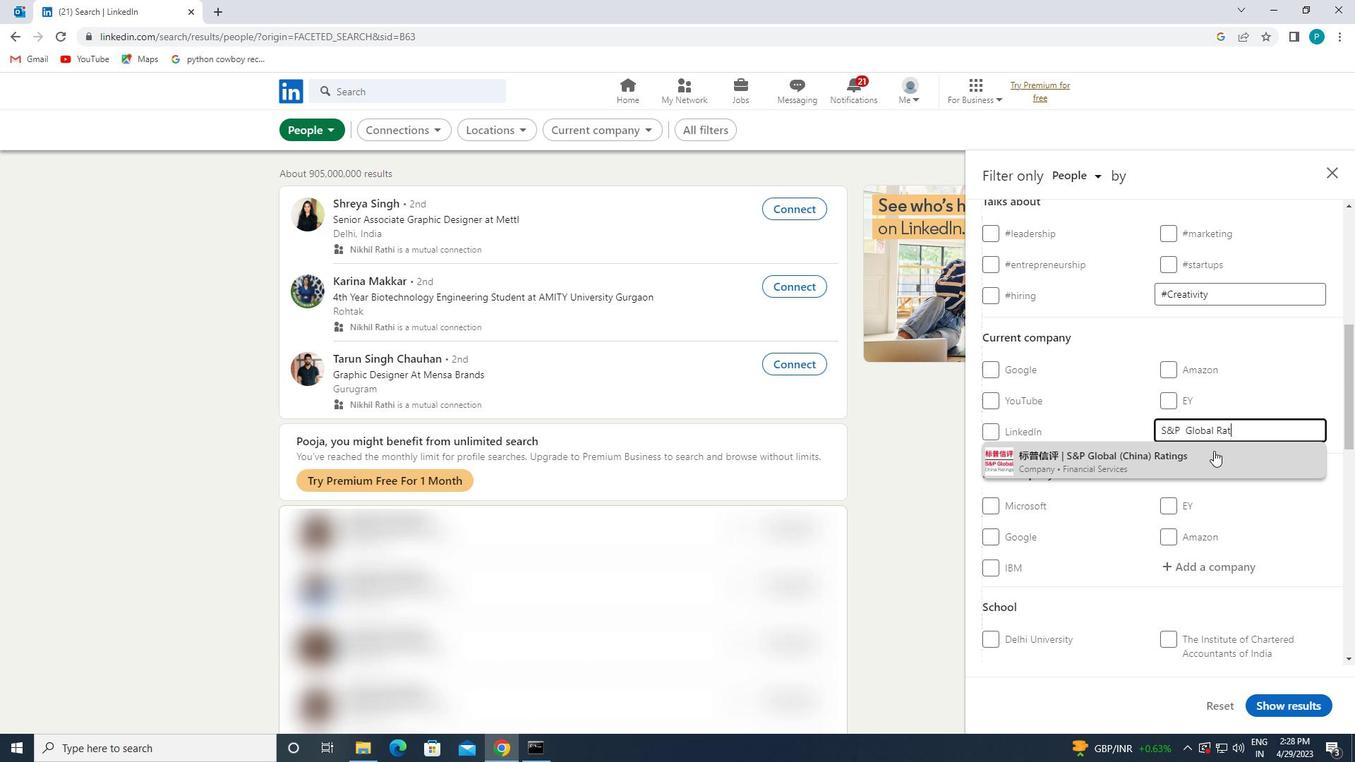 
Action: Mouse pressed left at (1217, 453)
Screenshot: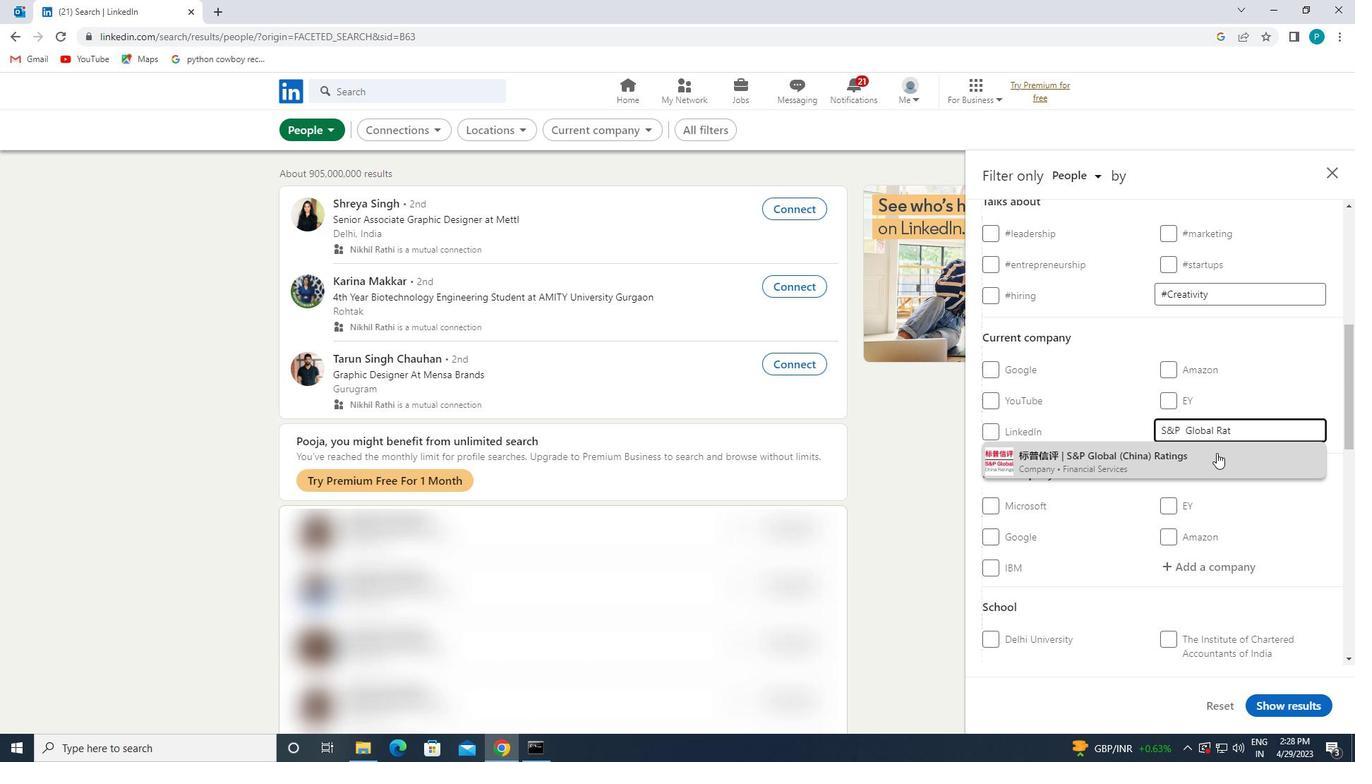 
Action: Mouse moved to (1217, 453)
Screenshot: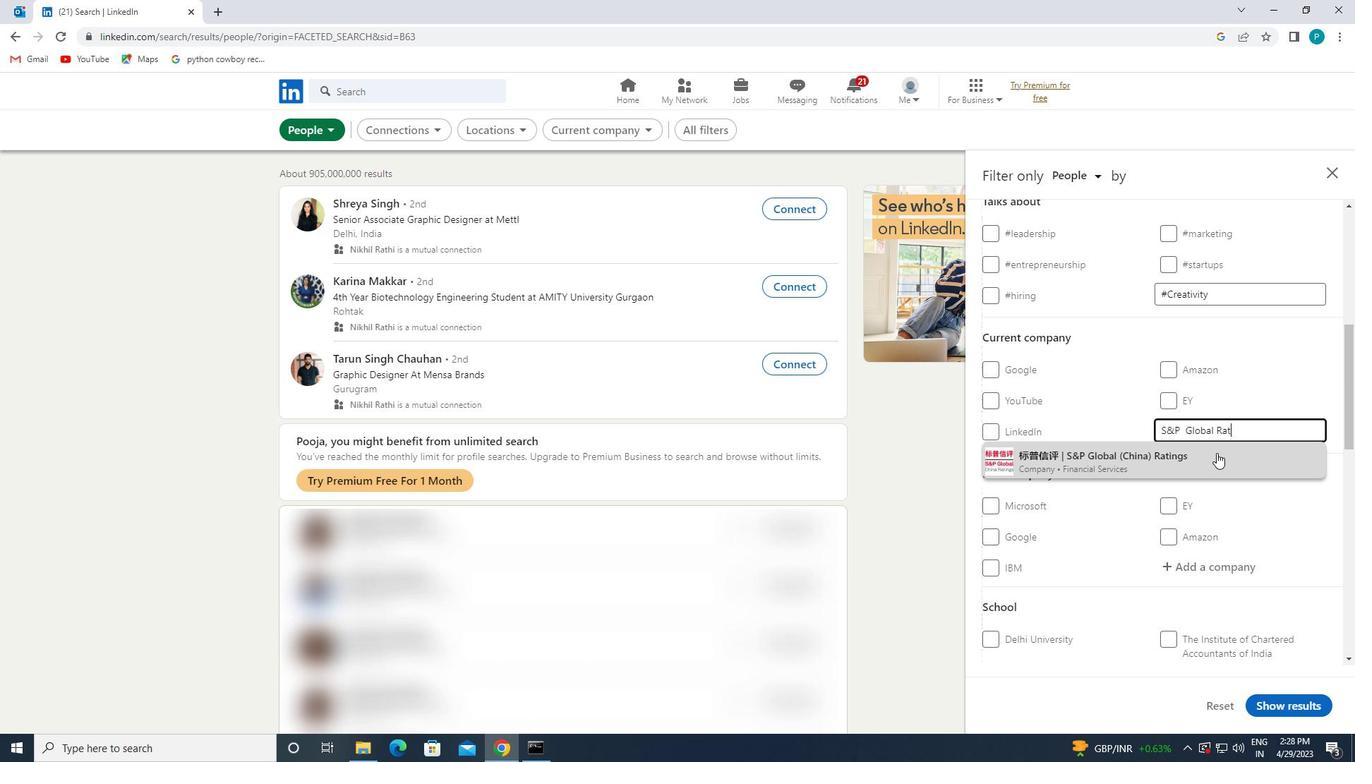 
Action: Mouse scrolled (1217, 452) with delta (0, 0)
Screenshot: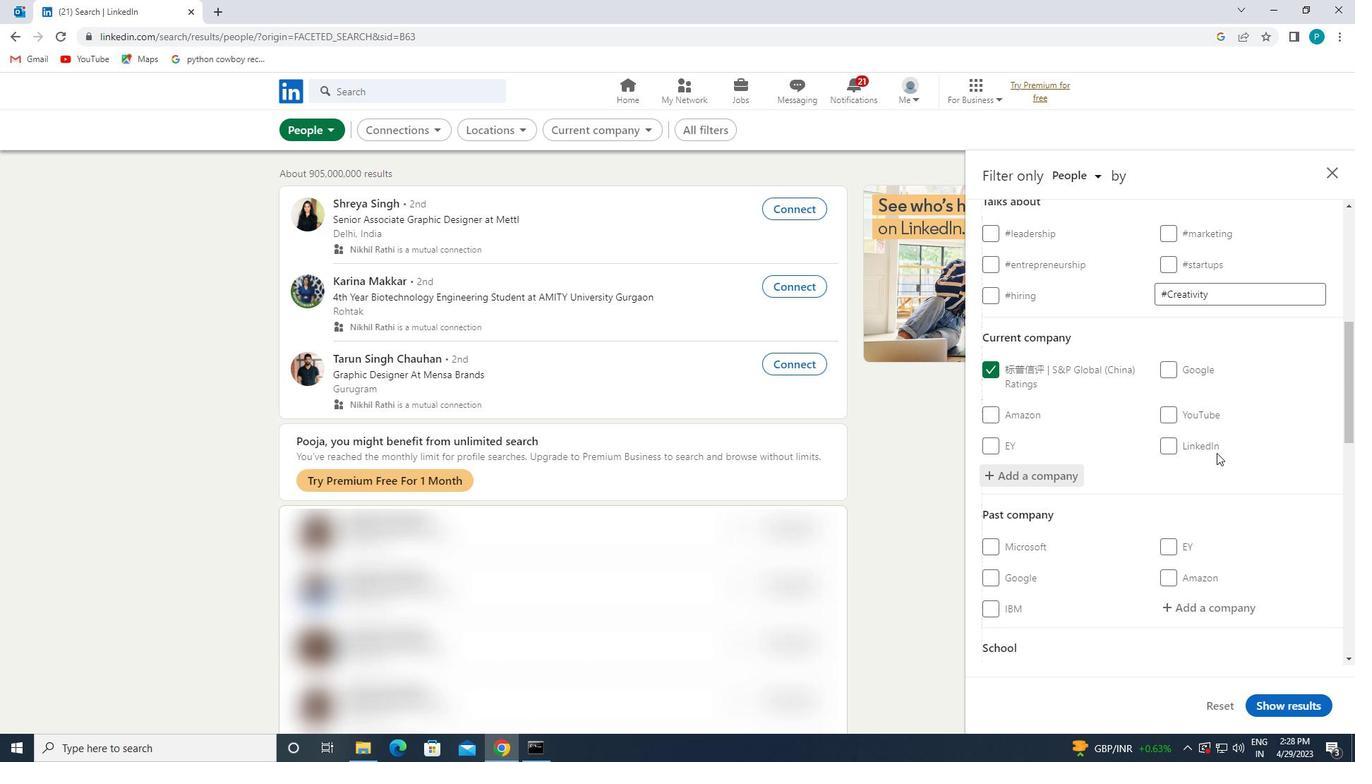 
Action: Mouse scrolled (1217, 452) with delta (0, 0)
Screenshot: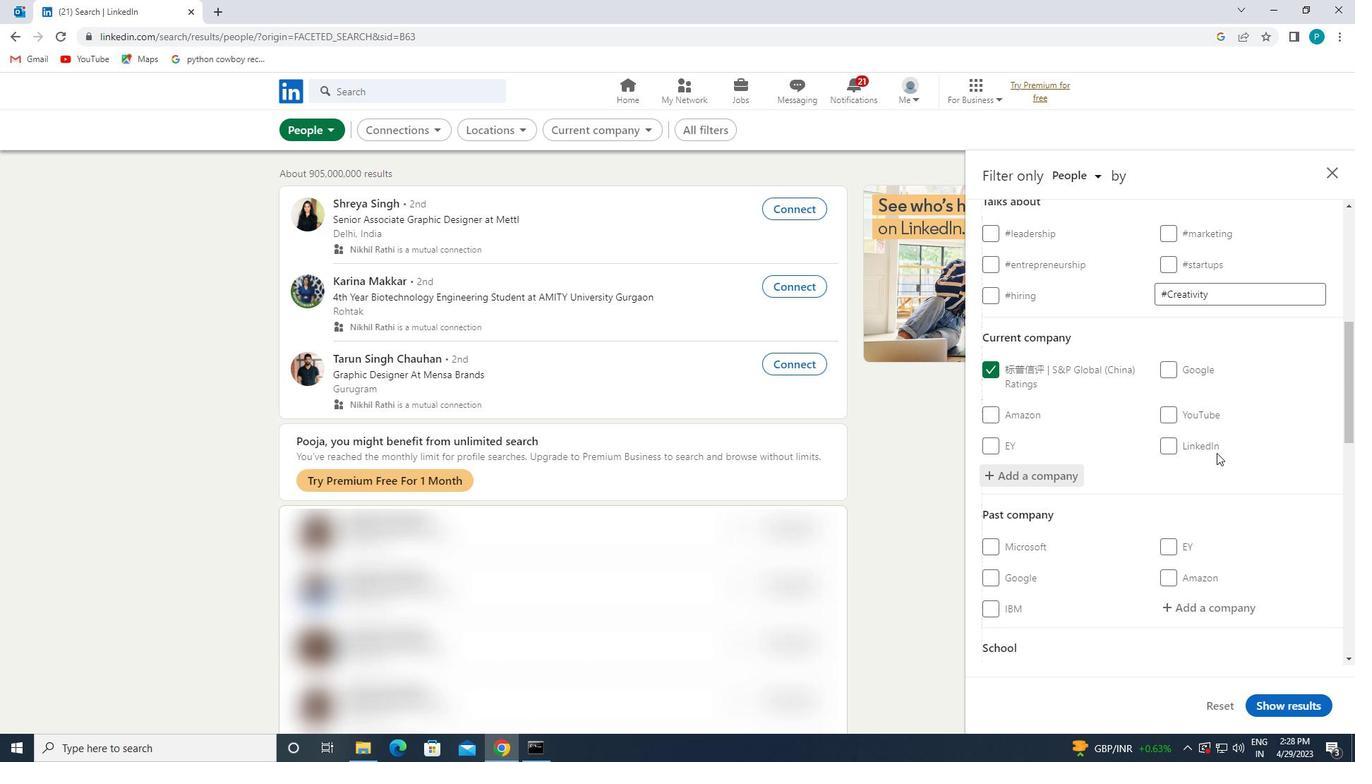 
Action: Mouse scrolled (1217, 452) with delta (0, 0)
Screenshot: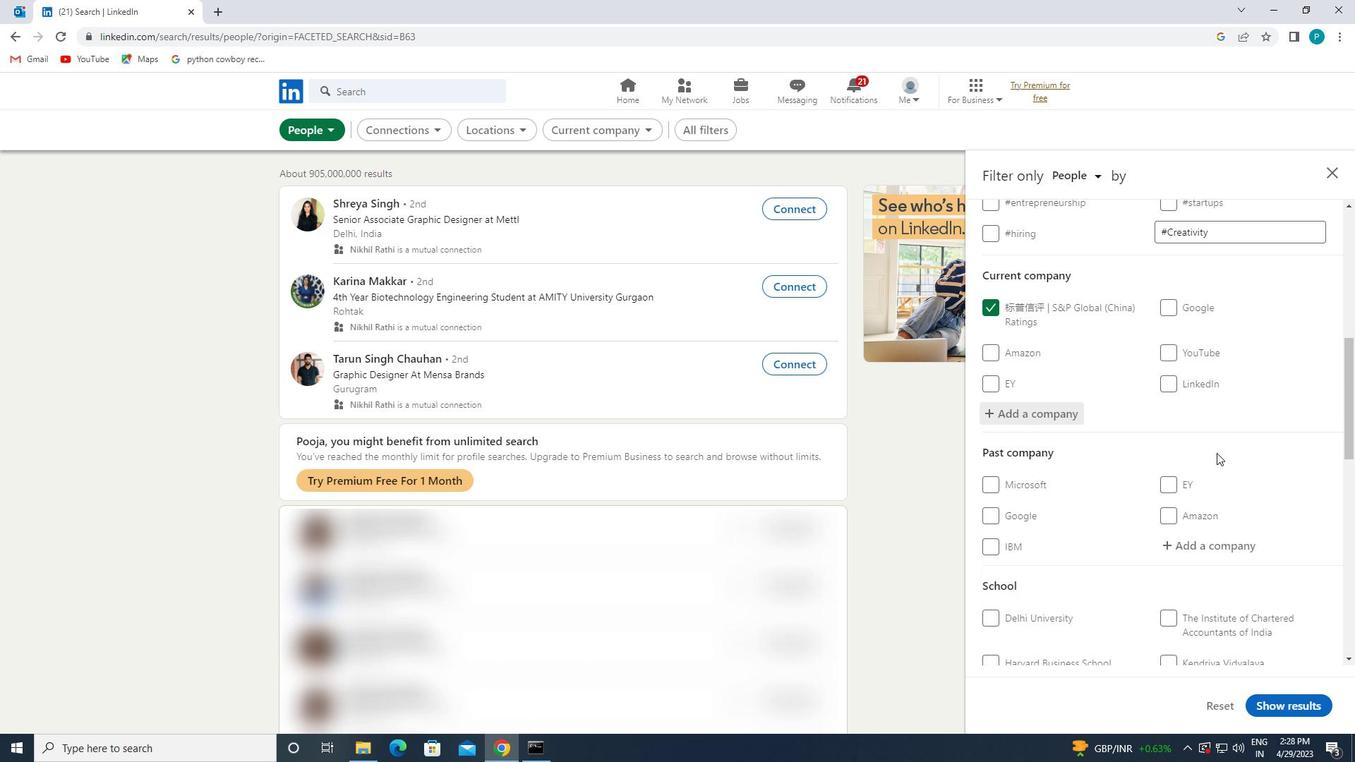 
Action: Mouse moved to (1214, 404)
Screenshot: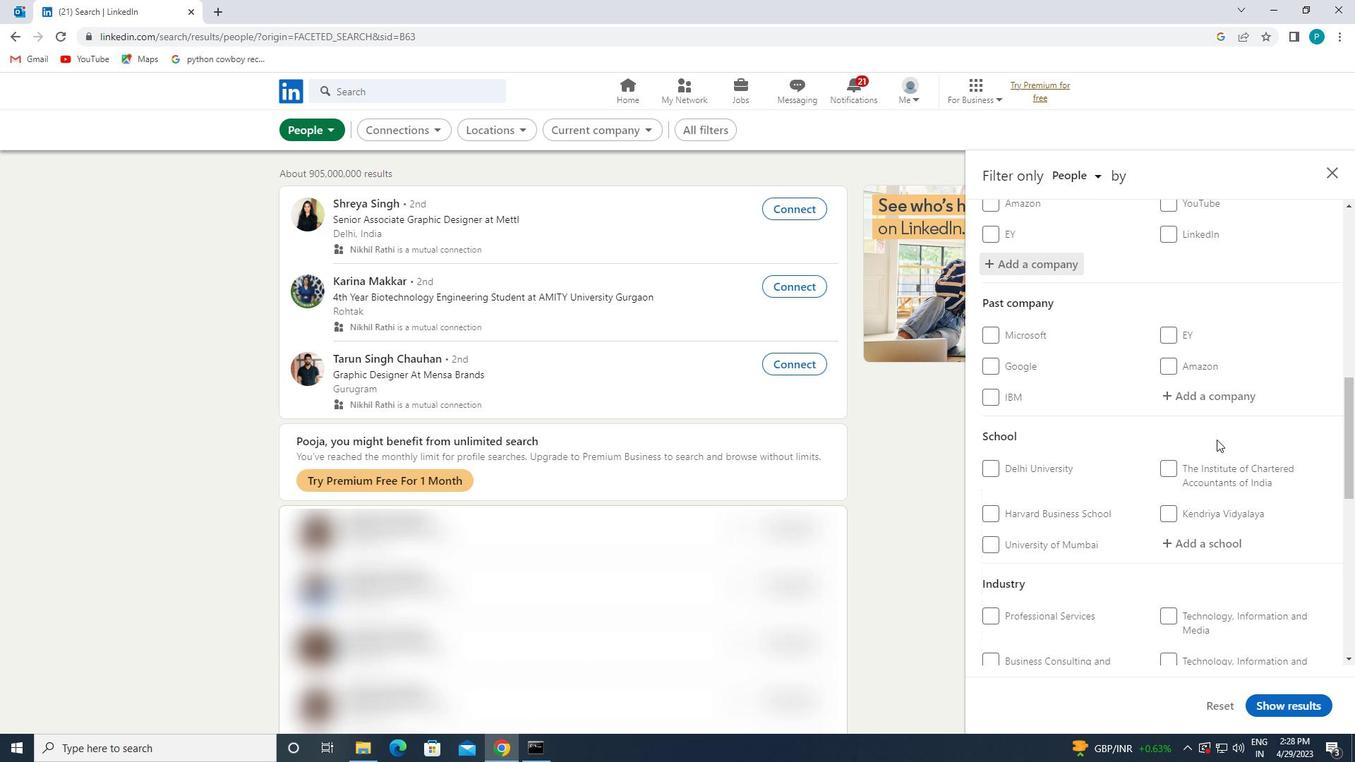 
Action: Mouse scrolled (1214, 403) with delta (0, 0)
Screenshot: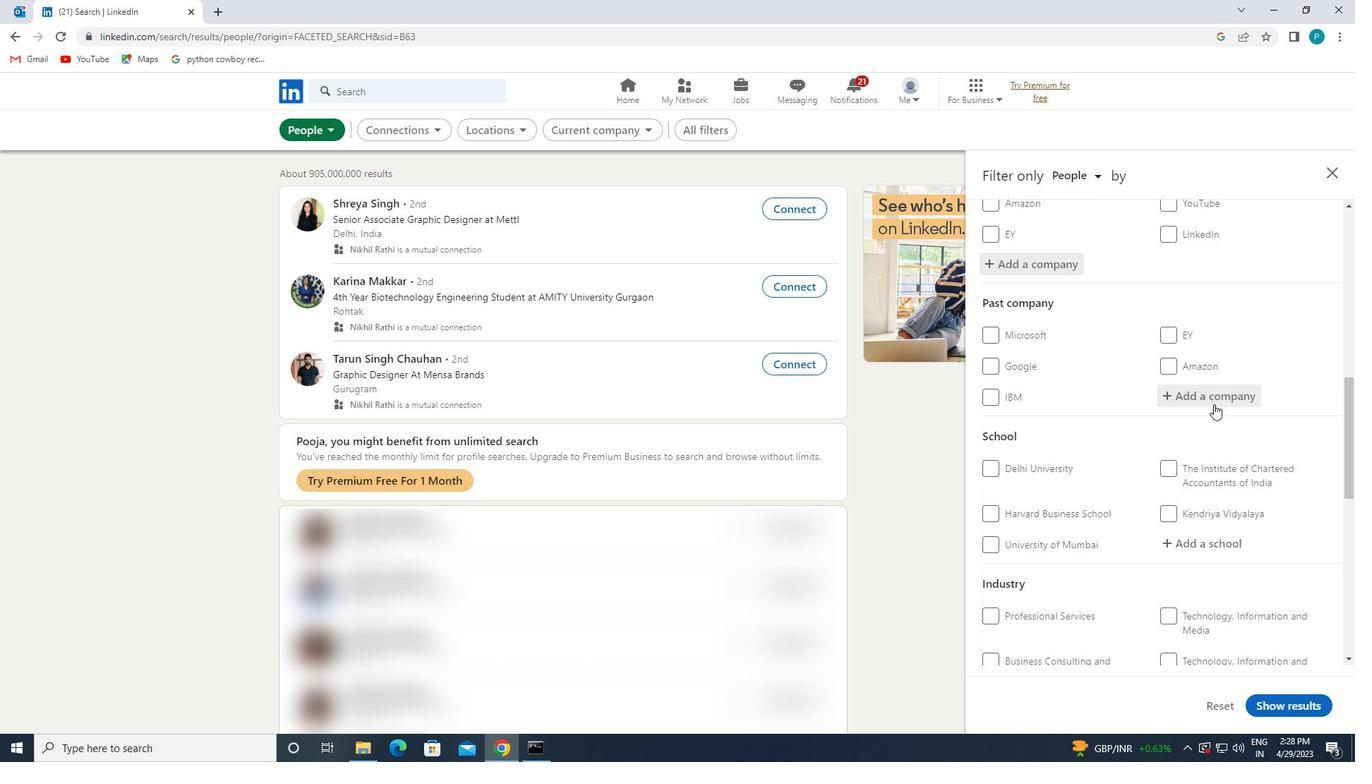 
Action: Mouse scrolled (1214, 403) with delta (0, 0)
Screenshot: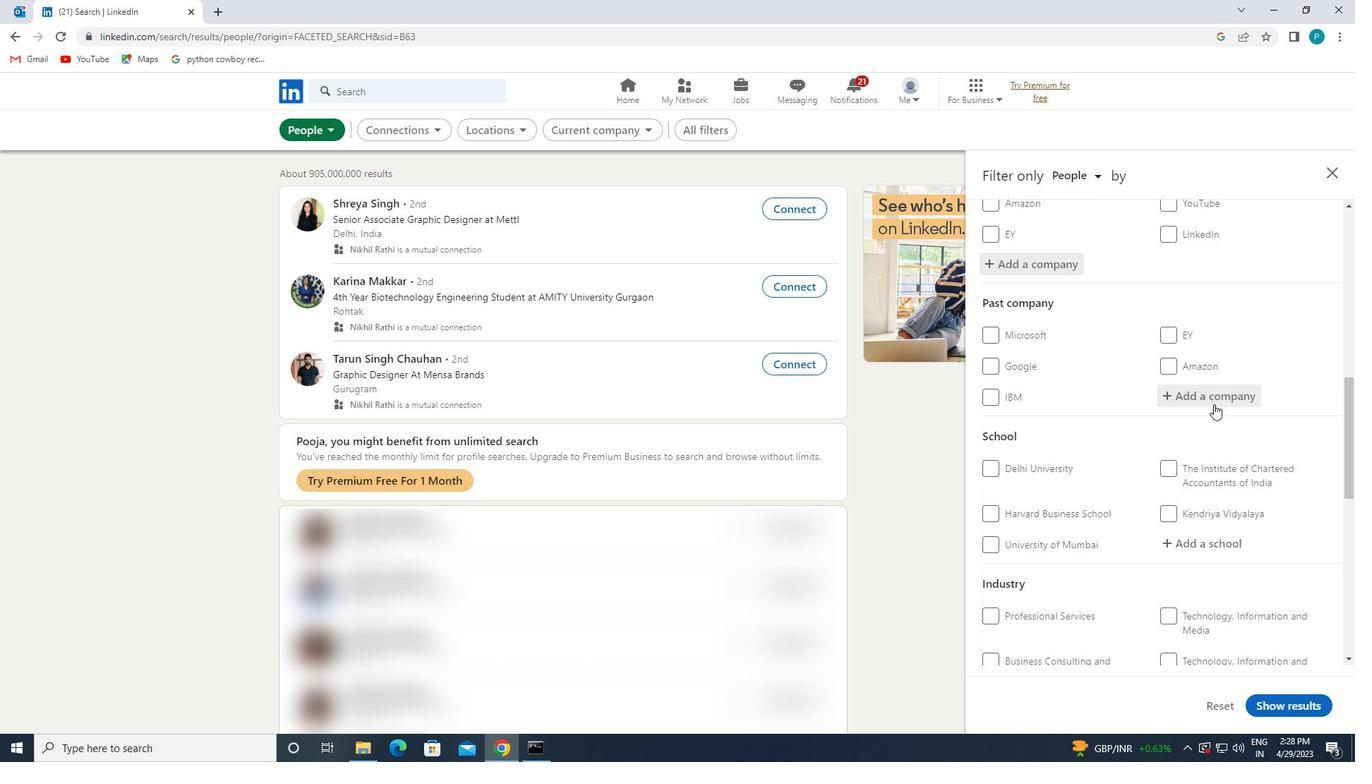 
Action: Mouse scrolled (1214, 403) with delta (0, 0)
Screenshot: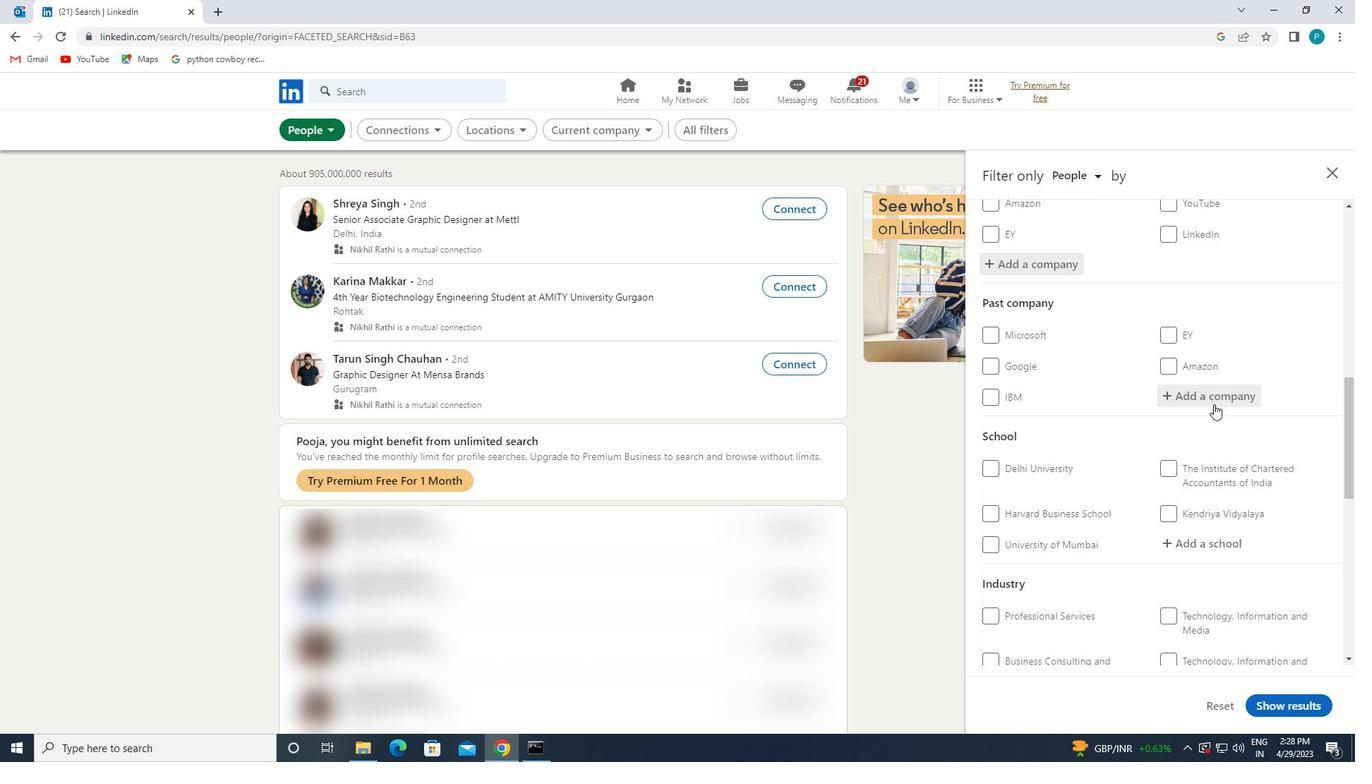 
Action: Mouse moved to (1205, 333)
Screenshot: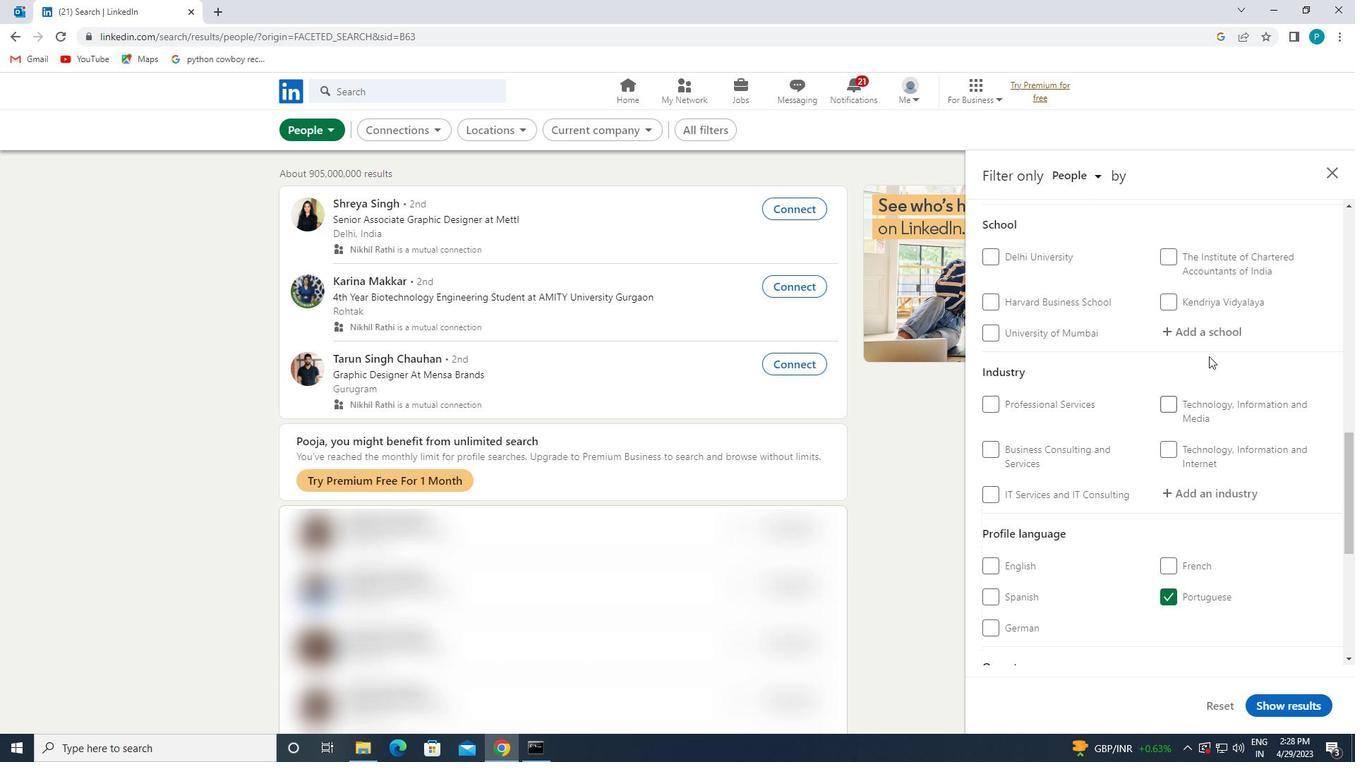 
Action: Mouse pressed left at (1205, 333)
Screenshot: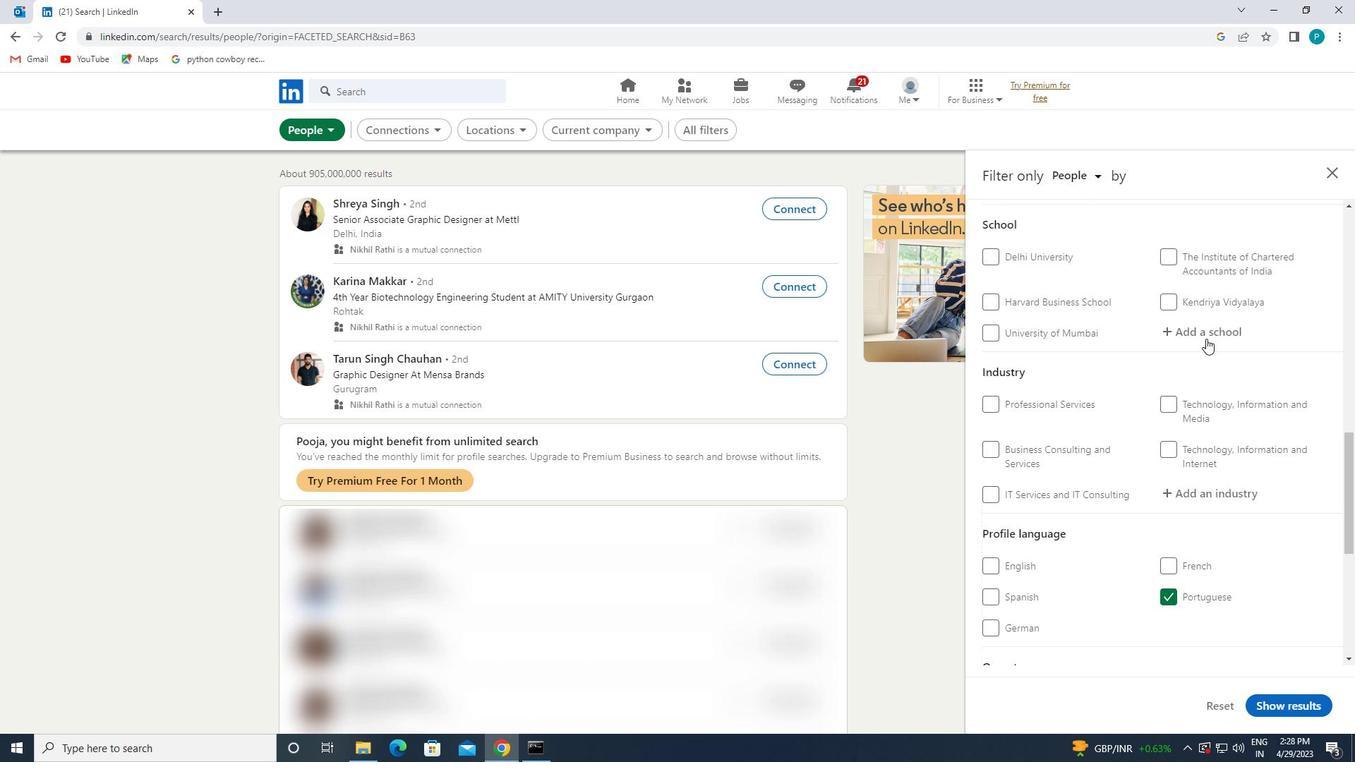 
Action: Key pressed <Key.caps_lock>K<Key.caps_lock>ENDRIYA<Key.space>
Screenshot: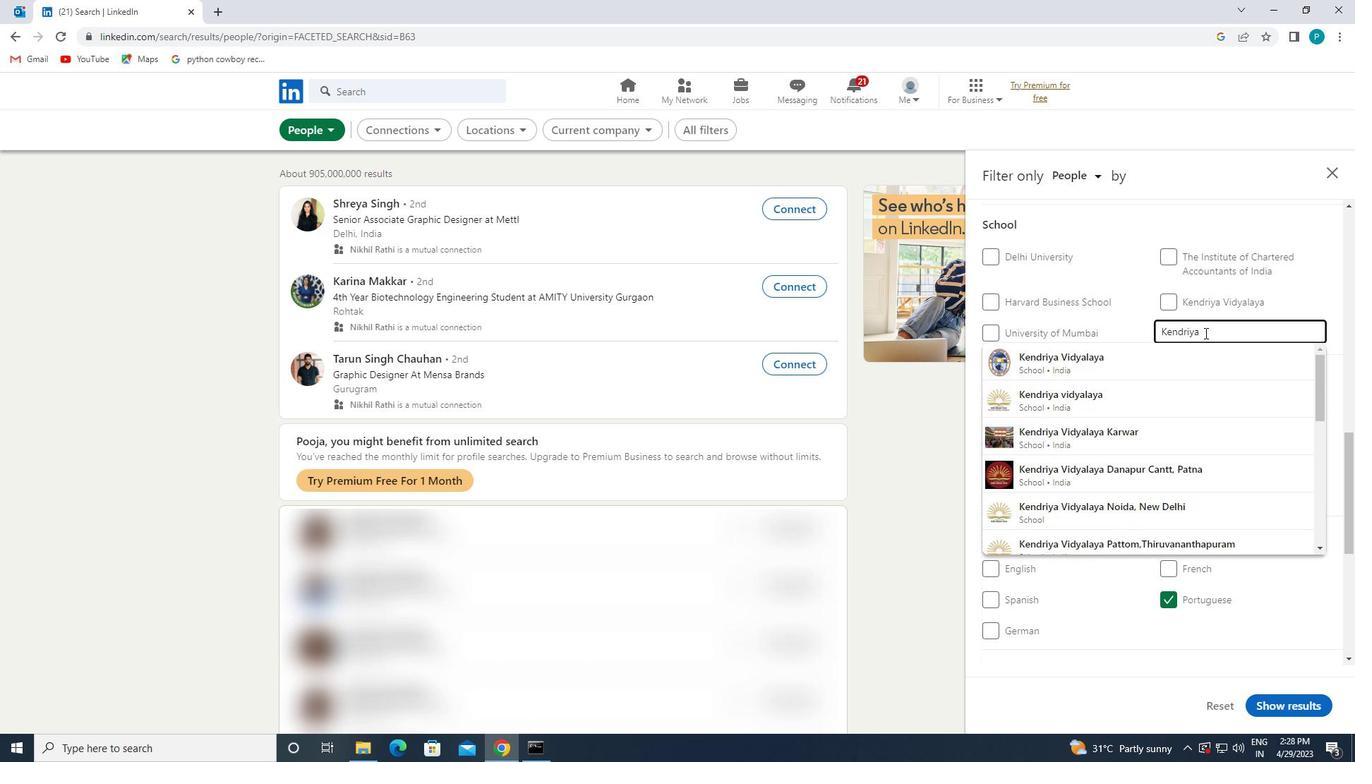 
Action: Mouse moved to (1115, 353)
Screenshot: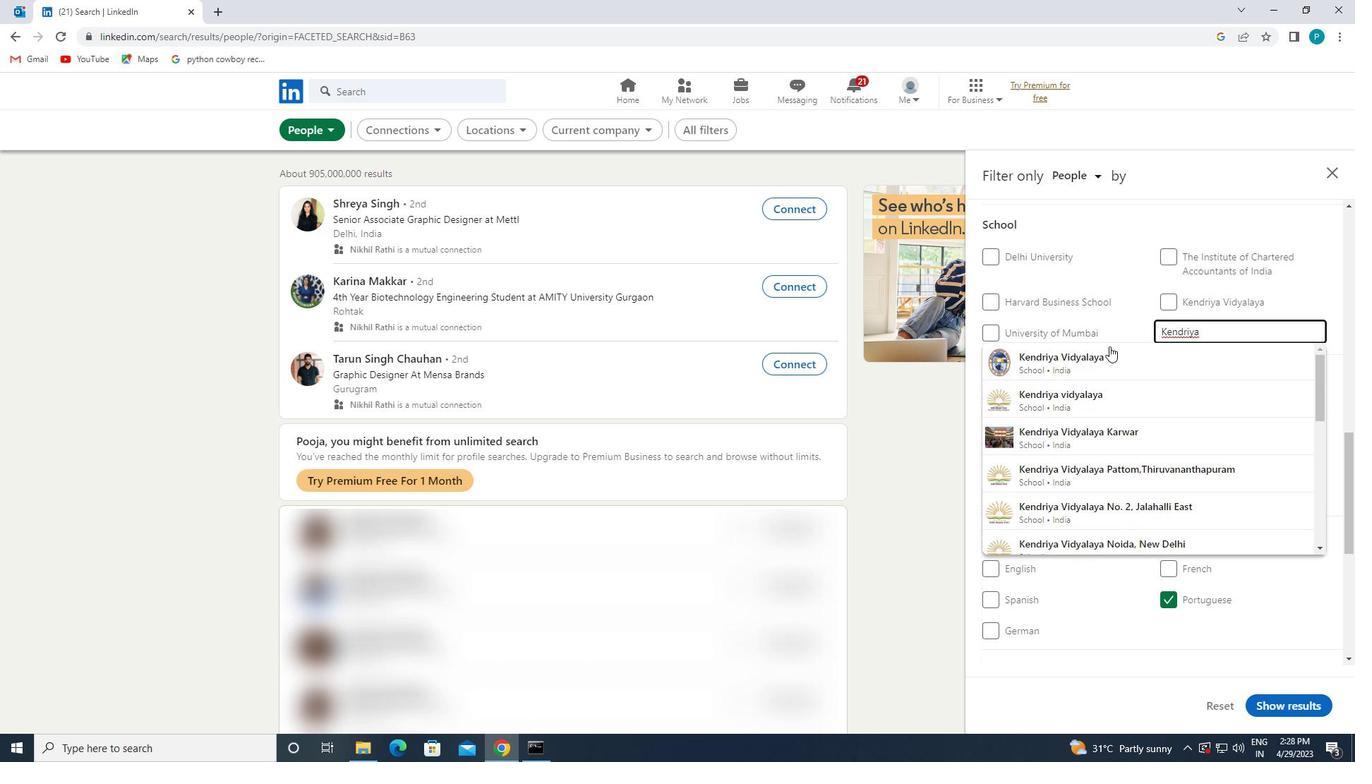 
Action: Mouse pressed left at (1115, 353)
Screenshot: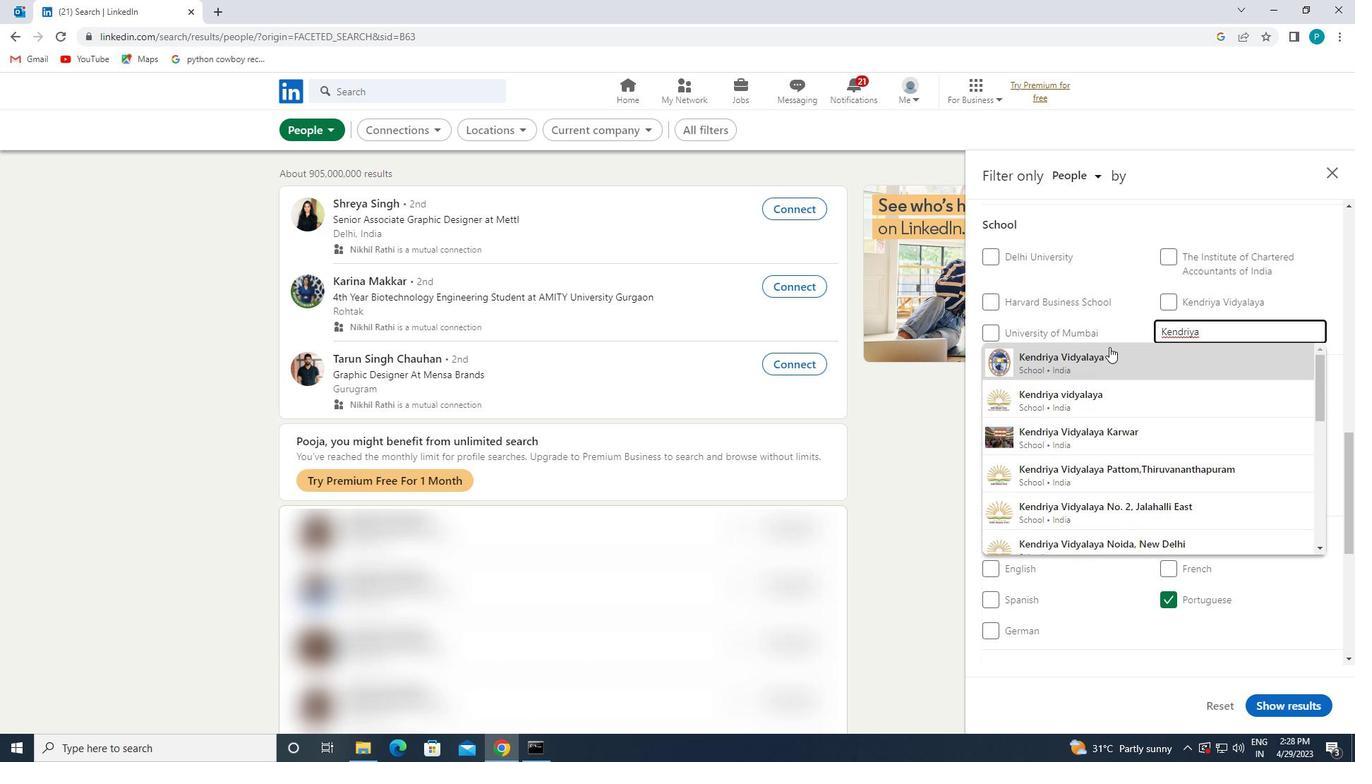 
Action: Mouse moved to (1142, 398)
Screenshot: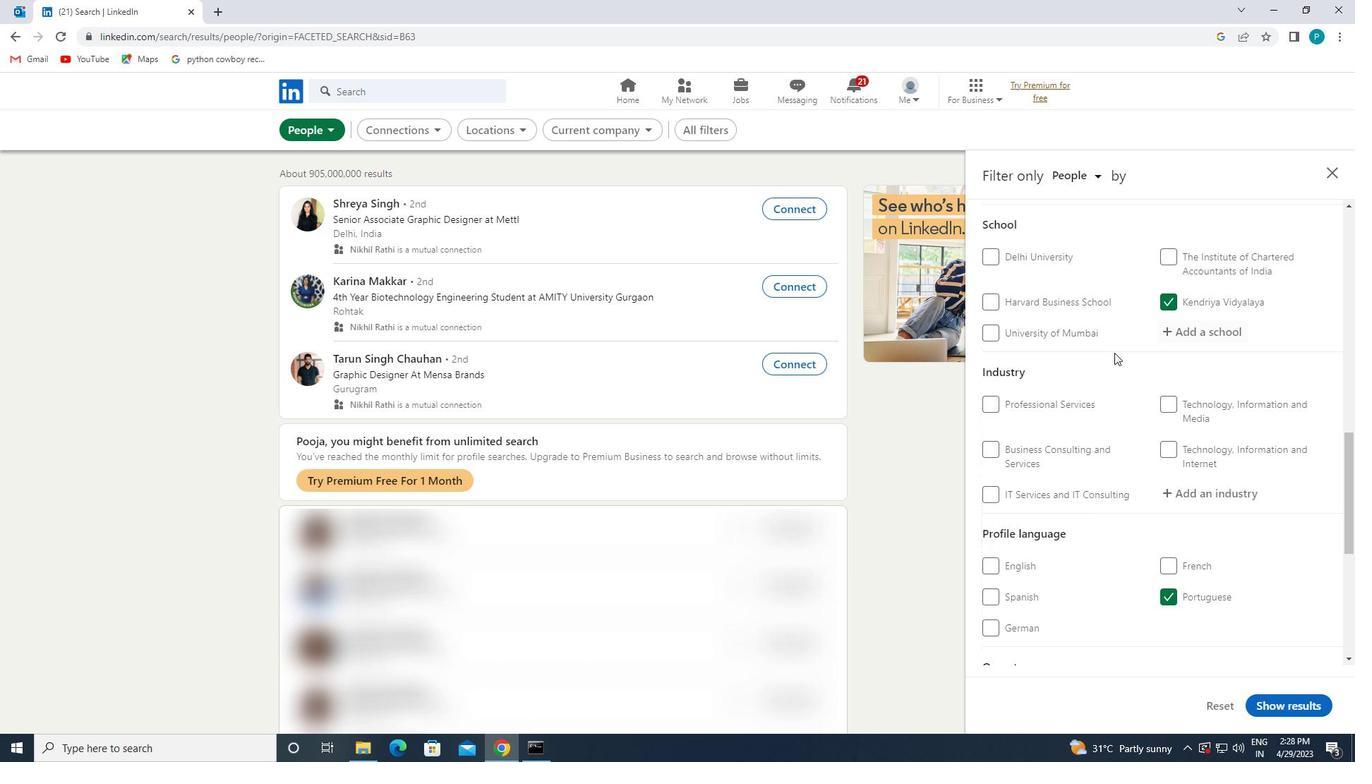 
Action: Mouse scrolled (1142, 397) with delta (0, 0)
Screenshot: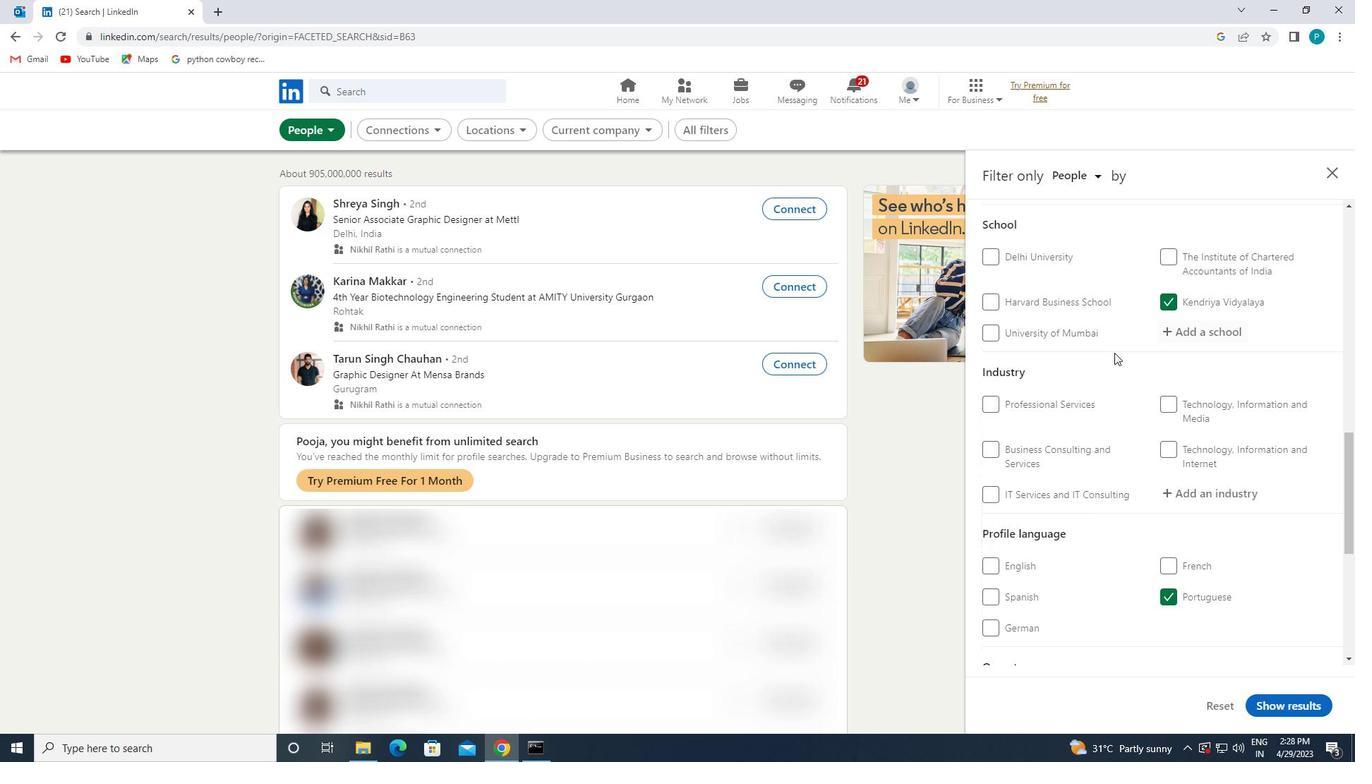 
Action: Mouse moved to (1143, 398)
Screenshot: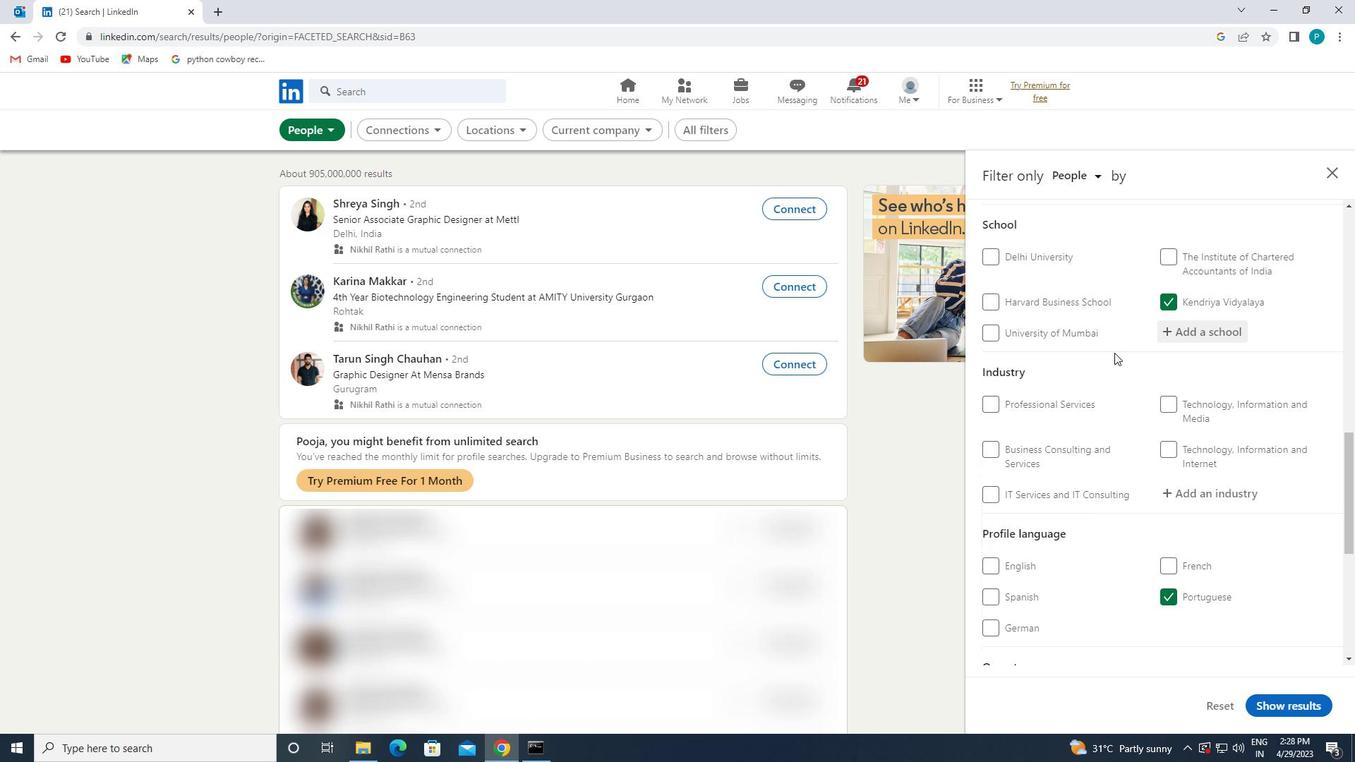 
Action: Mouse scrolled (1143, 398) with delta (0, 0)
Screenshot: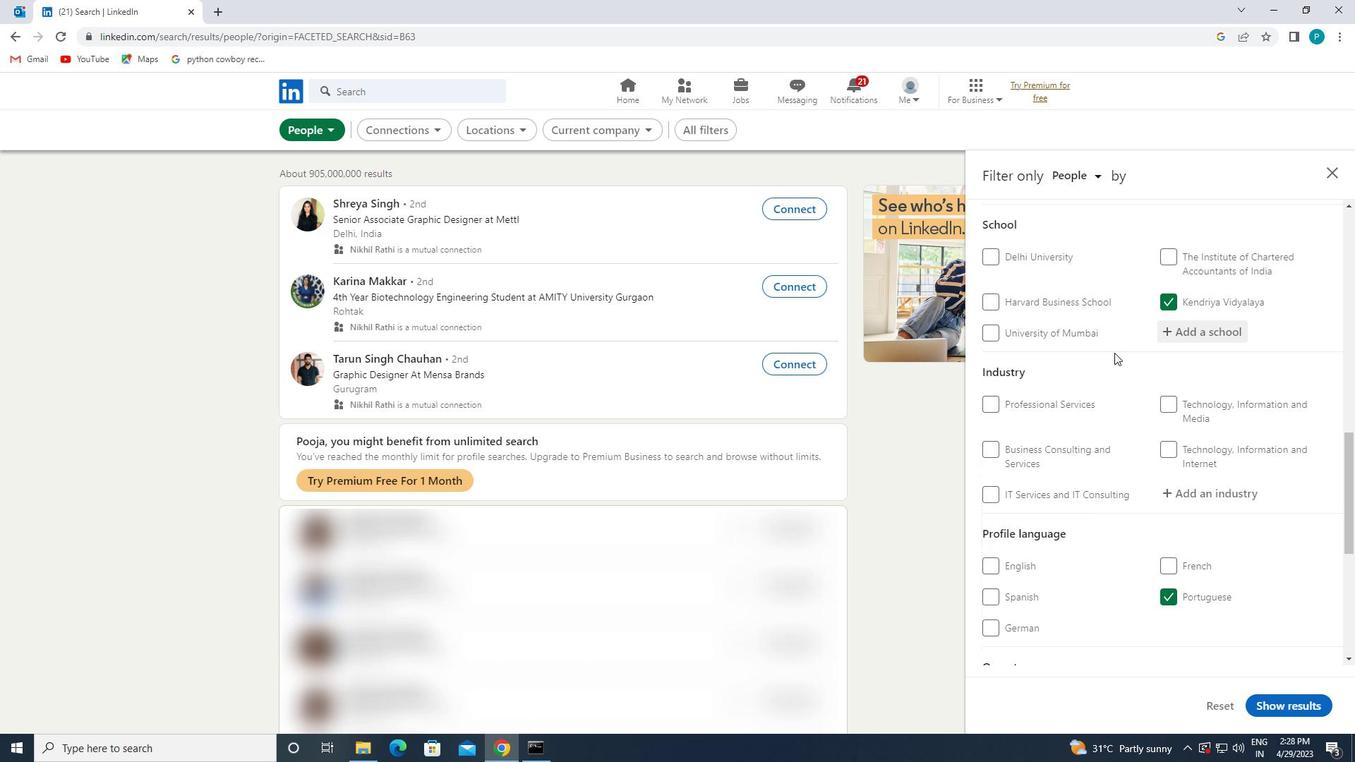 
Action: Mouse scrolled (1143, 398) with delta (0, 0)
Screenshot: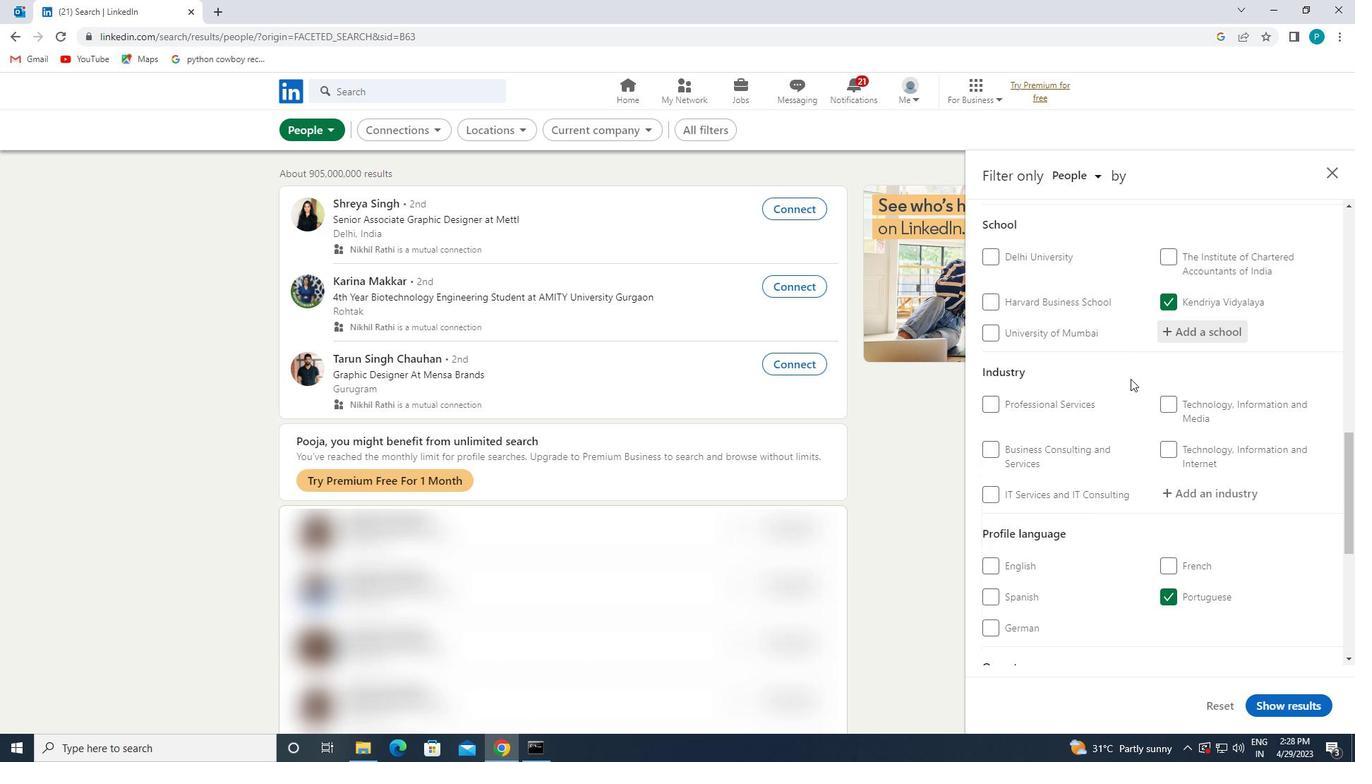 
Action: Mouse moved to (1165, 432)
Screenshot: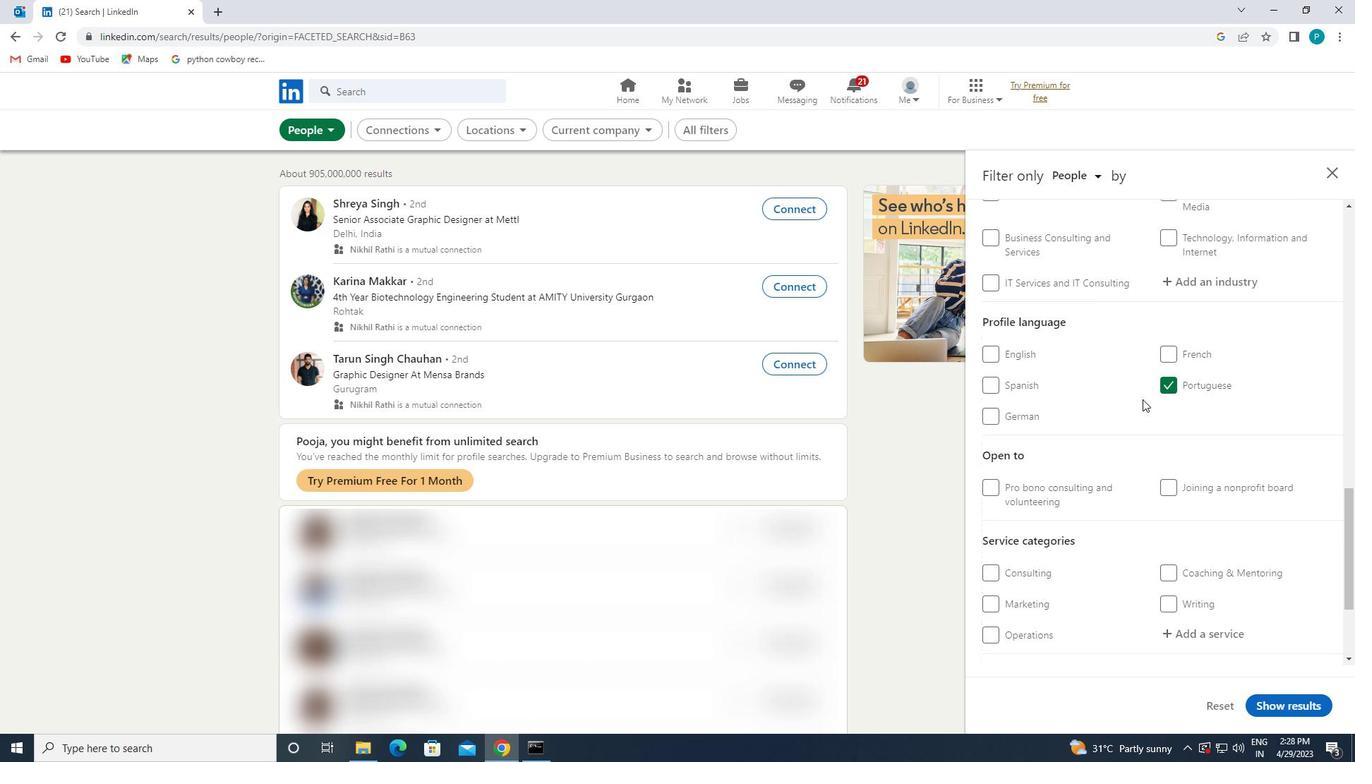 
Action: Mouse scrolled (1165, 432) with delta (0, 0)
Screenshot: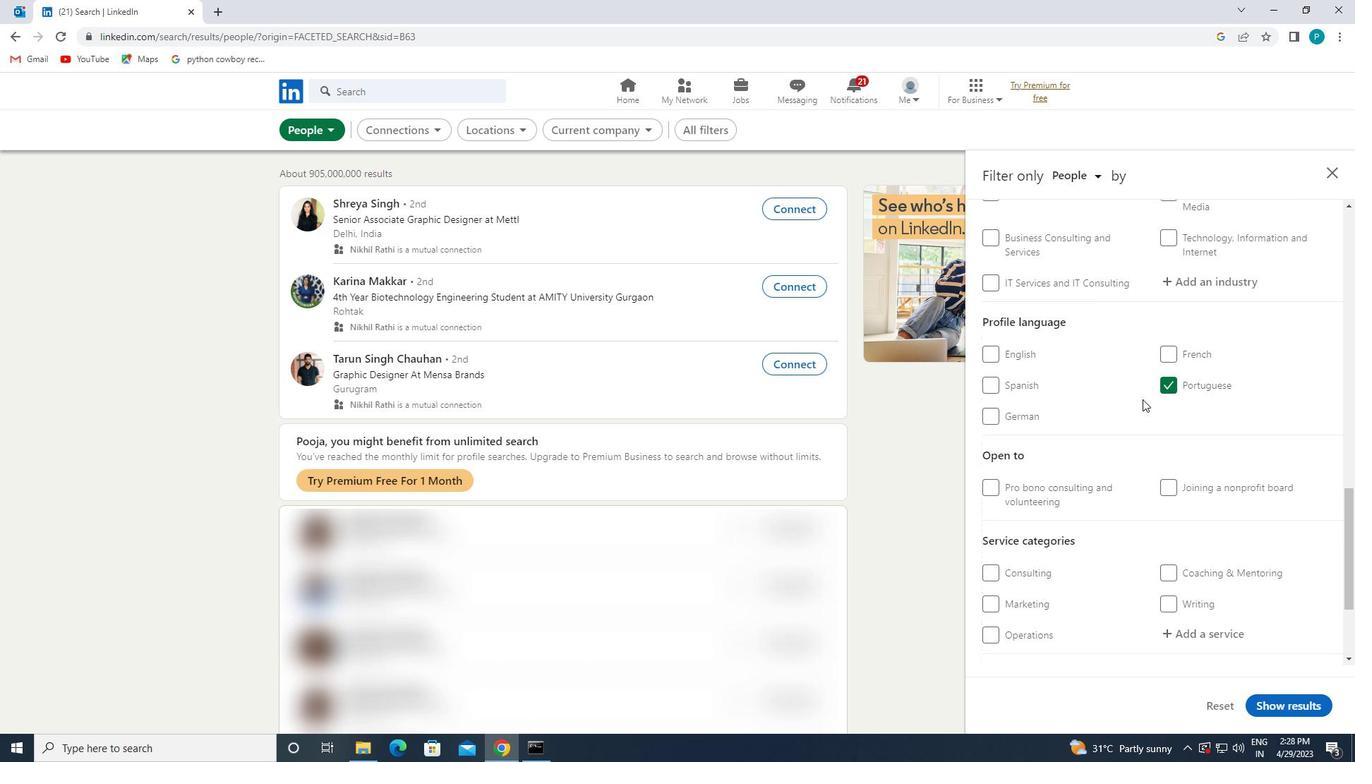 
Action: Mouse moved to (1165, 433)
Screenshot: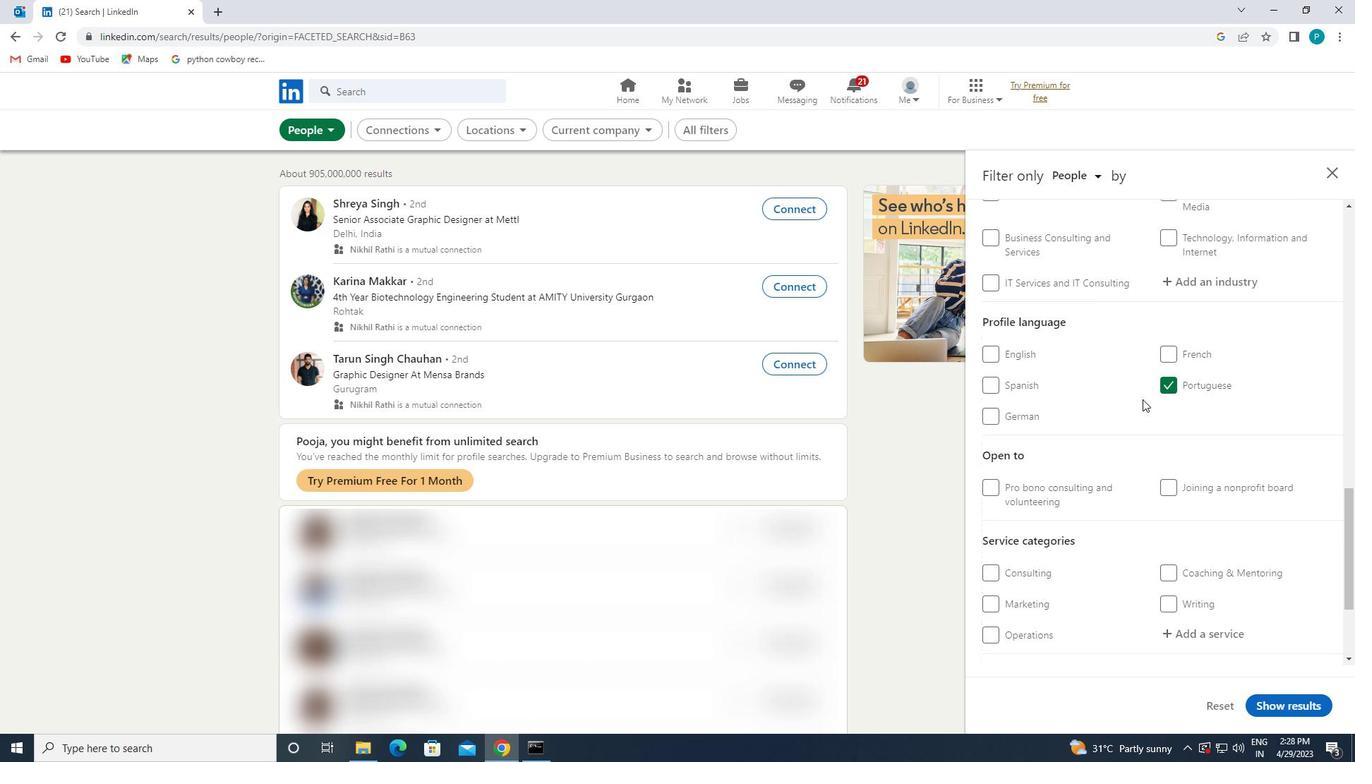 
Action: Mouse scrolled (1165, 432) with delta (0, 0)
Screenshot: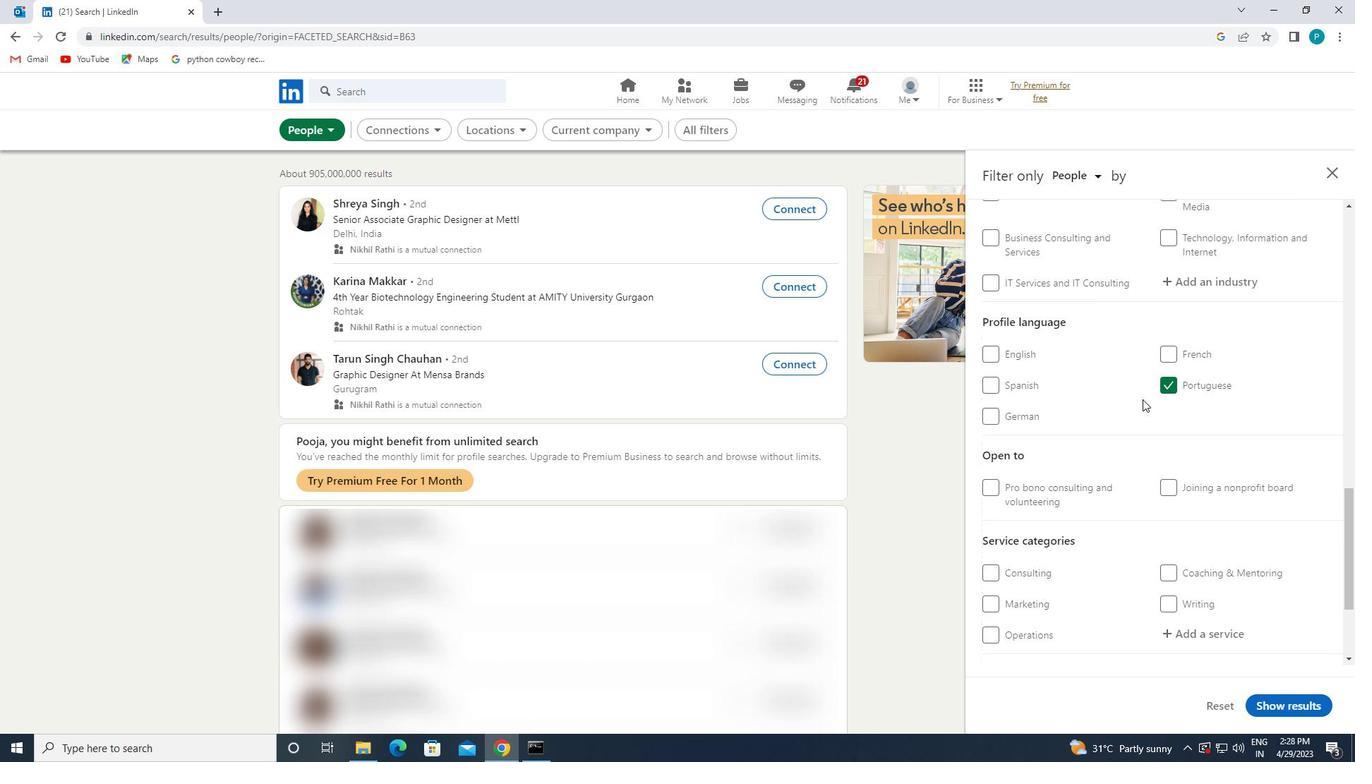 
Action: Mouse moved to (1183, 425)
Screenshot: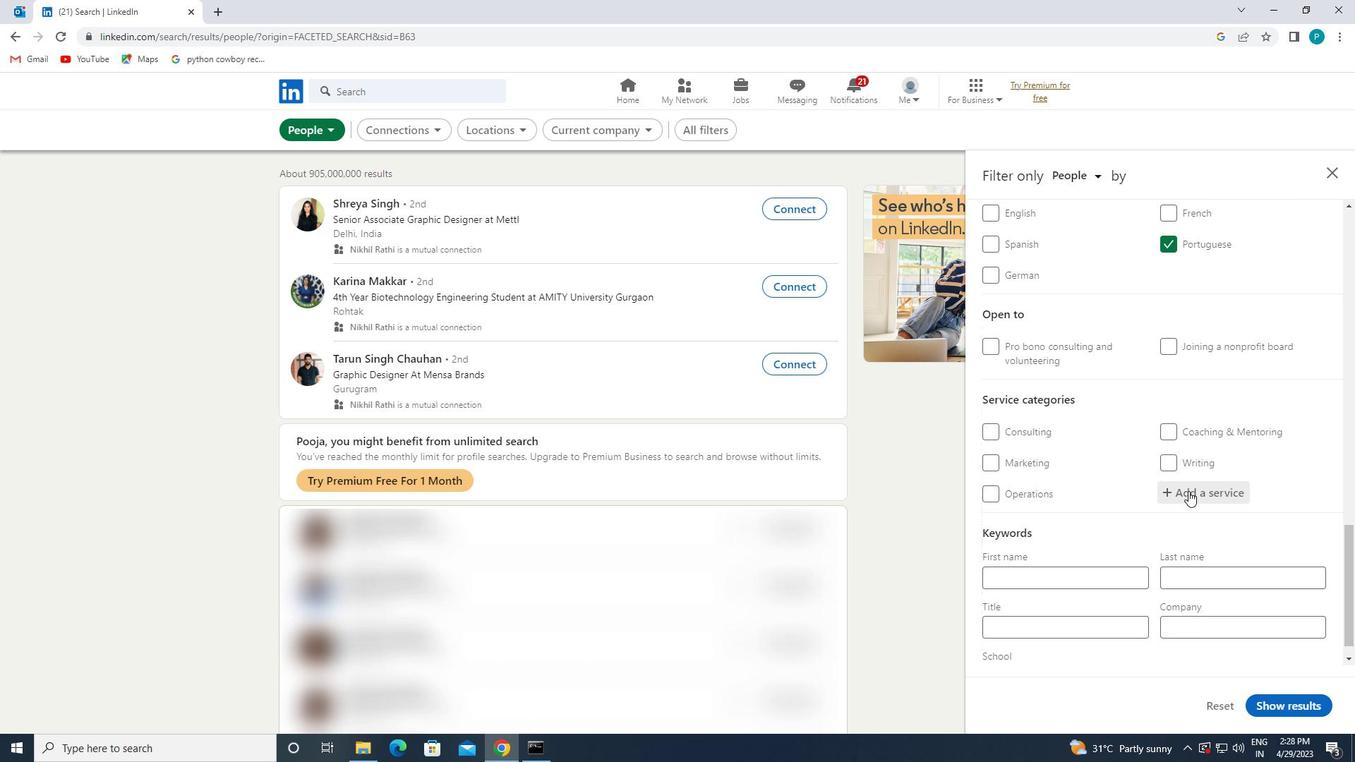 
Action: Mouse scrolled (1183, 425) with delta (0, 0)
Screenshot: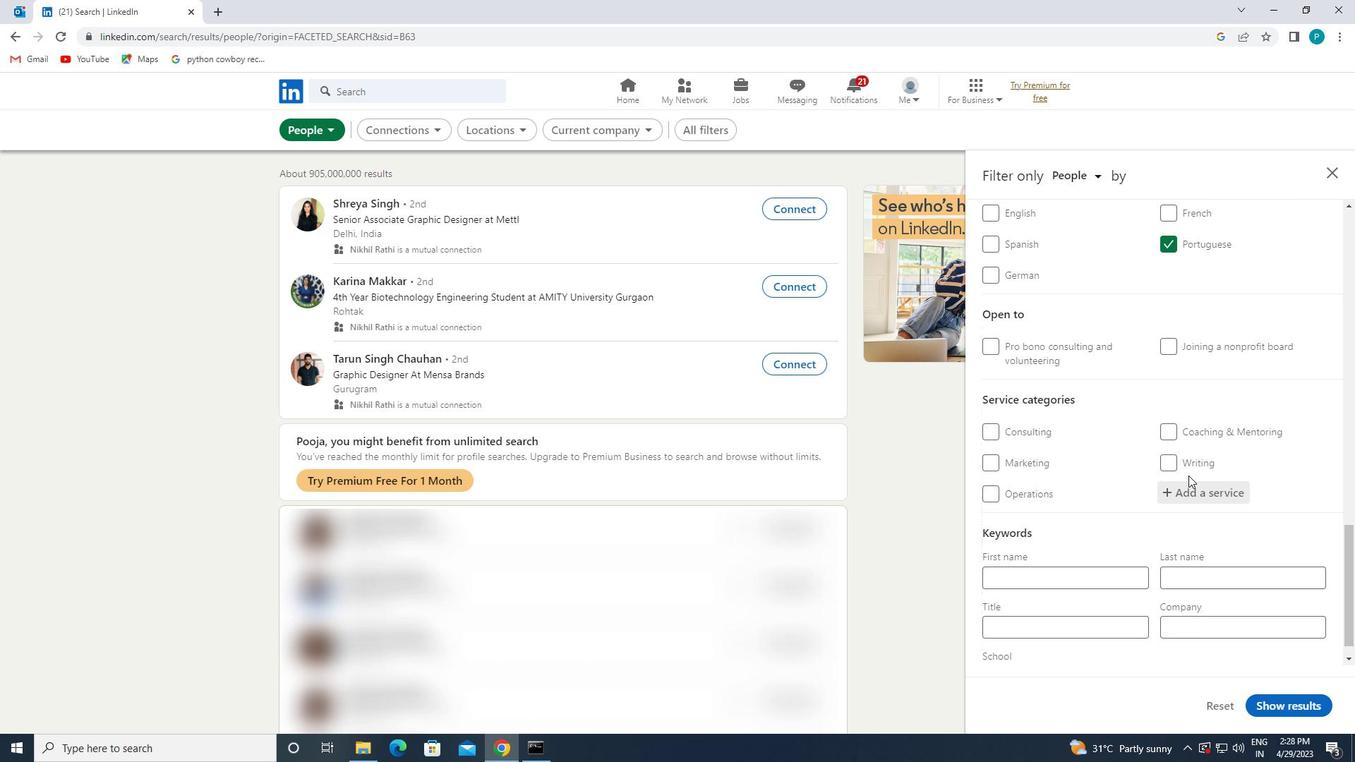 
Action: Mouse scrolled (1183, 425) with delta (0, 0)
Screenshot: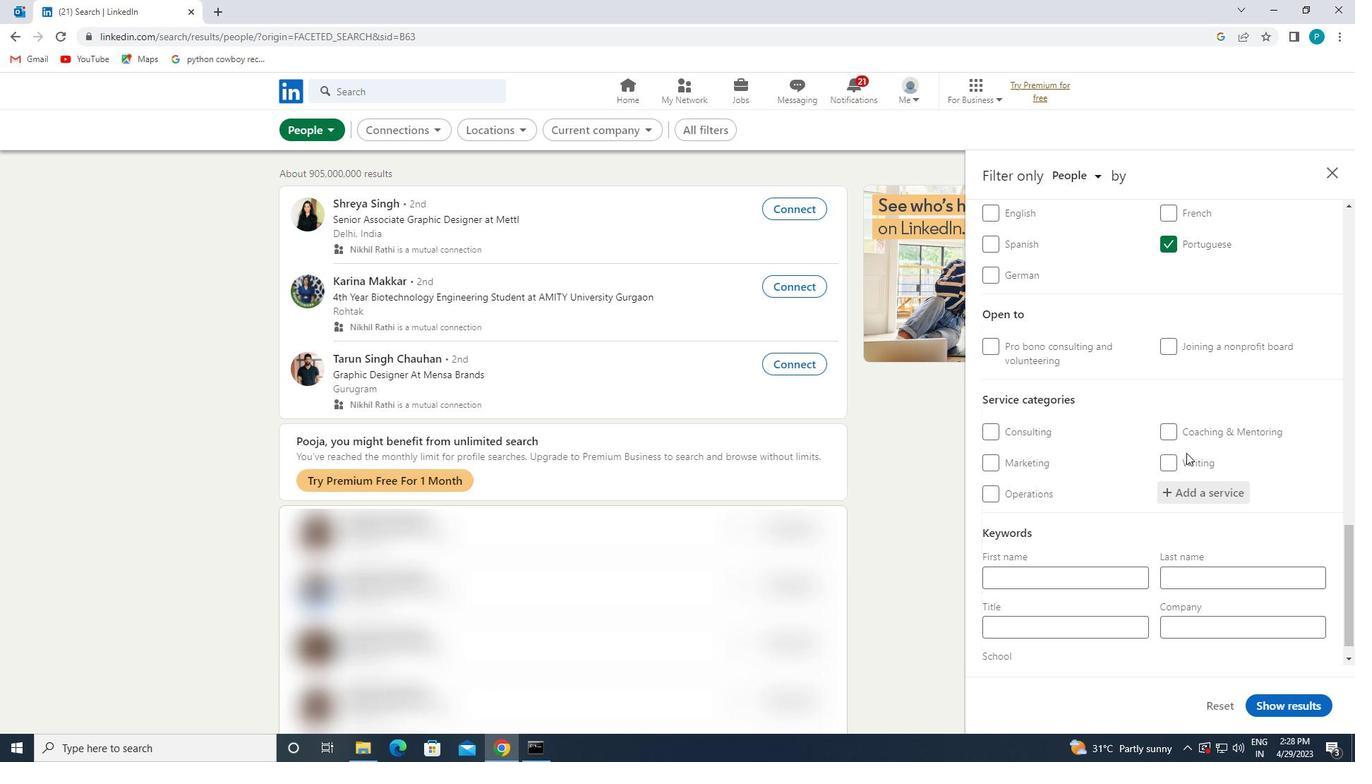 
Action: Mouse scrolled (1183, 425) with delta (0, 0)
Screenshot: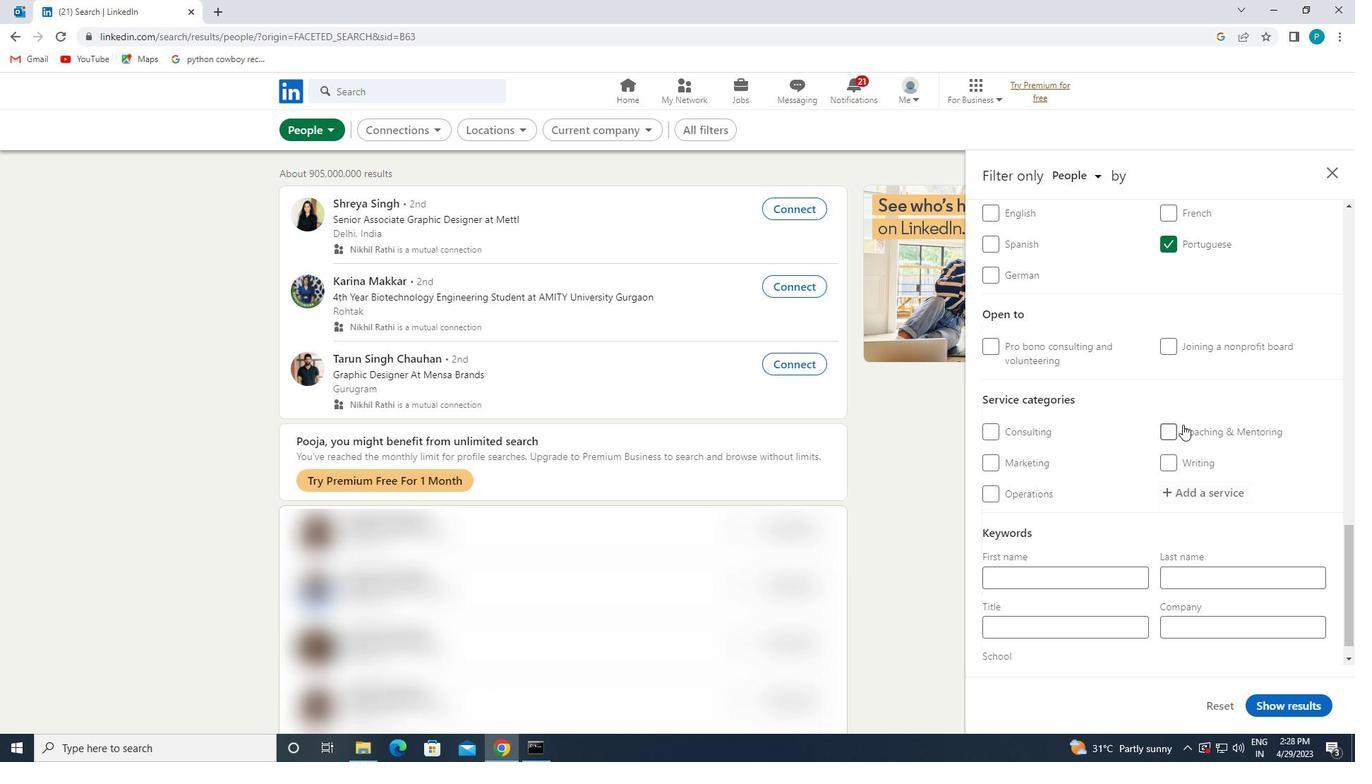 
Action: Mouse moved to (1182, 327)
Screenshot: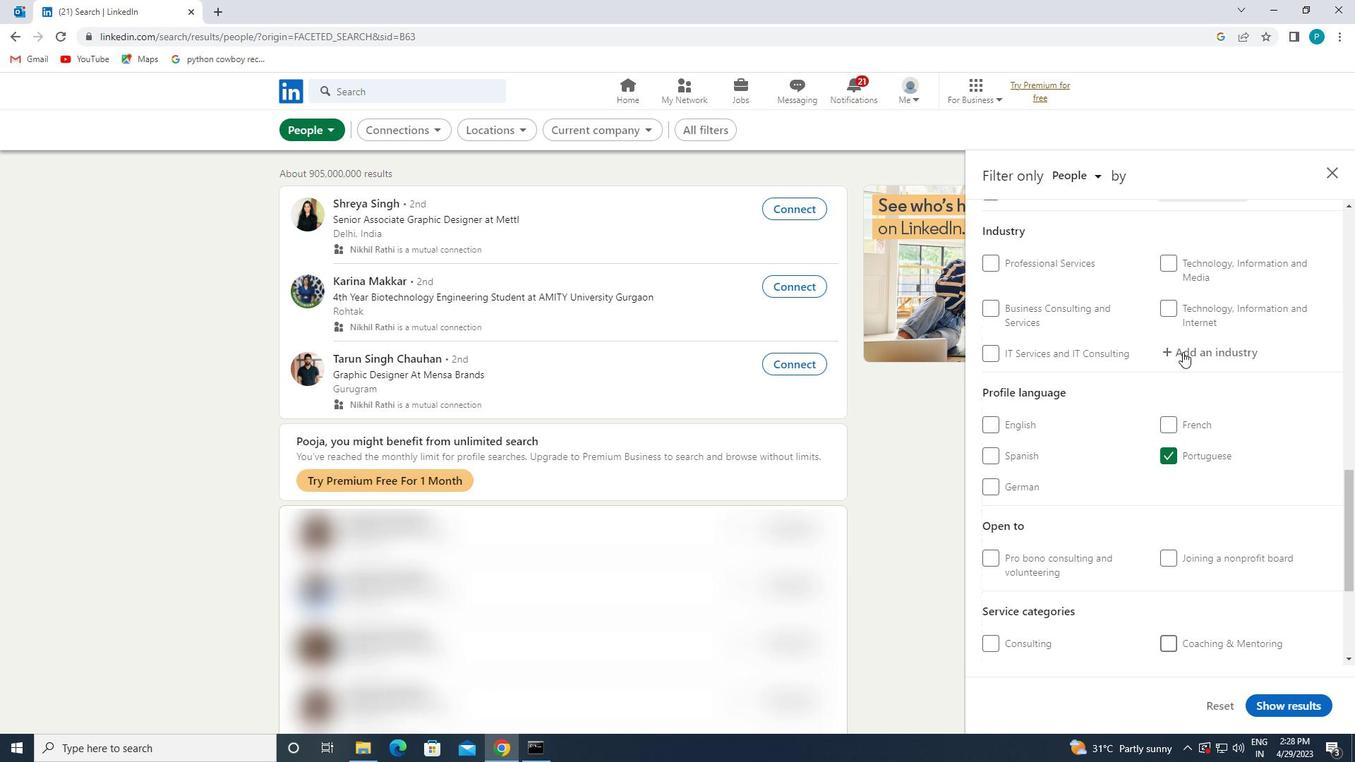 
Action: Mouse pressed left at (1182, 327)
Screenshot: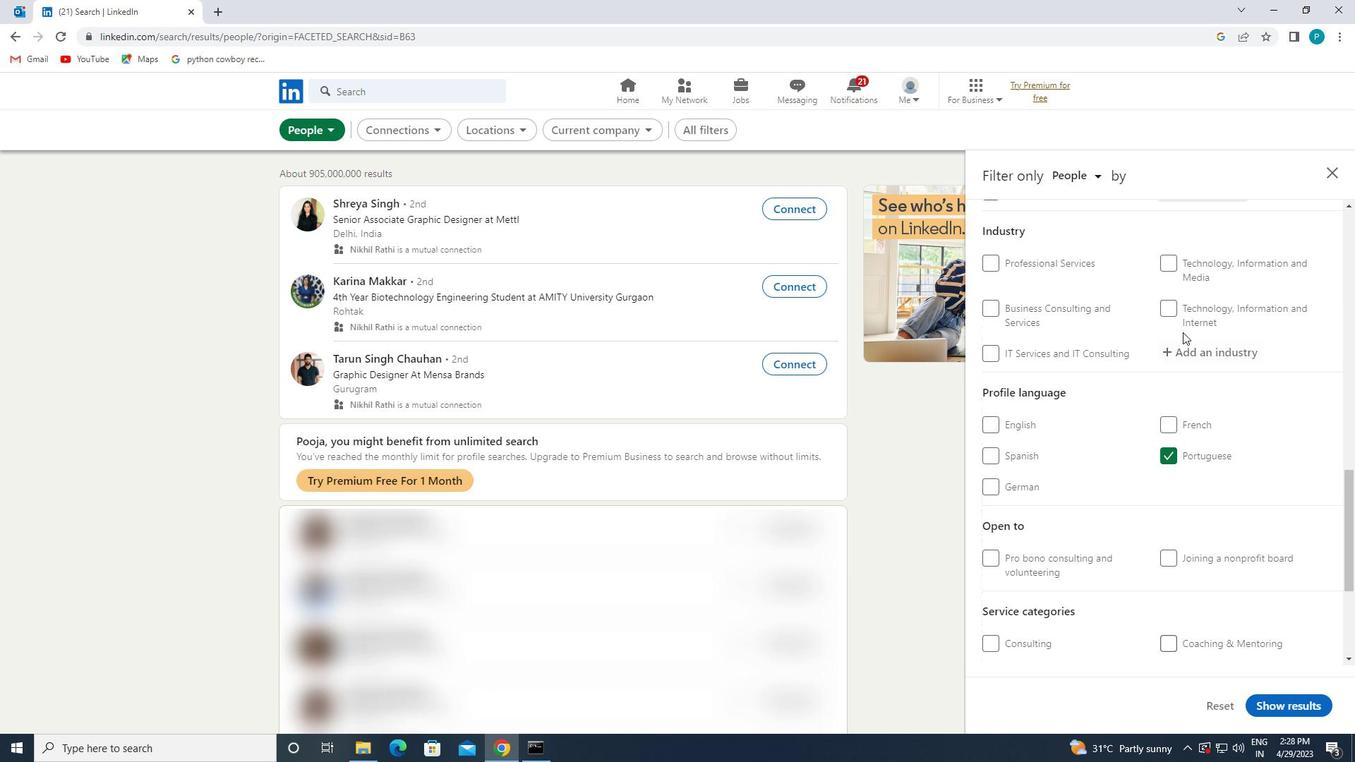 
Action: Mouse moved to (1176, 308)
Screenshot: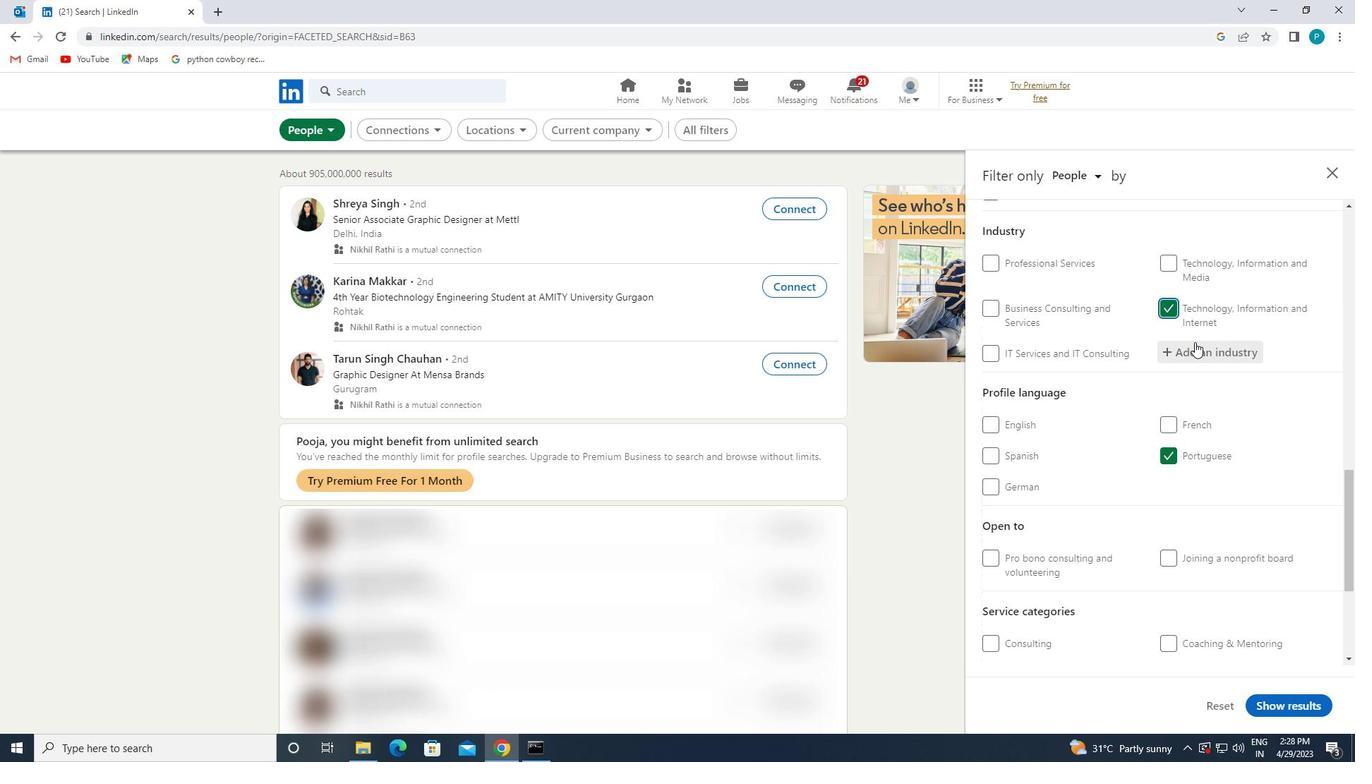 
Action: Mouse pressed left at (1176, 308)
Screenshot: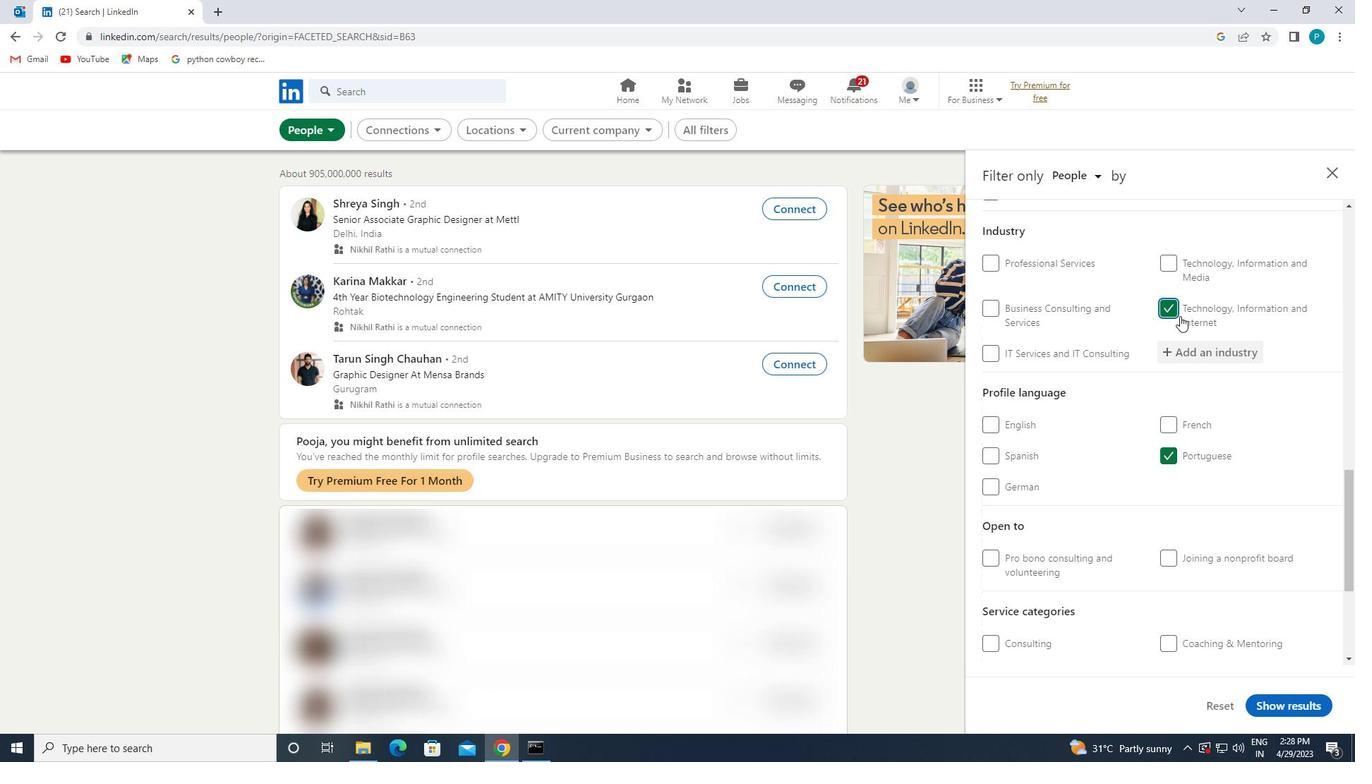 
Action: Mouse moved to (1203, 351)
Screenshot: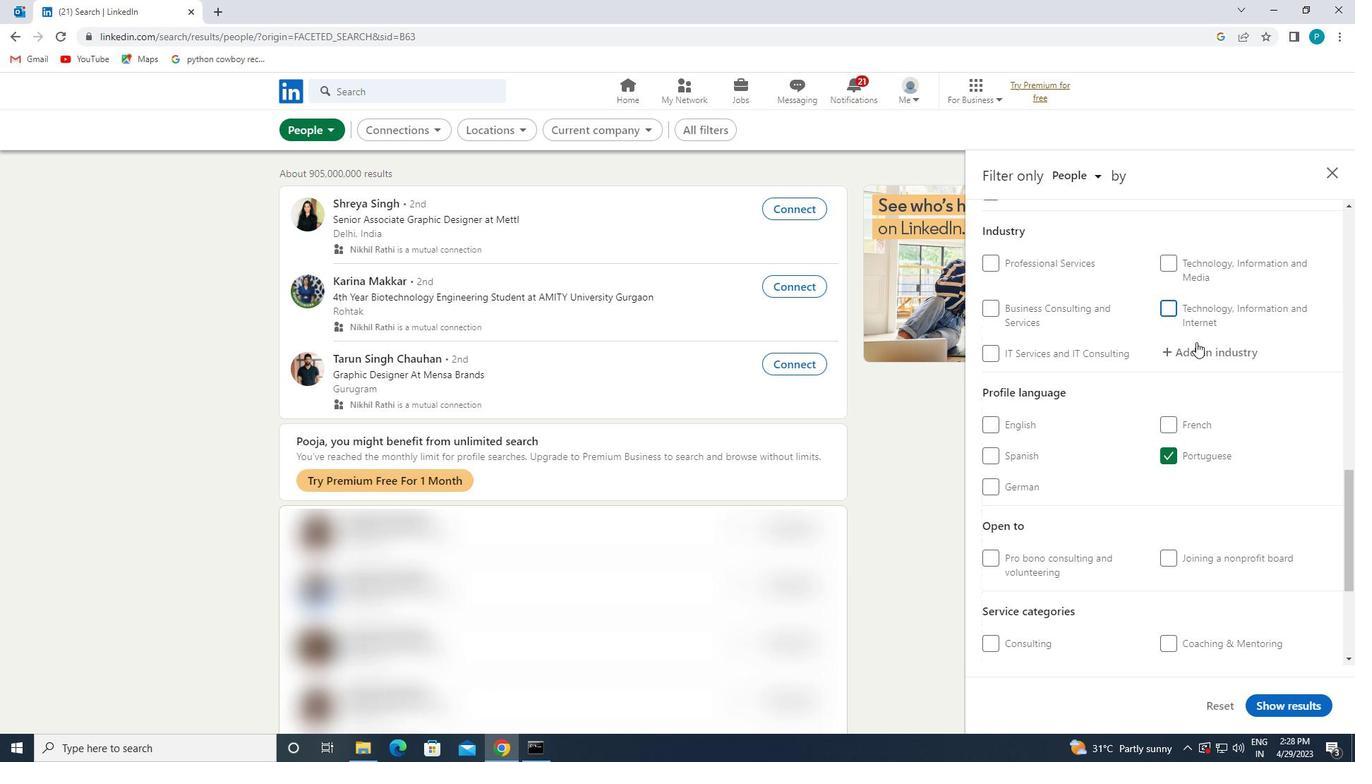 
Action: Mouse pressed left at (1203, 351)
Screenshot: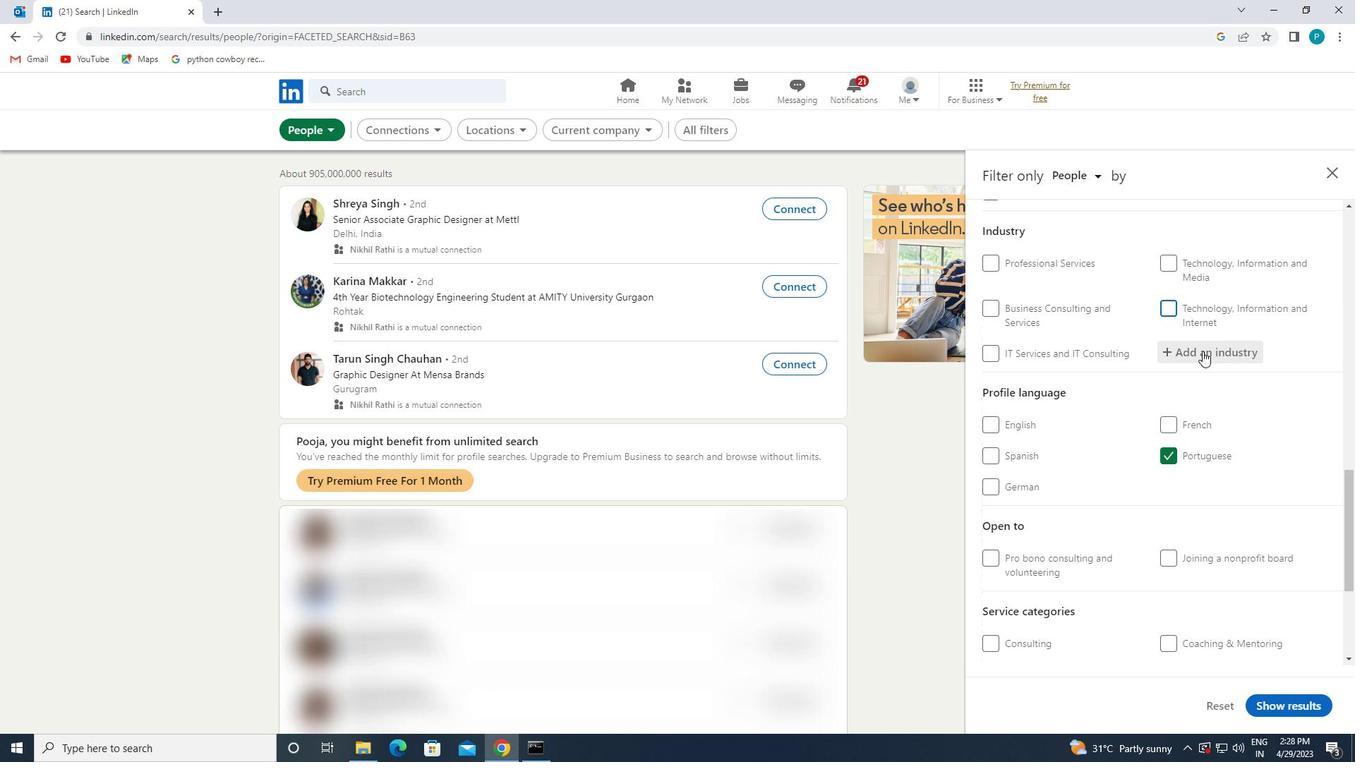 
Action: Key pressed <Key.caps_lock>T<Key.caps_lock>RUSTS
Screenshot: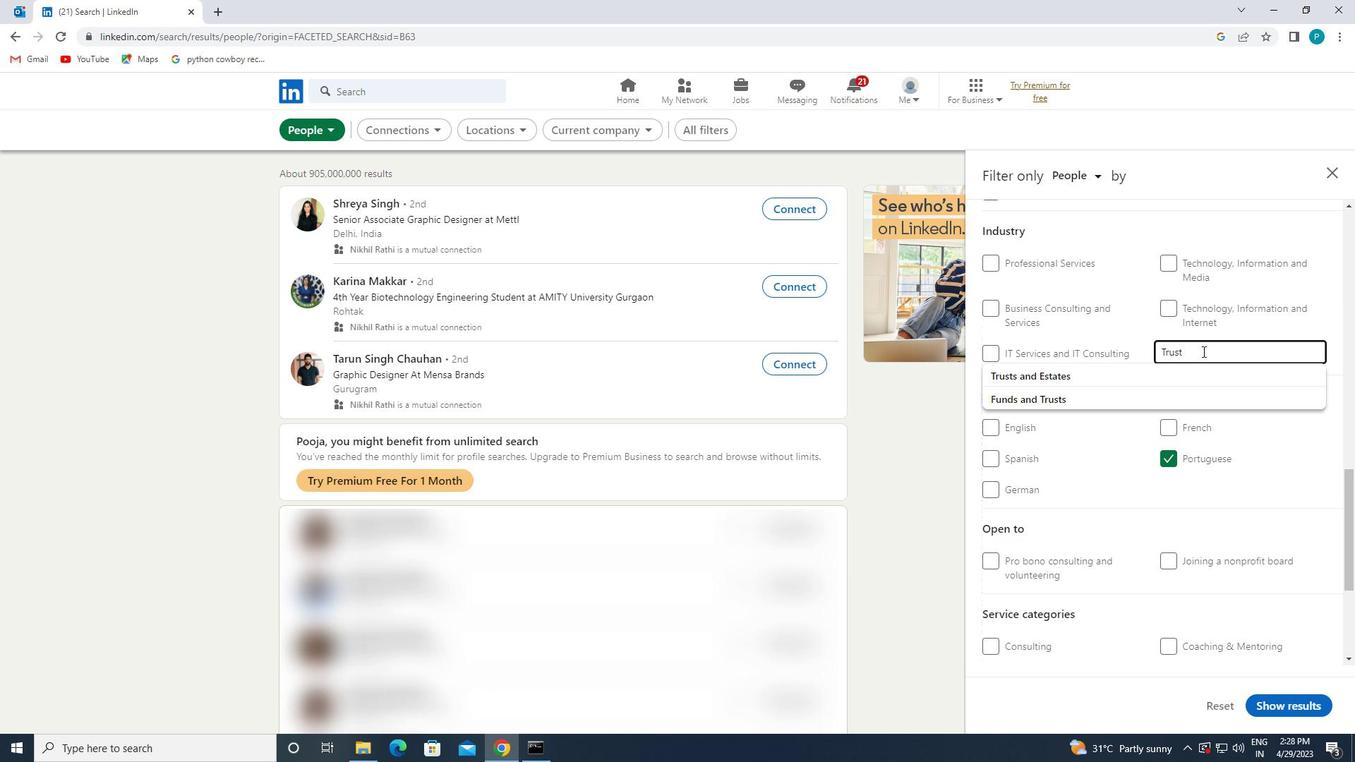 
Action: Mouse moved to (1200, 377)
Screenshot: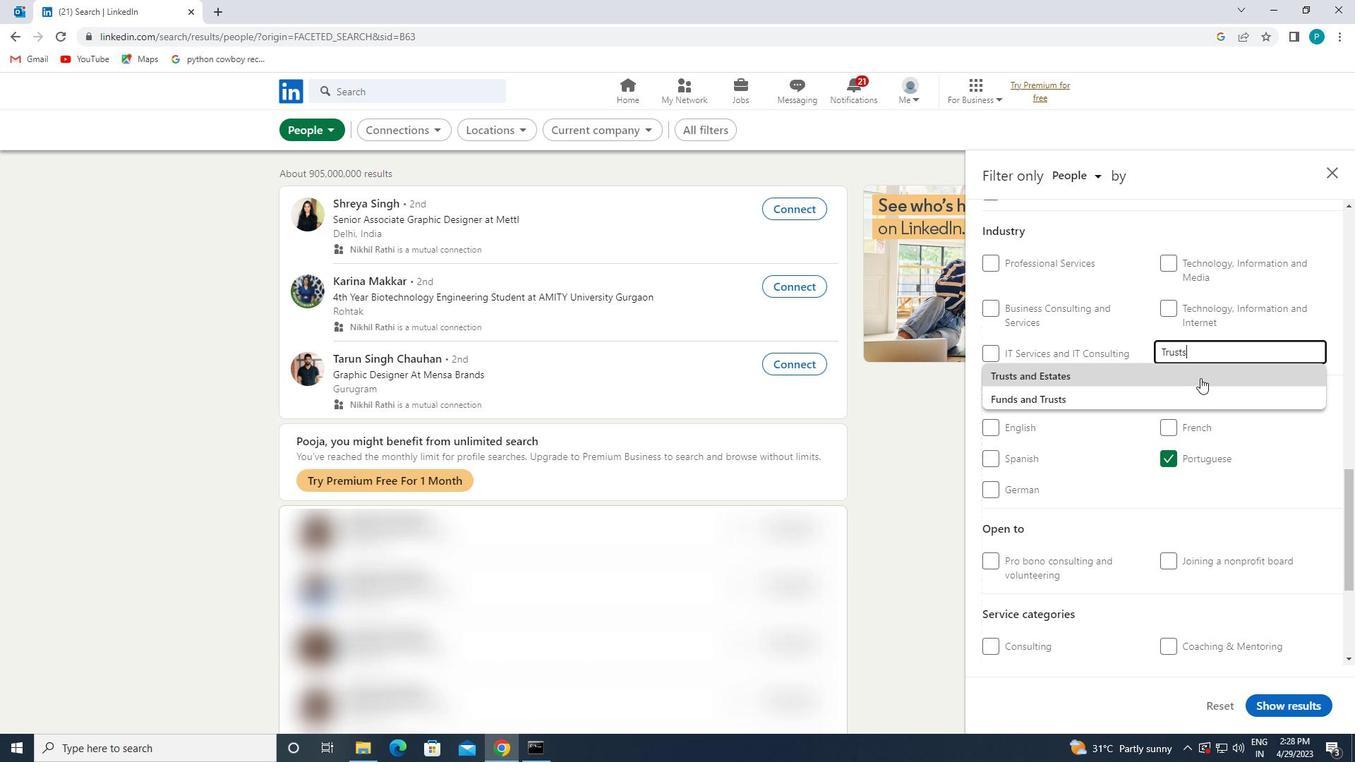 
Action: Mouse pressed left at (1200, 377)
Screenshot: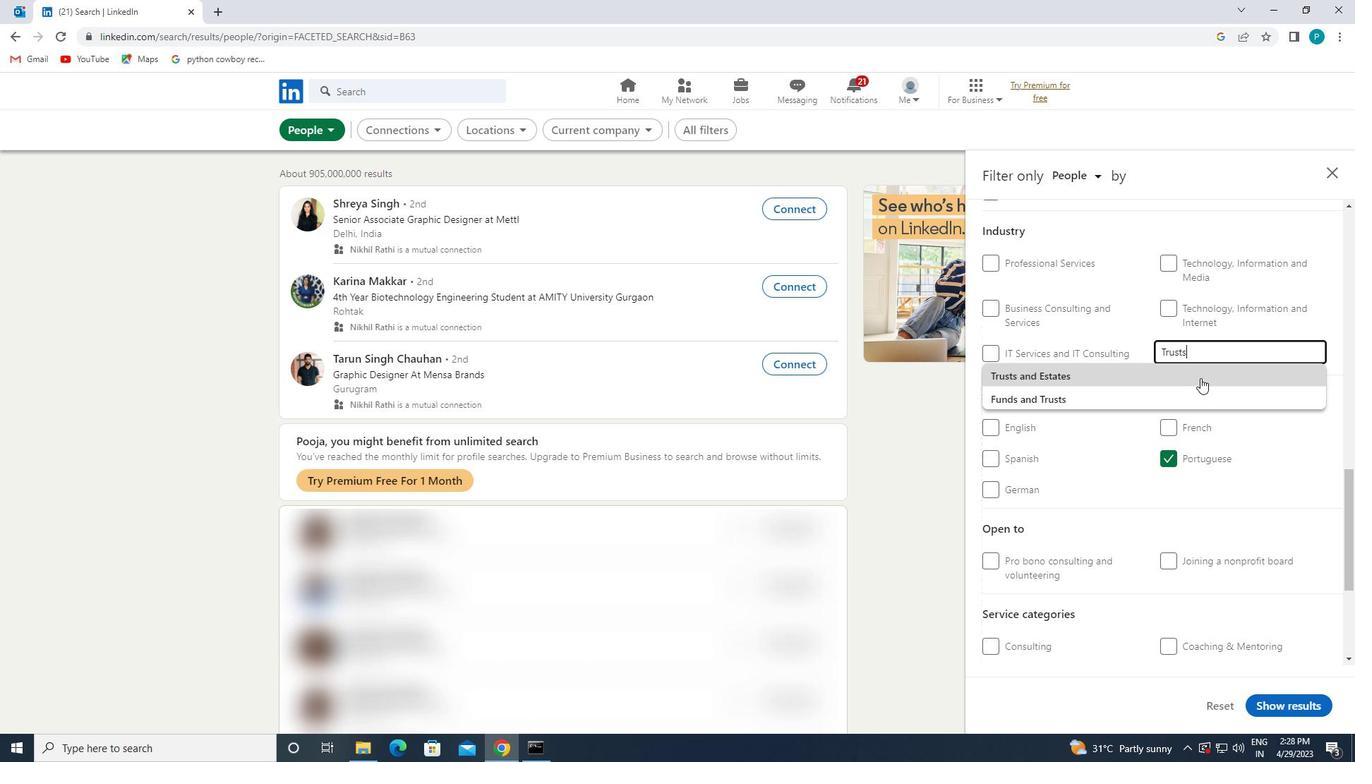 
Action: Mouse moved to (1233, 442)
Screenshot: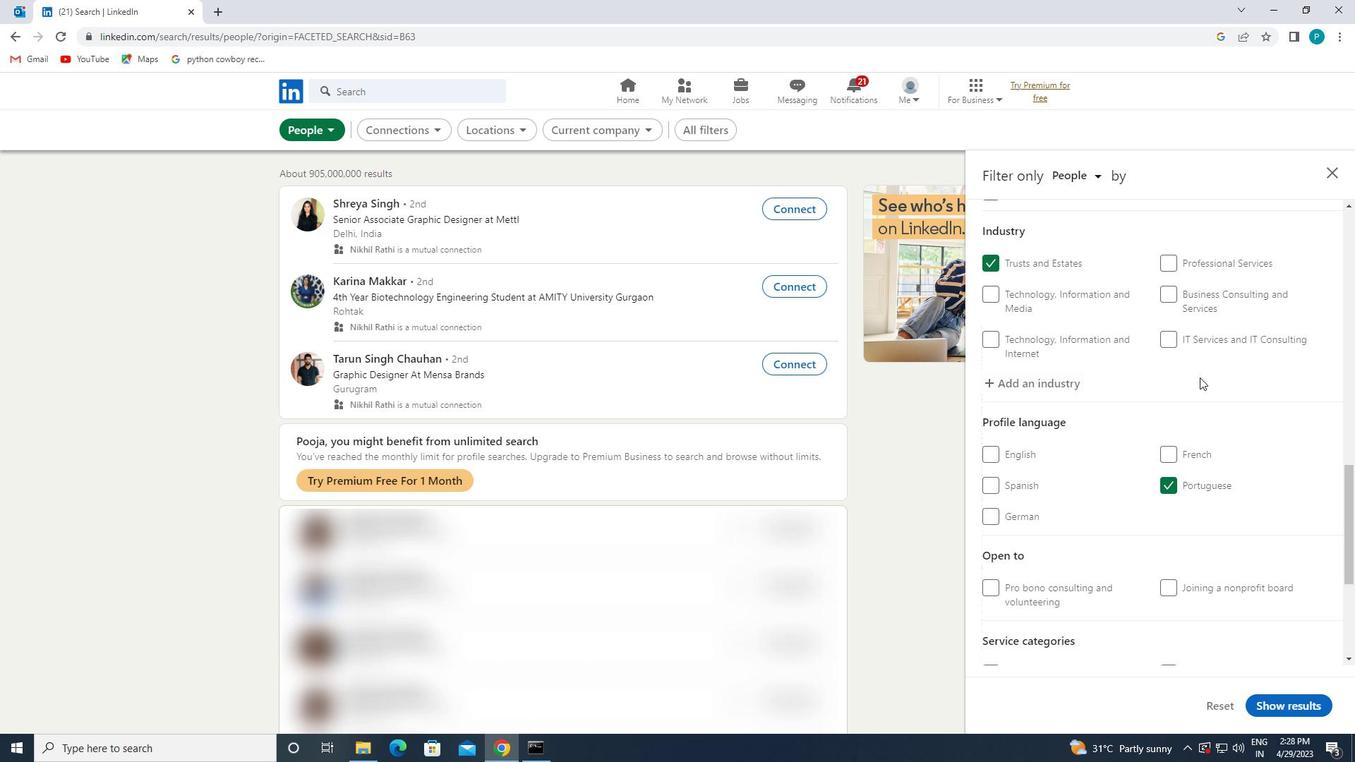 
Action: Mouse scrolled (1233, 442) with delta (0, 0)
Screenshot: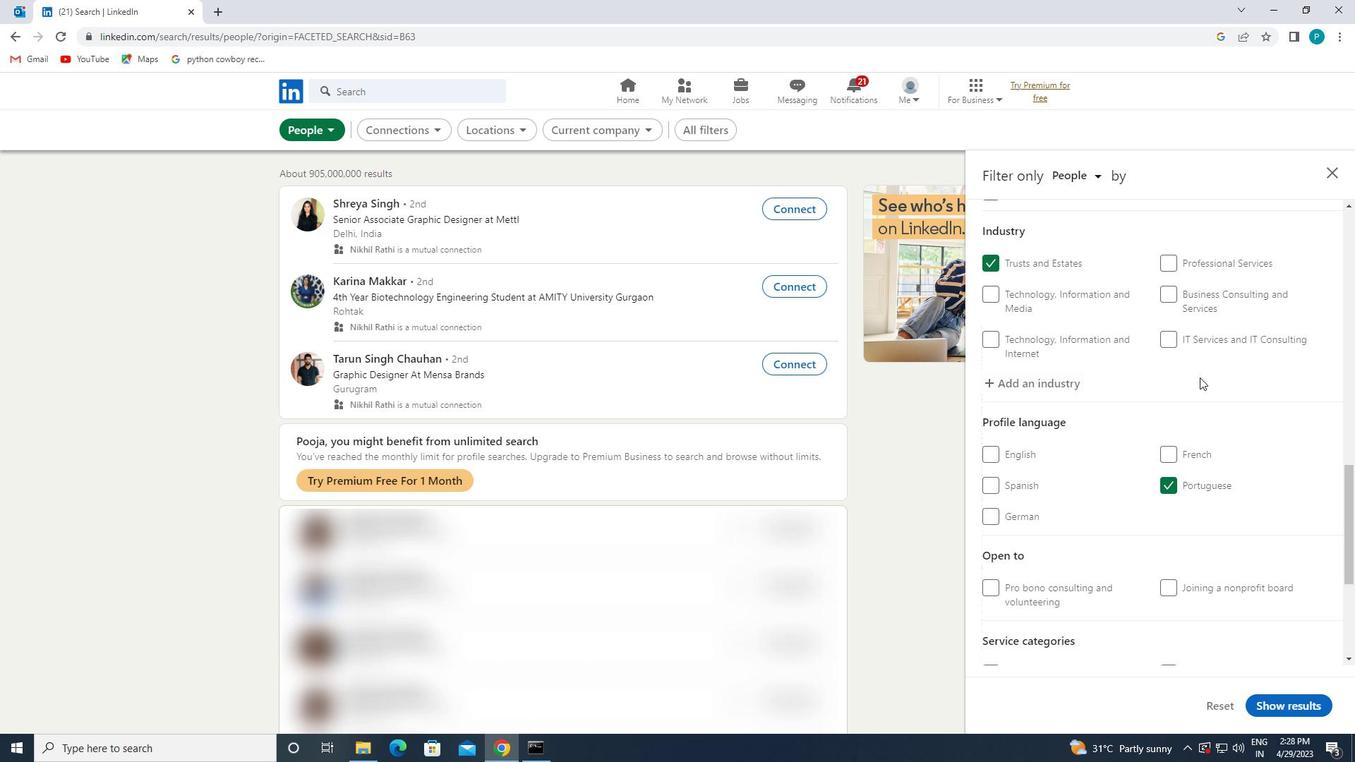 
Action: Mouse moved to (1234, 444)
Screenshot: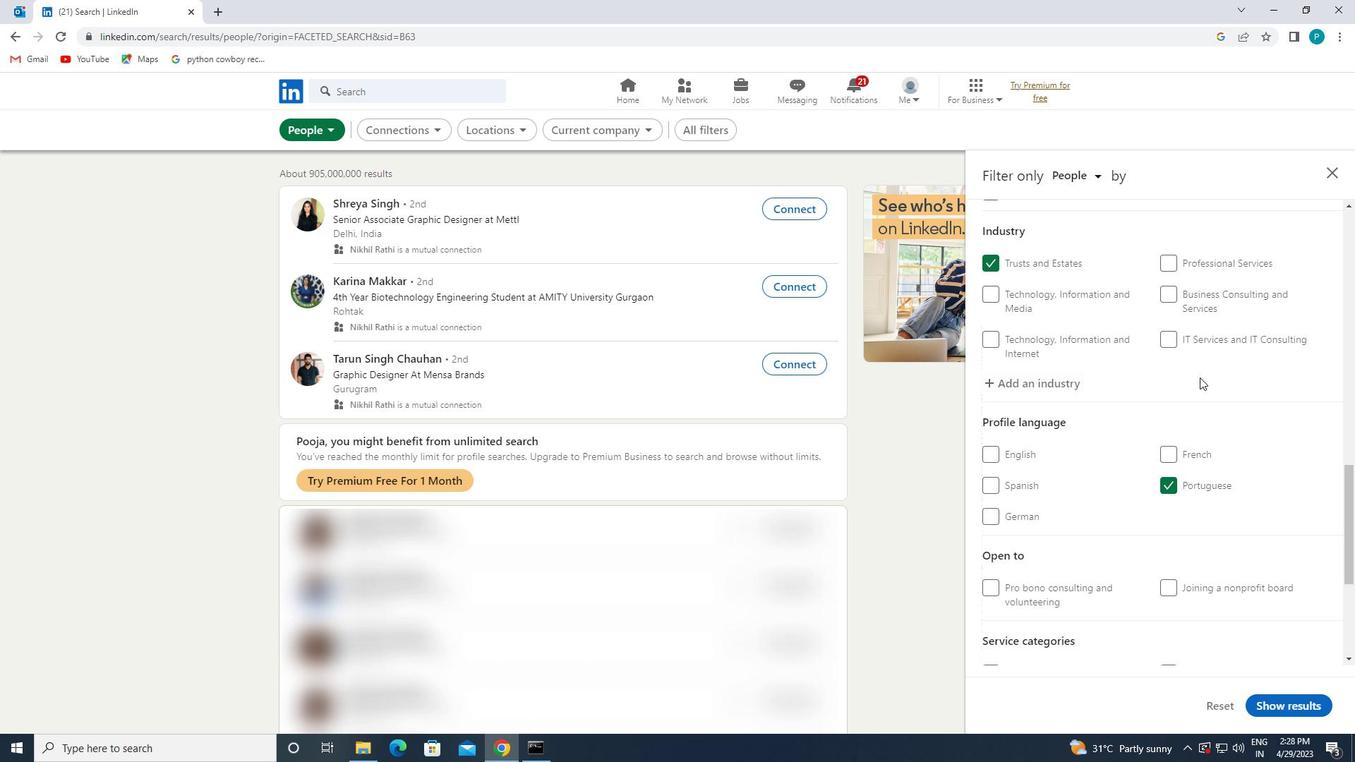 
Action: Mouse scrolled (1234, 443) with delta (0, 0)
Screenshot: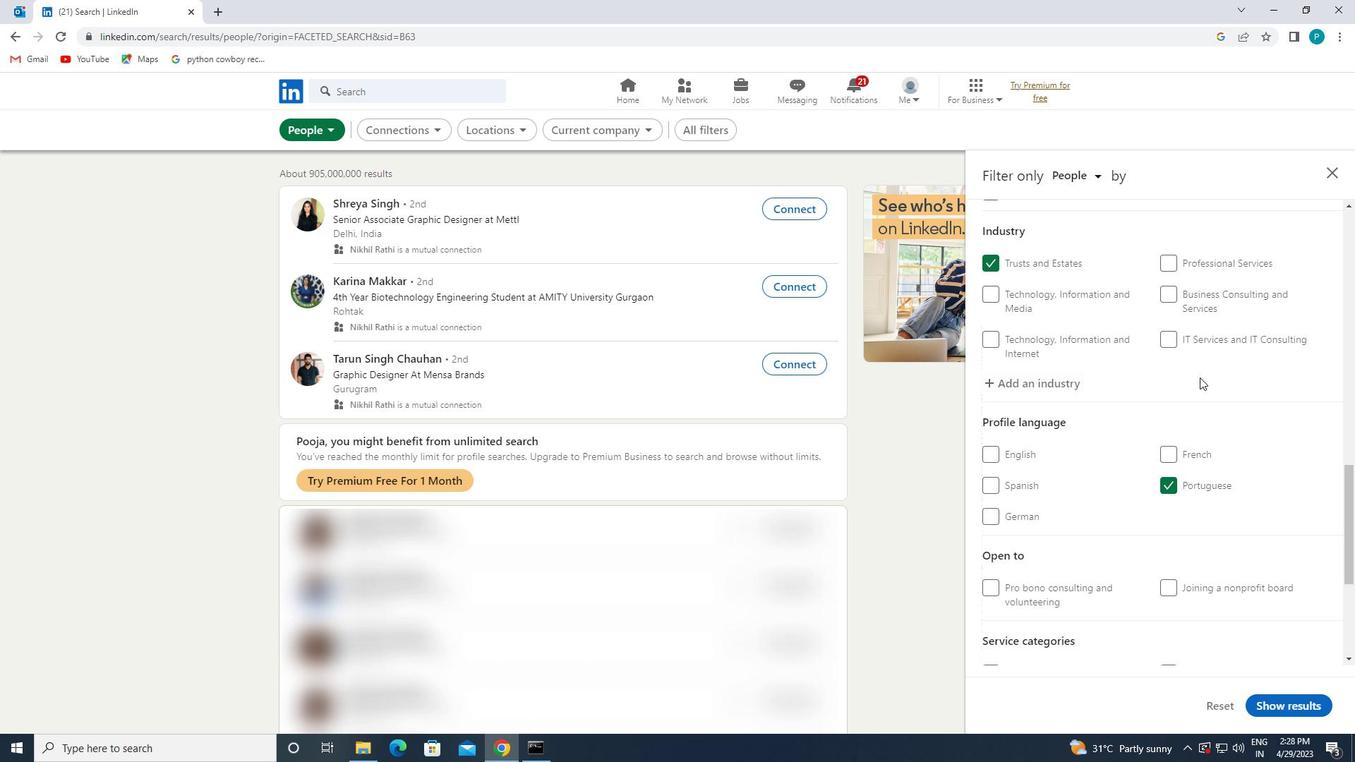
Action: Mouse moved to (1235, 444)
Screenshot: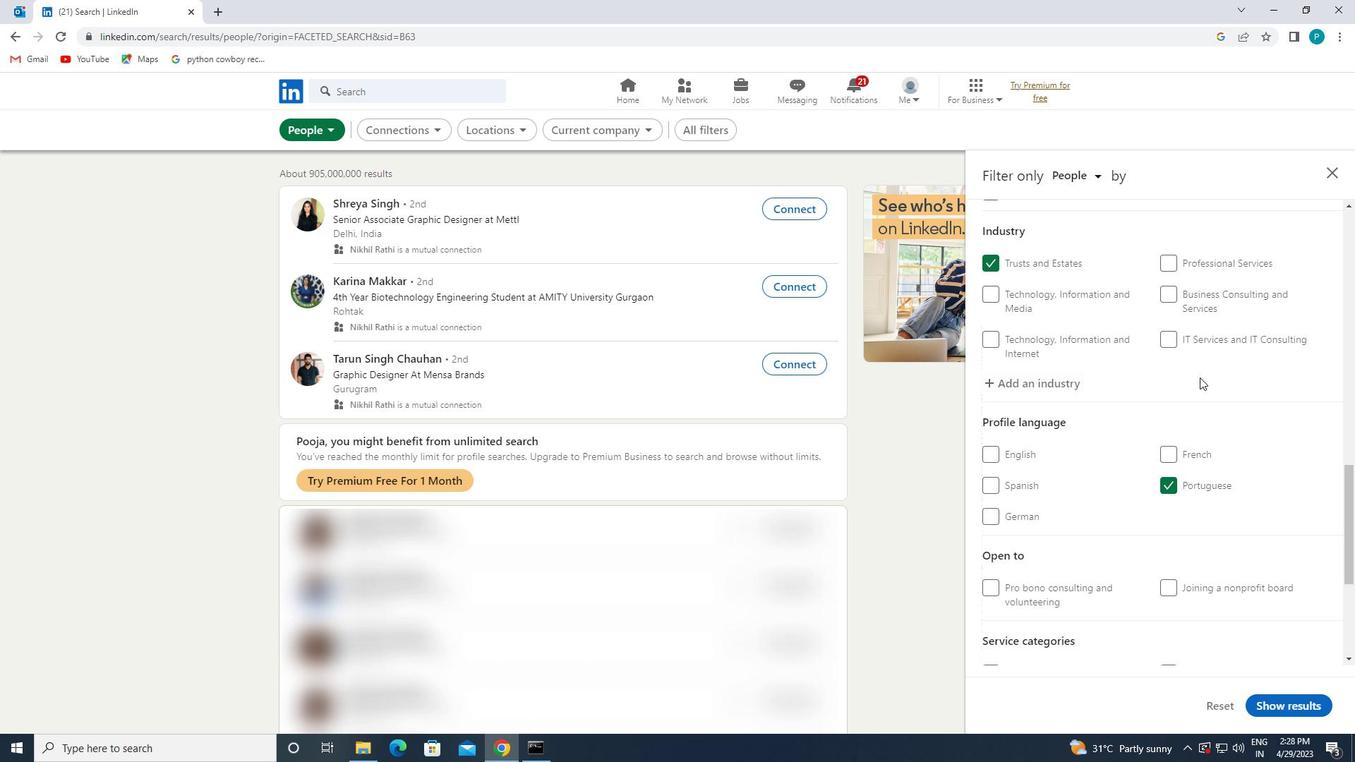 
Action: Mouse scrolled (1235, 444) with delta (0, 0)
Screenshot: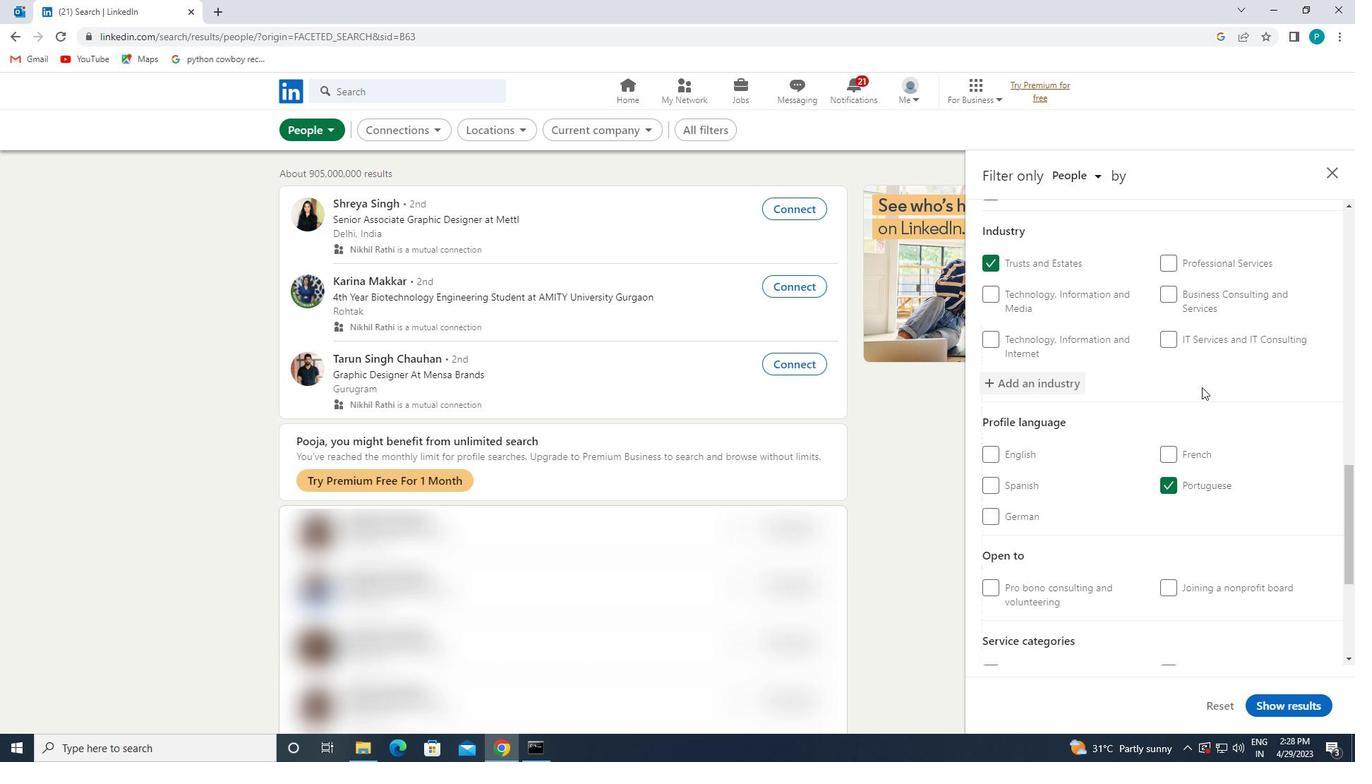
Action: Mouse scrolled (1235, 444) with delta (0, 0)
Screenshot: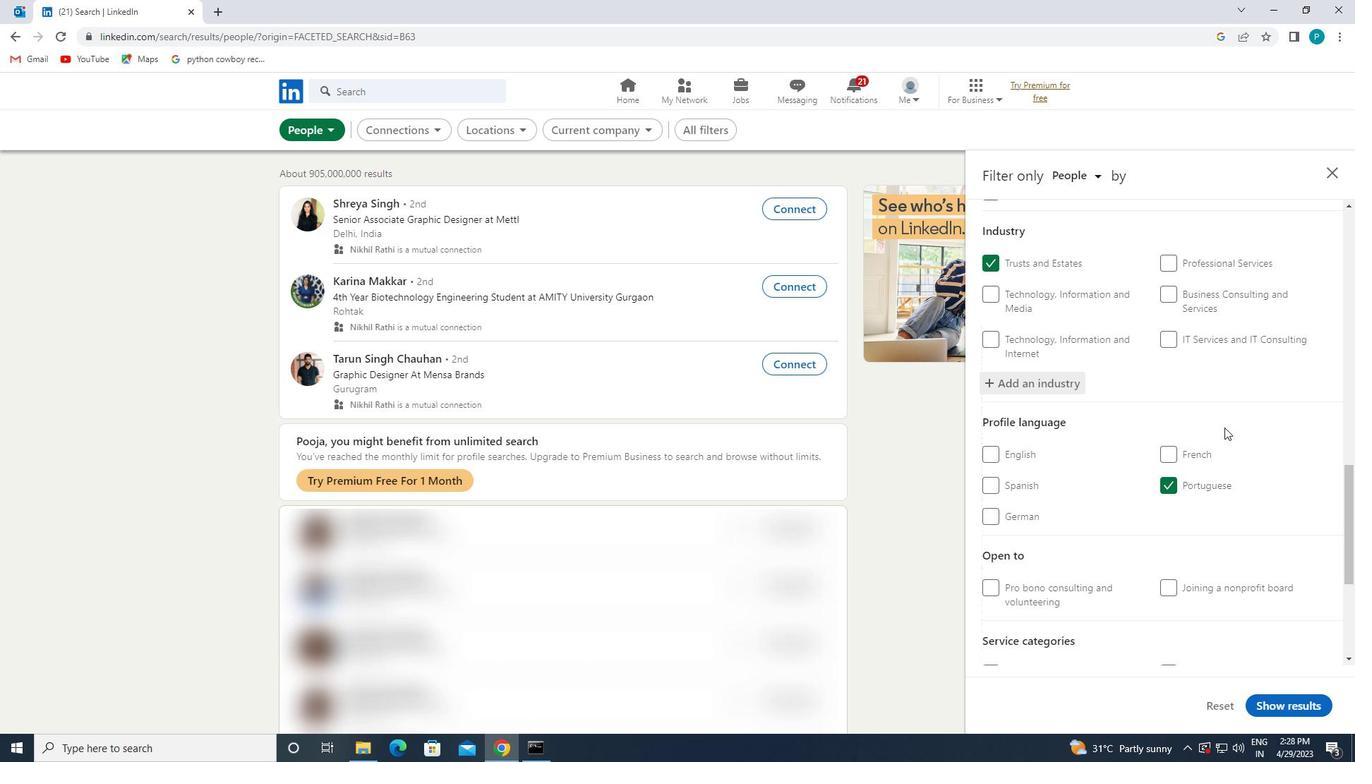 
Action: Mouse moved to (1203, 459)
Screenshot: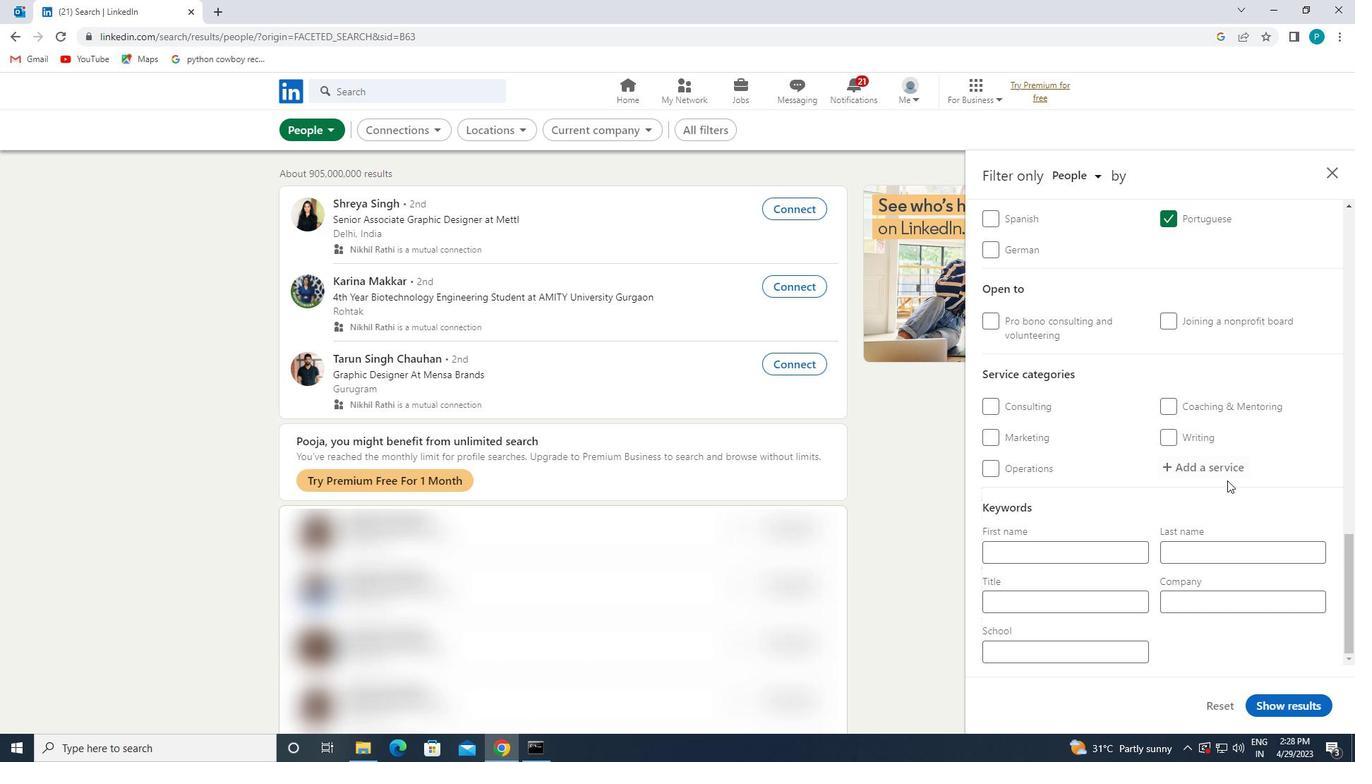 
Action: Mouse pressed left at (1203, 459)
Screenshot: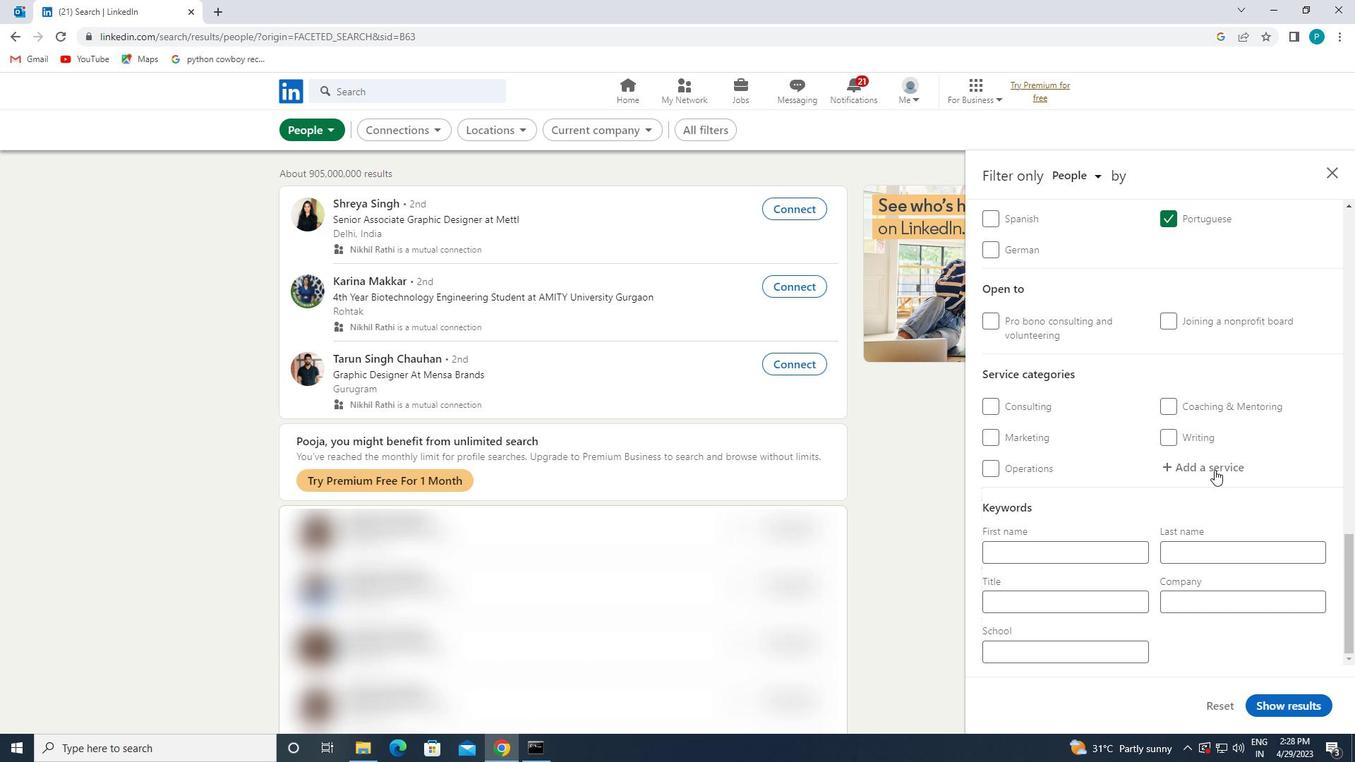 
Action: Key pressed <Key.caps_lock>I<Key.caps_lock>NTER
Screenshot: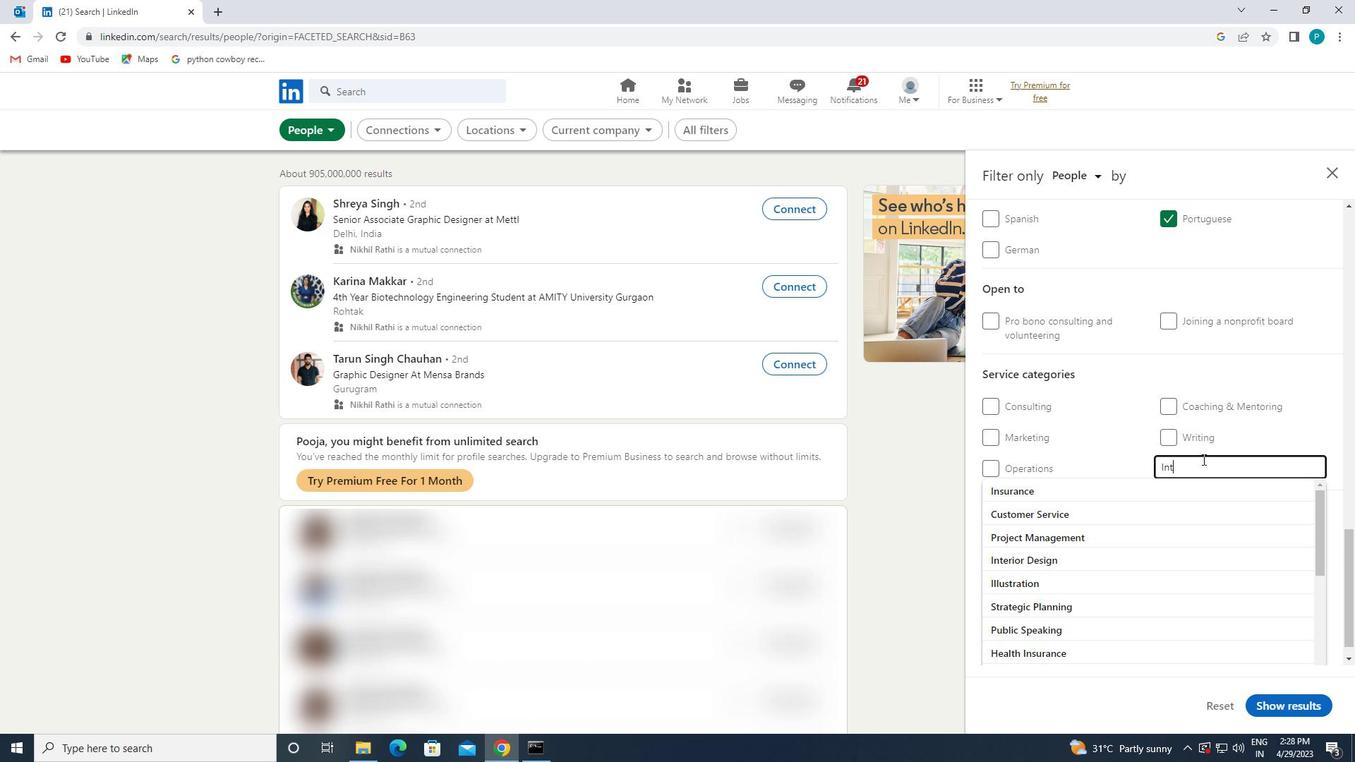 
Action: Mouse moved to (1179, 515)
Screenshot: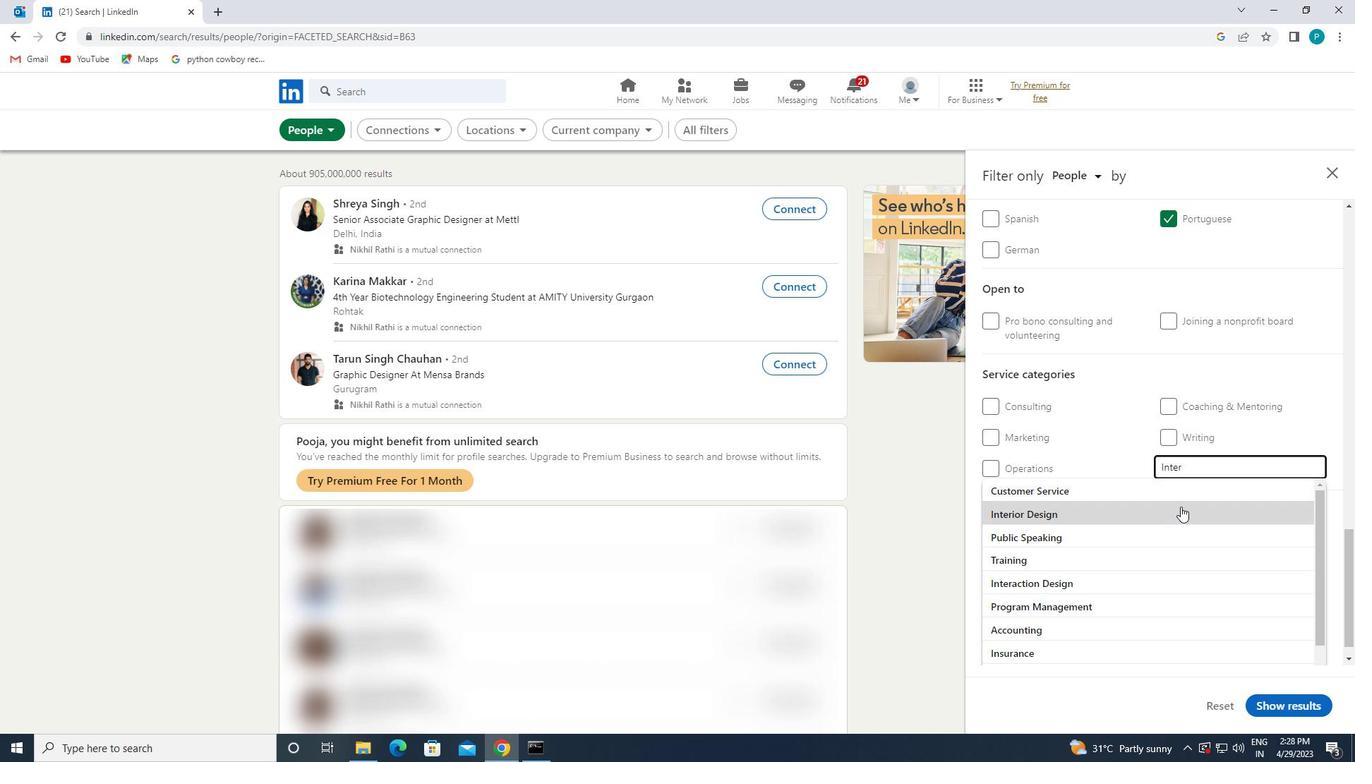 
Action: Mouse pressed left at (1179, 515)
Screenshot: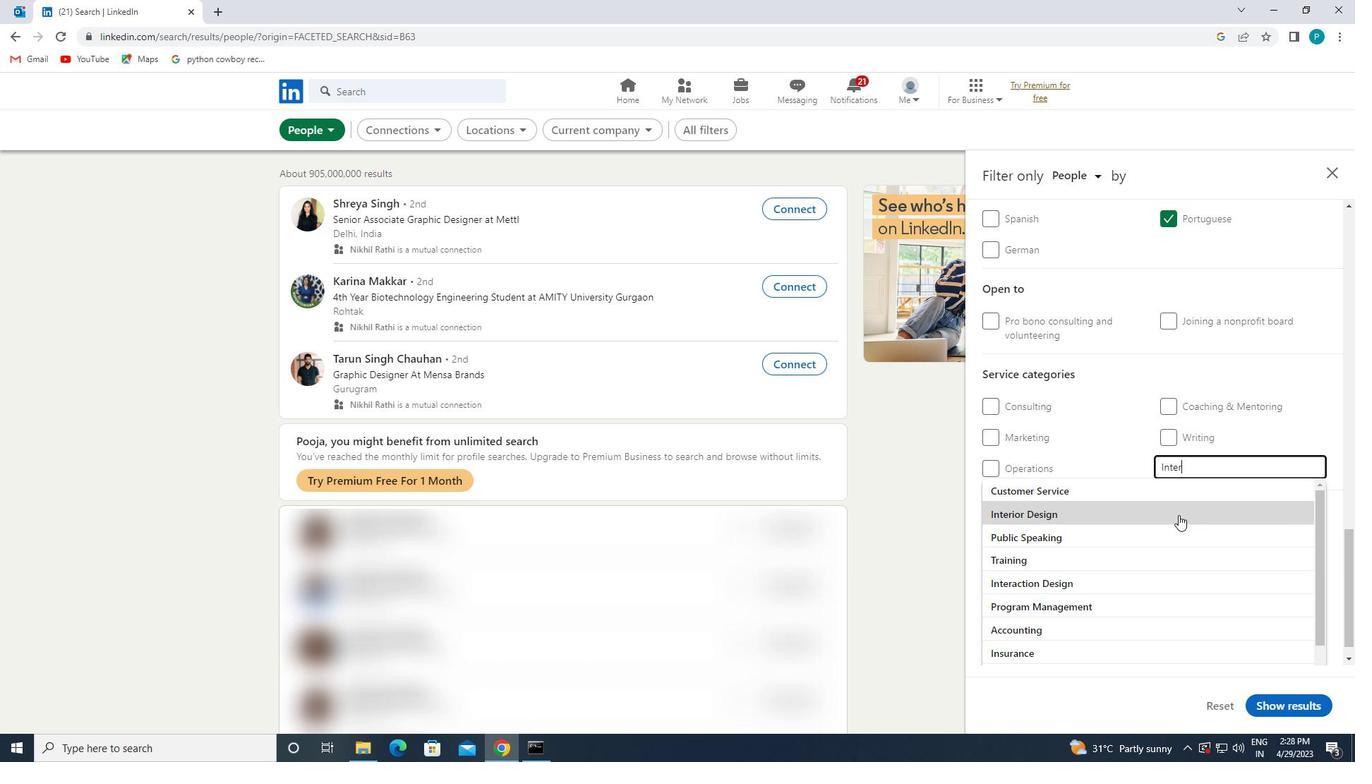 
Action: Mouse scrolled (1179, 514) with delta (0, 0)
Screenshot: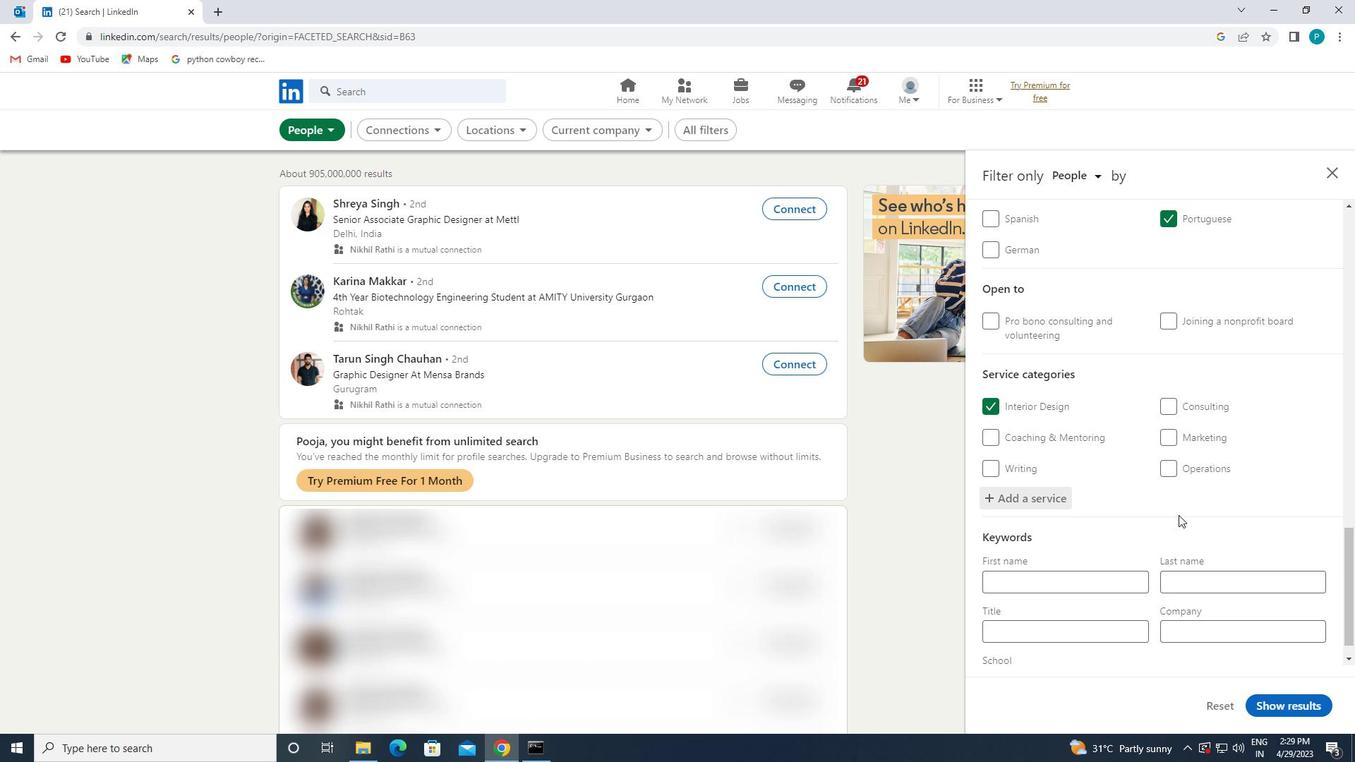 
Action: Mouse scrolled (1179, 514) with delta (0, 0)
Screenshot: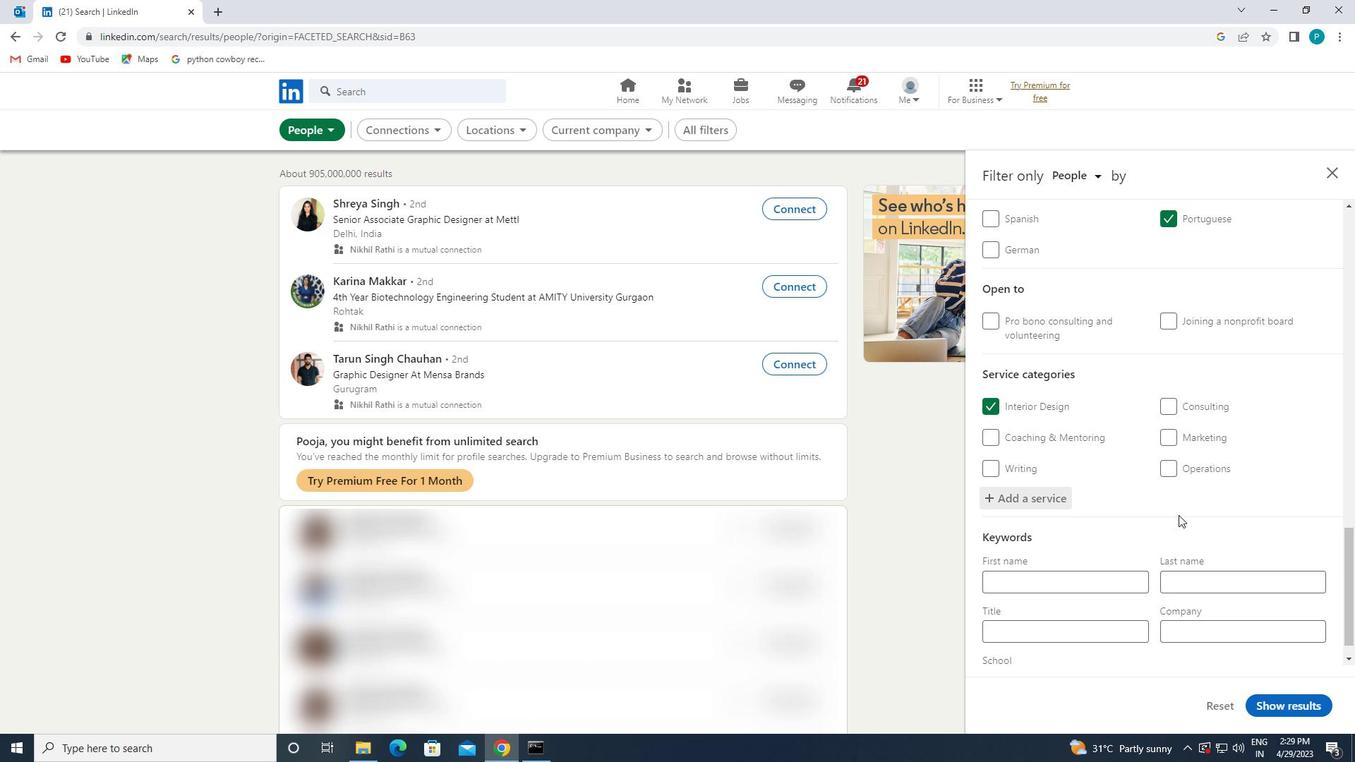 
Action: Mouse scrolled (1179, 514) with delta (0, 0)
Screenshot: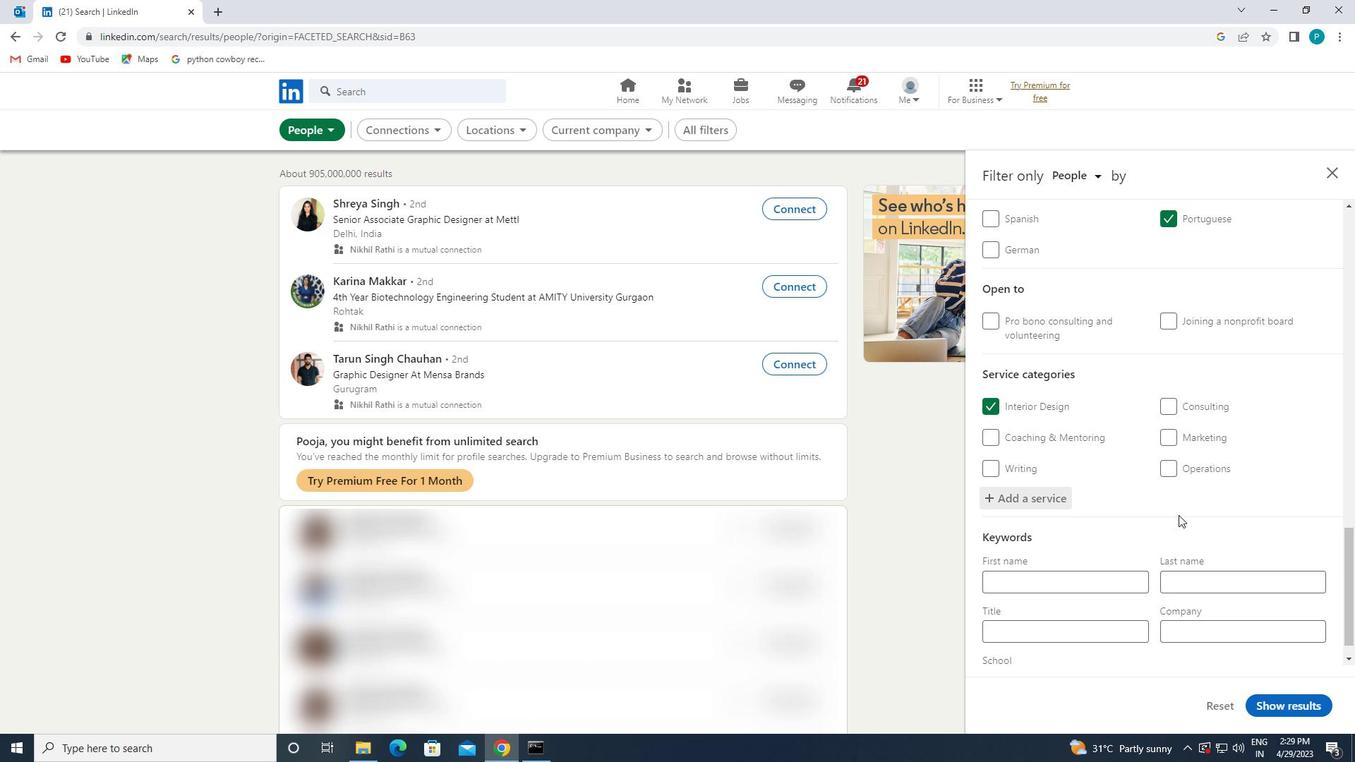 
Action: Mouse moved to (1064, 605)
Screenshot: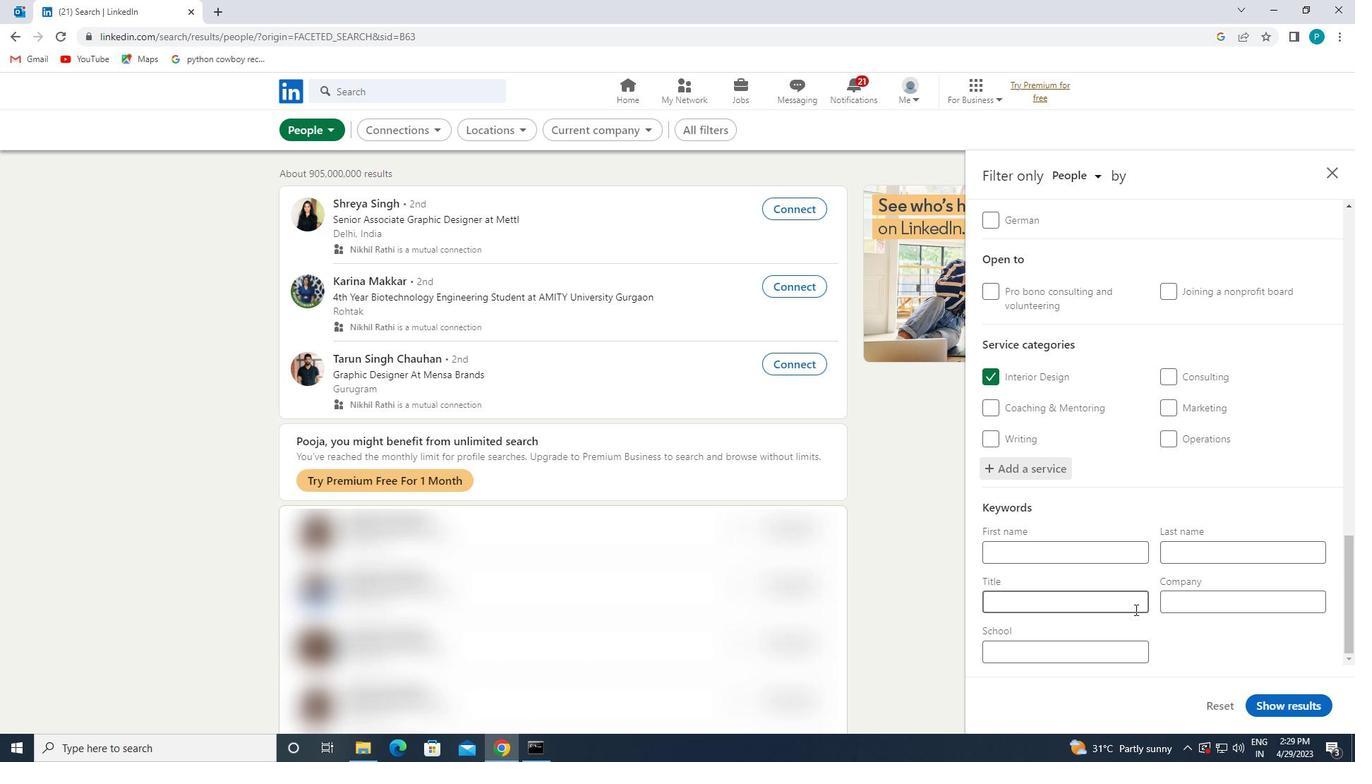 
Action: Mouse pressed left at (1064, 605)
Screenshot: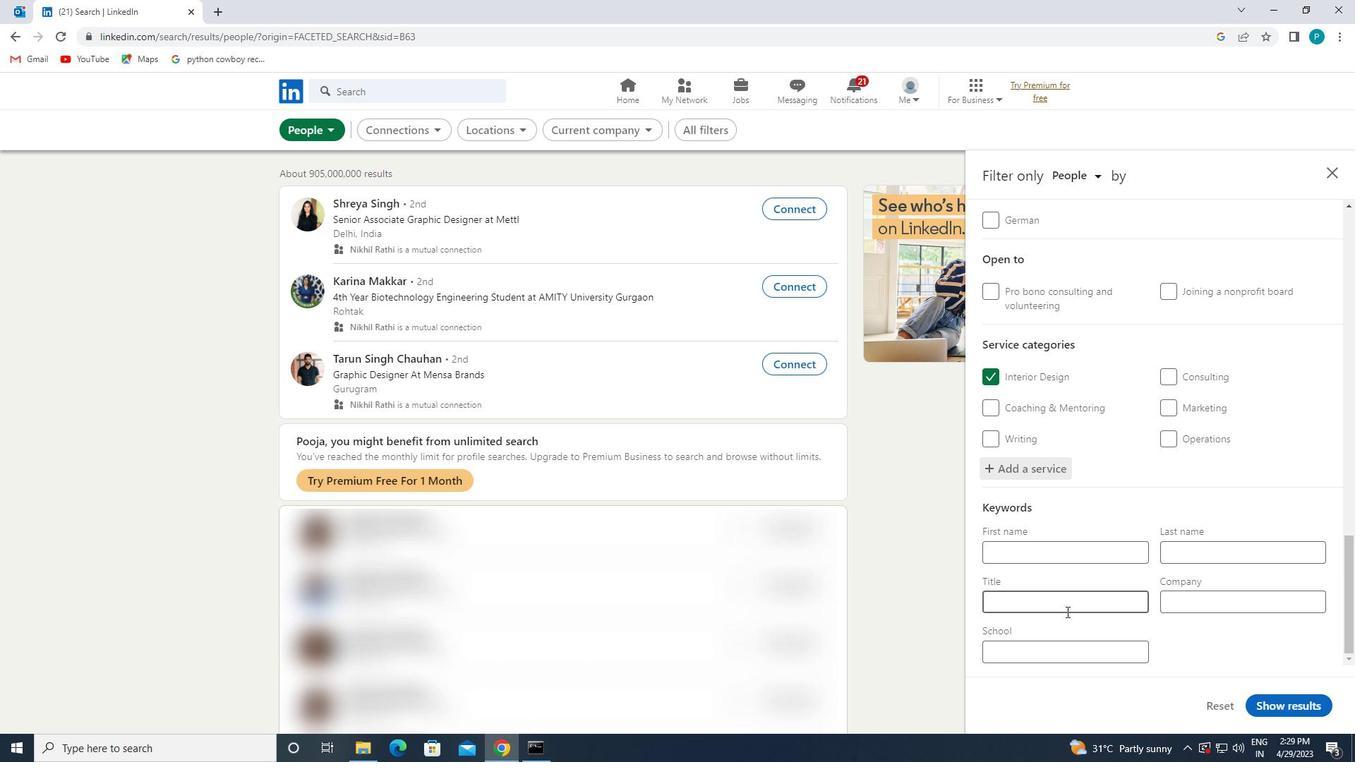 
Action: Key pressed <Key.caps_lock>C<Key.caps_lock>OMMUNITY<Key.space><Key.caps_lock>F<Key.caps_lock>OOD<Key.space><Key.caps_lock>P<Key.caps_lock>ROJECT<Key.space><Key.caps_lock>W<Key.caps_lock>ORKET<Key.backspace>R
Screenshot: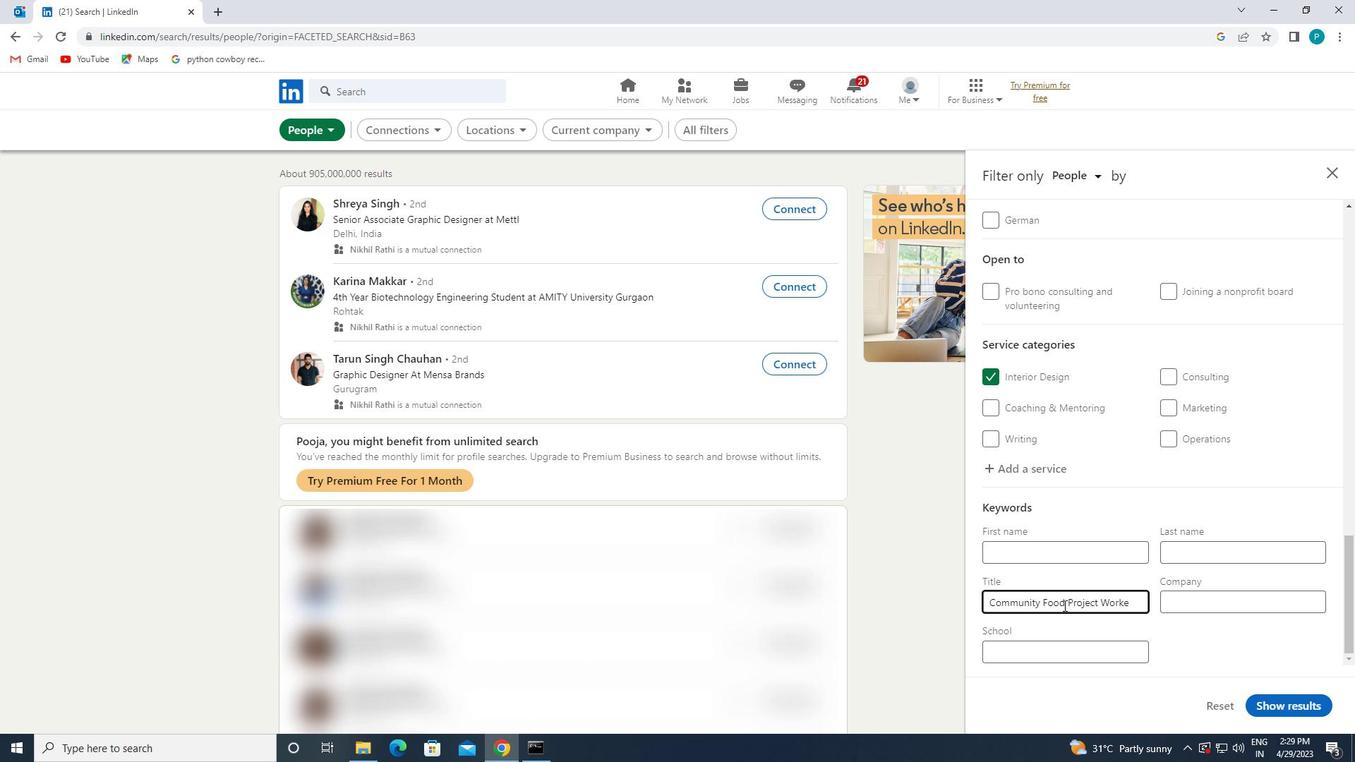 
Action: Mouse moved to (1307, 699)
Screenshot: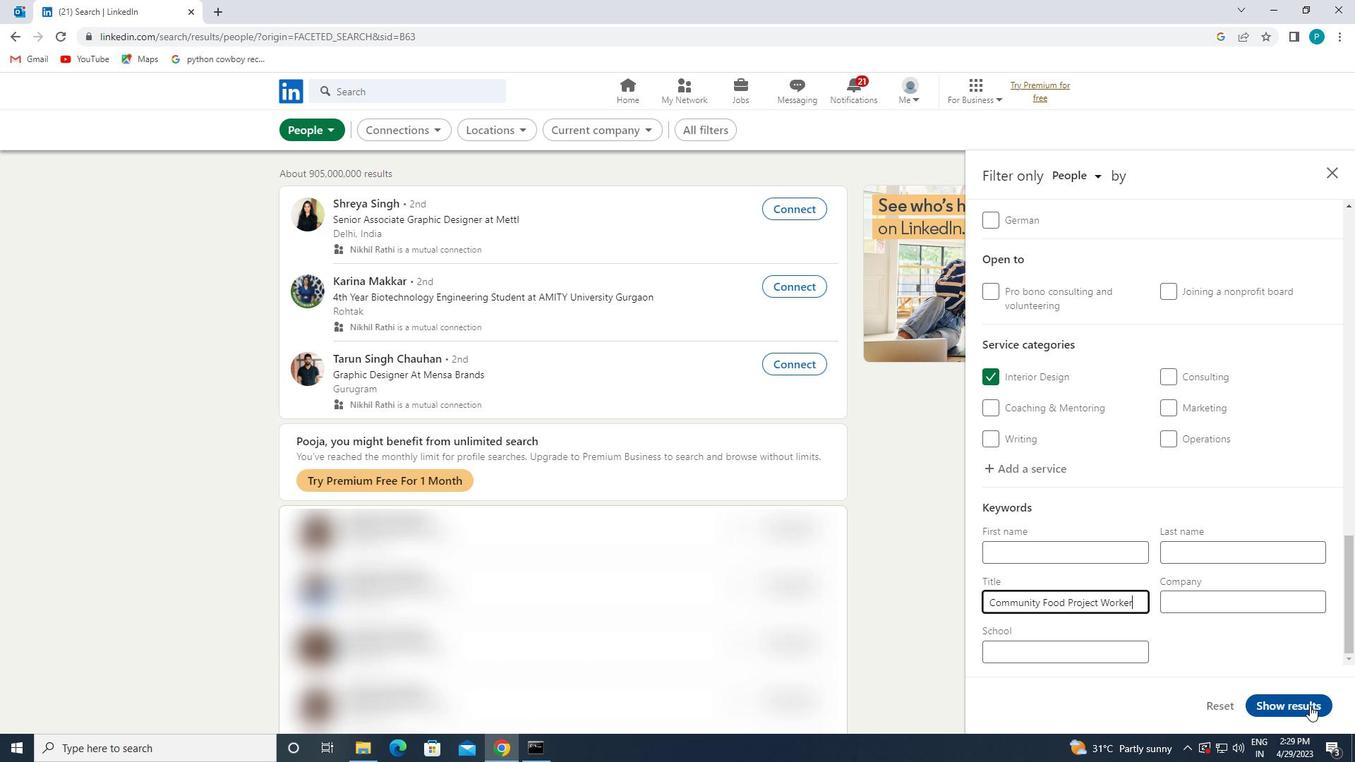 
Action: Mouse pressed left at (1307, 699)
Screenshot: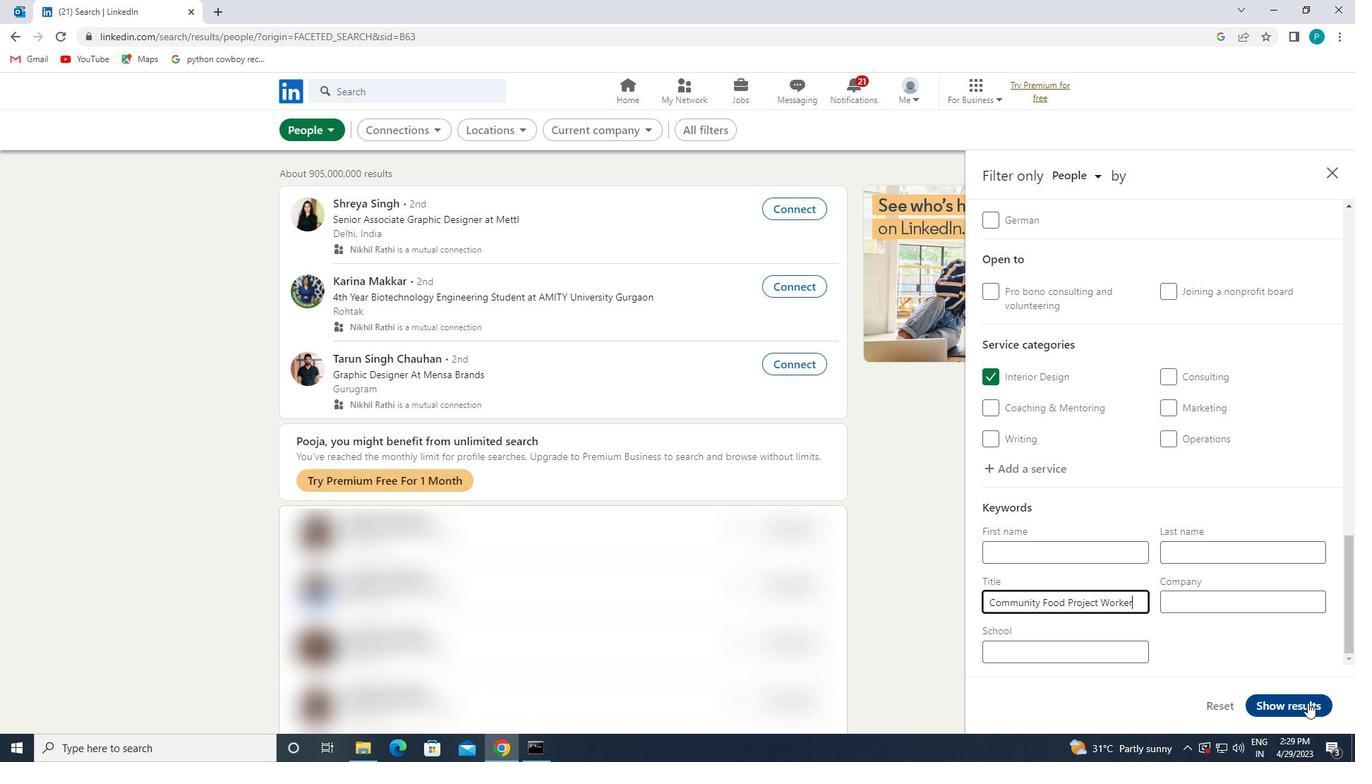 
